 Task: Create a modern business a4 cover design in red,white and black theme
Action: Mouse moved to (432, 316)
Screenshot: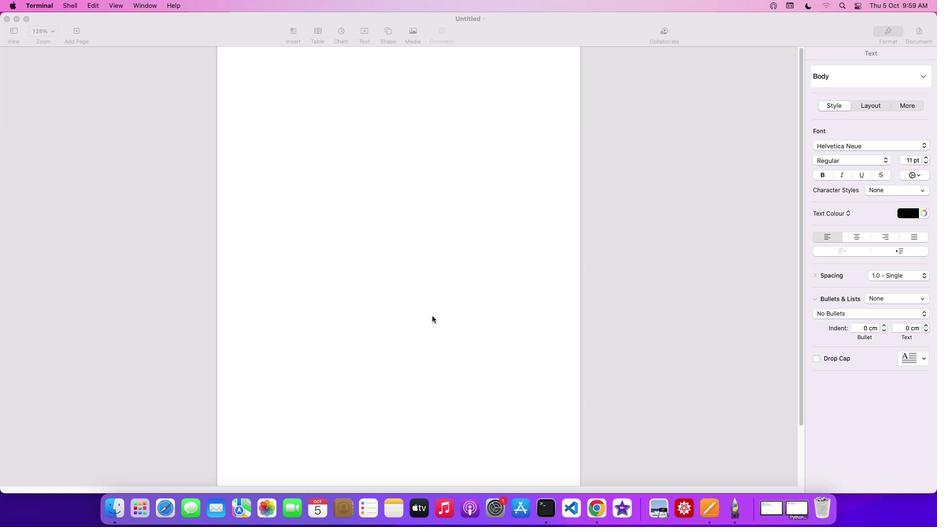 
Action: Mouse pressed left at (432, 316)
Screenshot: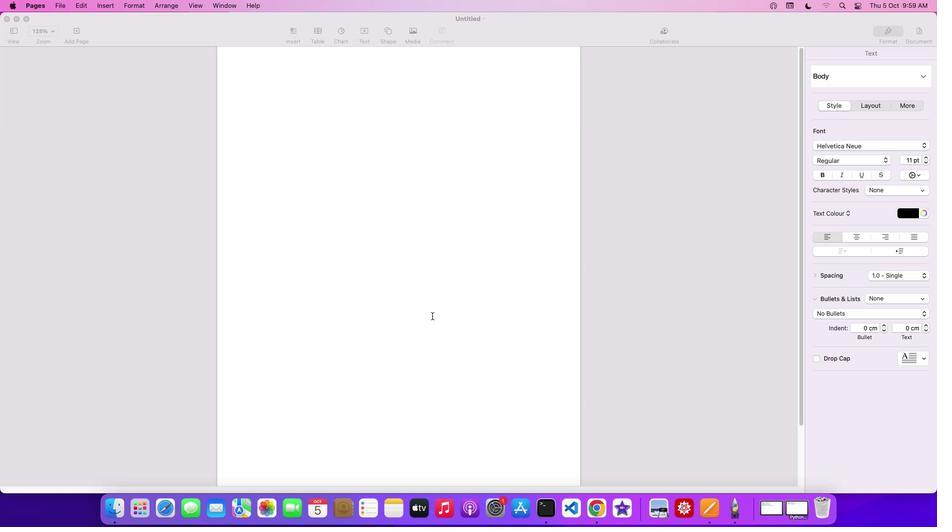
Action: Mouse moved to (389, 30)
Screenshot: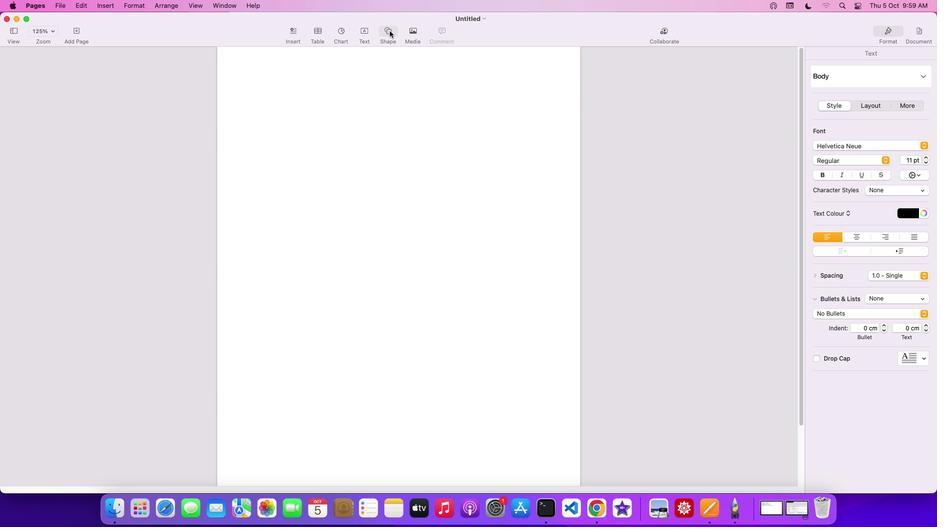 
Action: Mouse pressed left at (389, 30)
Screenshot: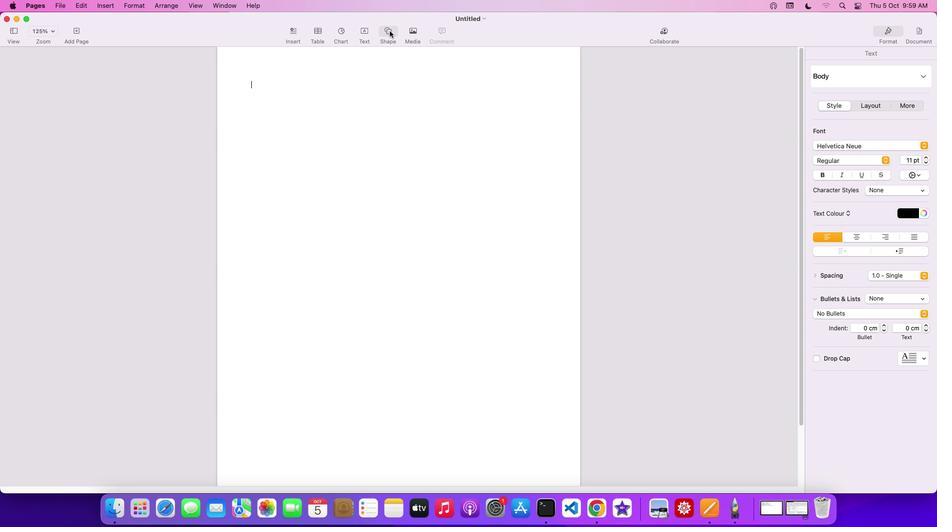 
Action: Mouse moved to (428, 113)
Screenshot: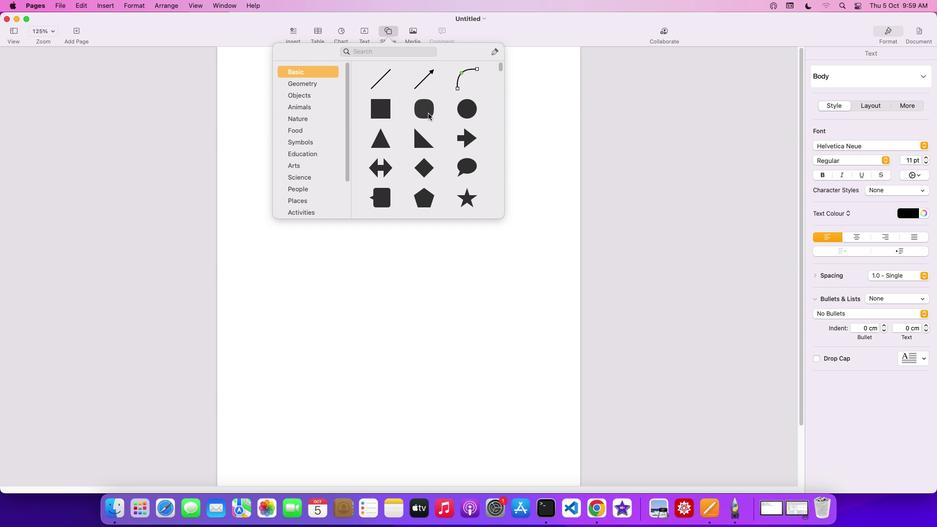 
Action: Mouse pressed left at (428, 113)
Screenshot: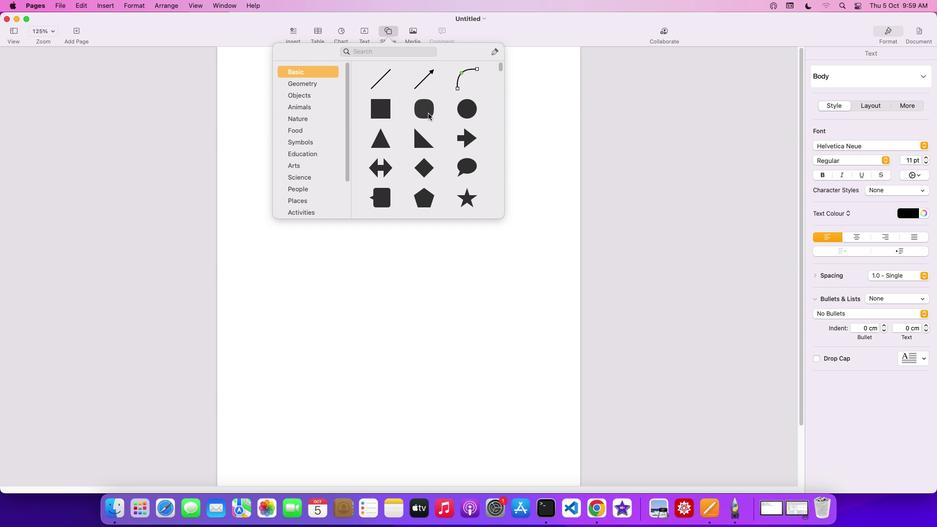 
Action: Mouse moved to (409, 138)
Screenshot: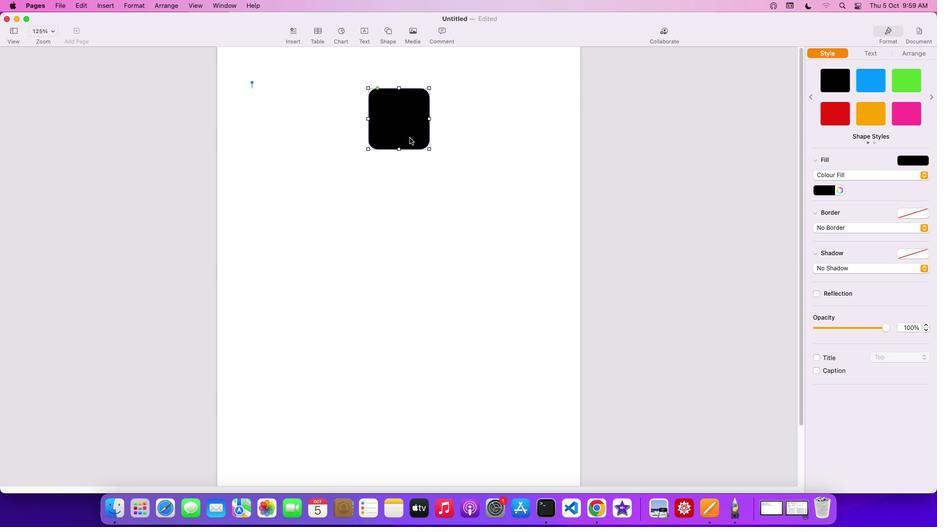 
Action: Mouse pressed left at (409, 138)
Screenshot: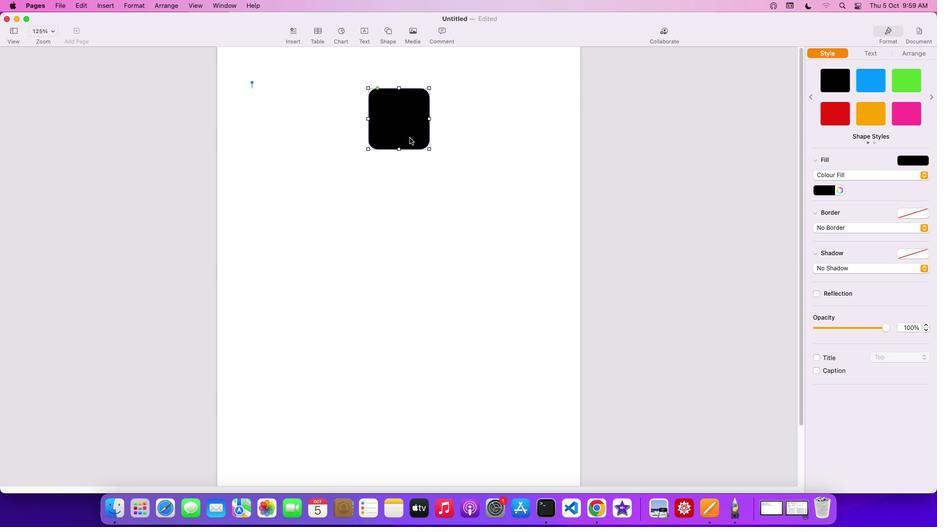 
Action: Mouse moved to (282, 48)
Screenshot: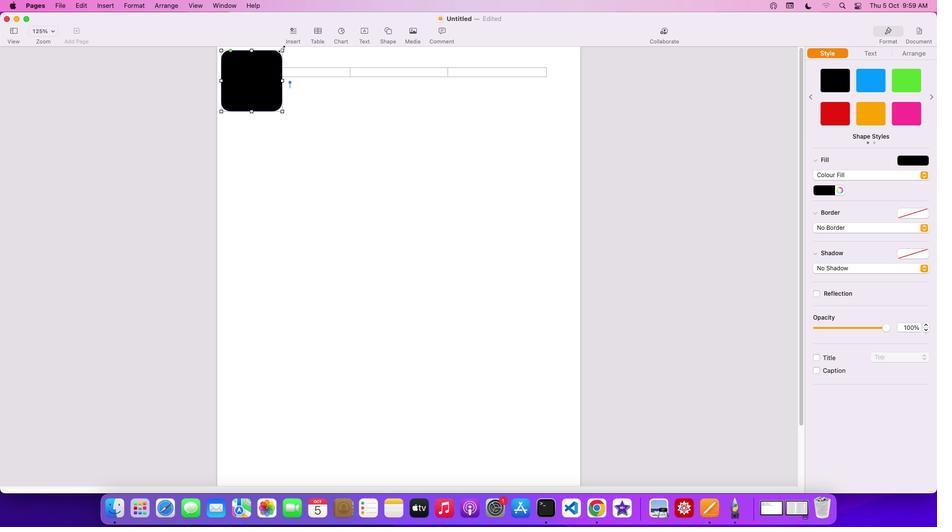 
Action: Mouse pressed left at (282, 48)
Screenshot: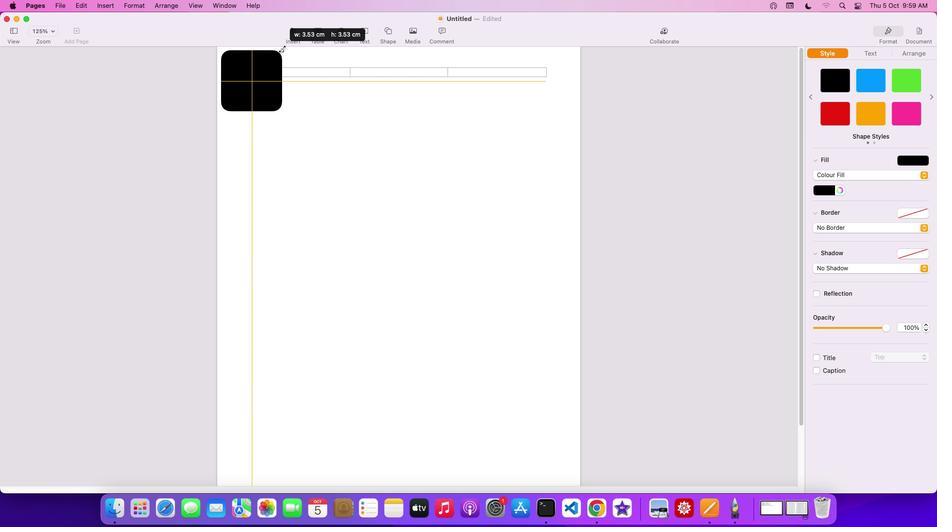 
Action: Mouse moved to (557, 158)
Screenshot: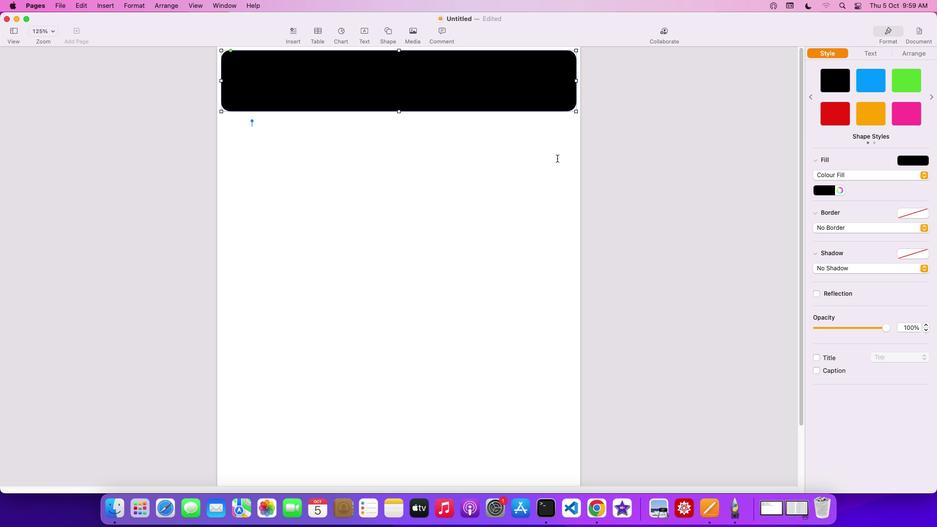 
Action: Mouse scrolled (557, 158) with delta (0, 0)
Screenshot: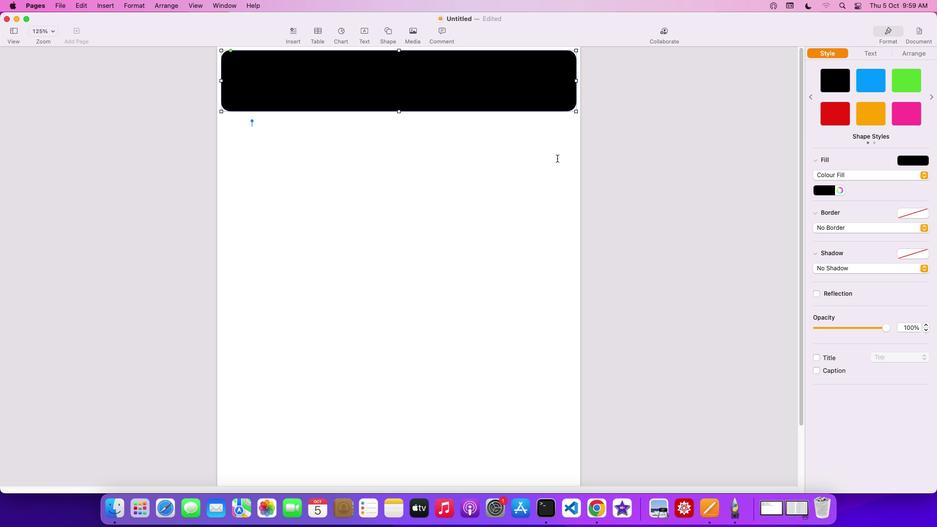 
Action: Mouse scrolled (557, 158) with delta (0, 0)
Screenshot: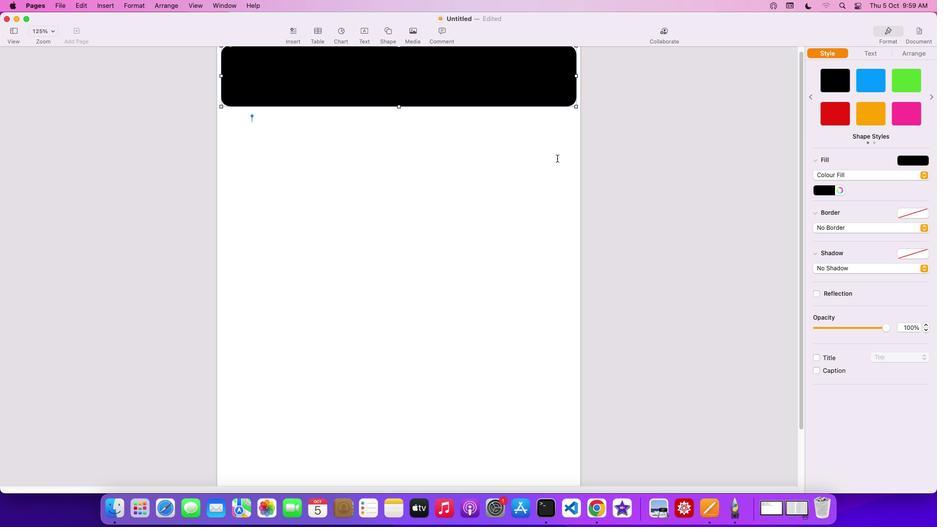 
Action: Mouse scrolled (557, 158) with delta (0, 0)
Screenshot: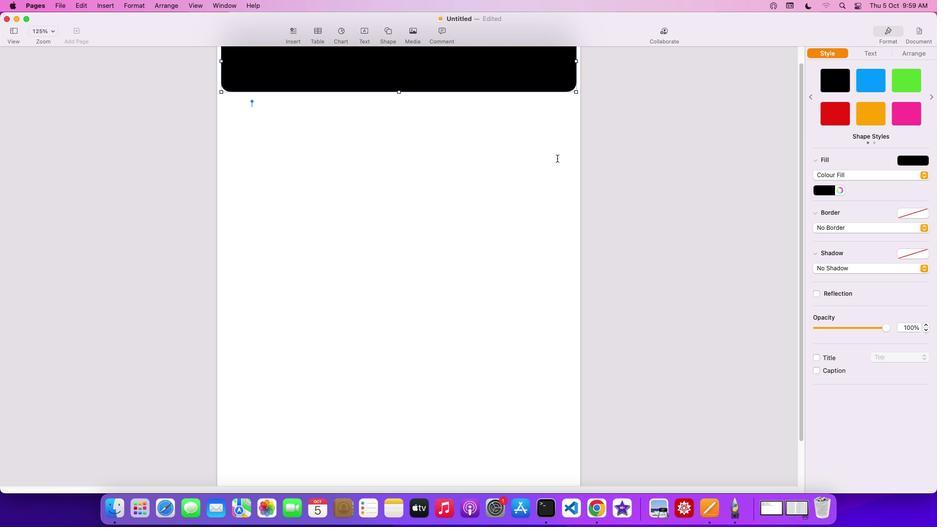 
Action: Mouse scrolled (557, 158) with delta (0, -1)
Screenshot: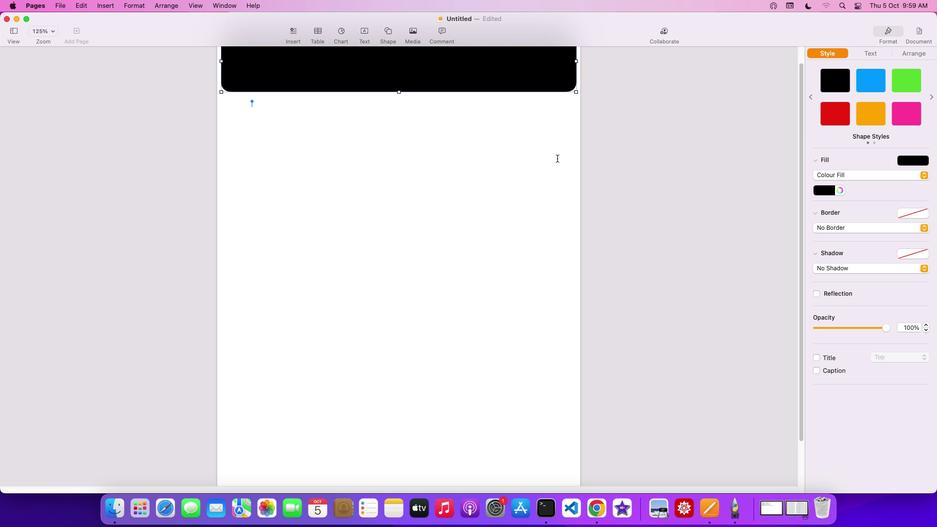 
Action: Mouse moved to (575, 72)
Screenshot: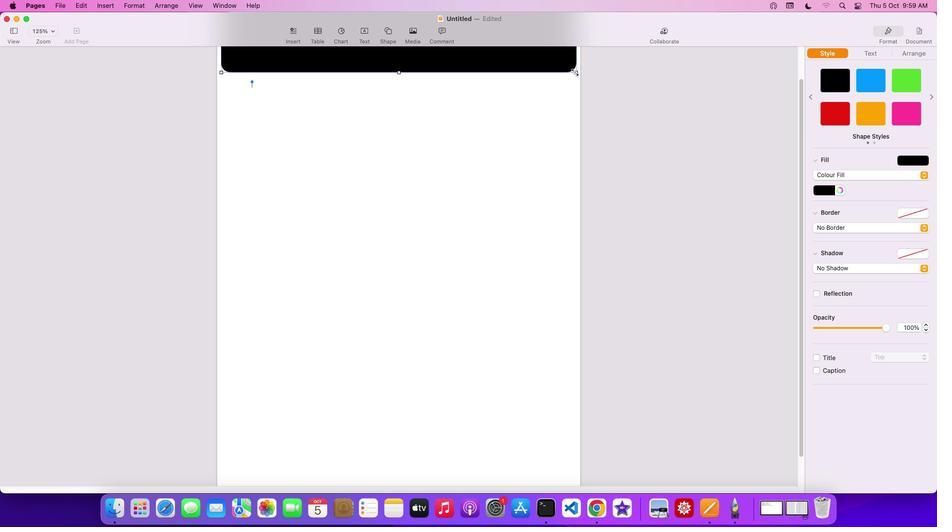 
Action: Mouse pressed left at (575, 72)
Screenshot: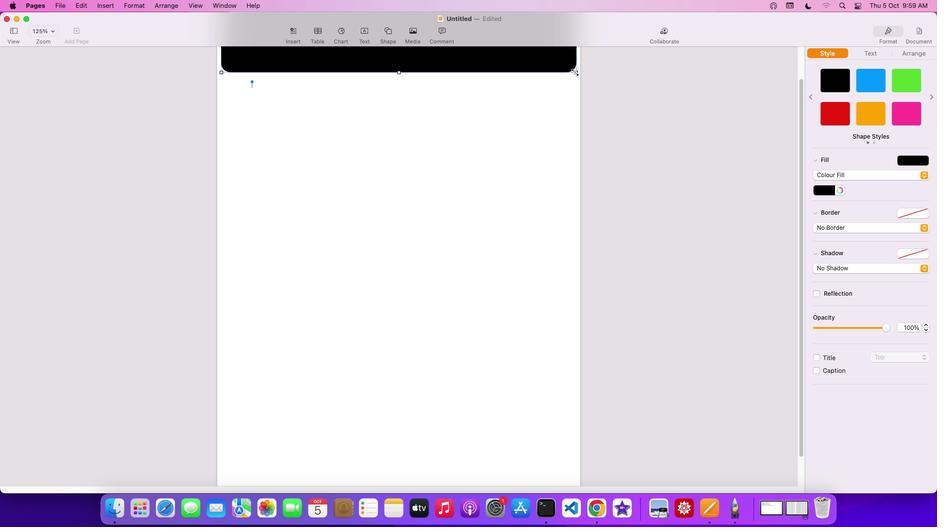 
Action: Mouse moved to (516, 285)
Screenshot: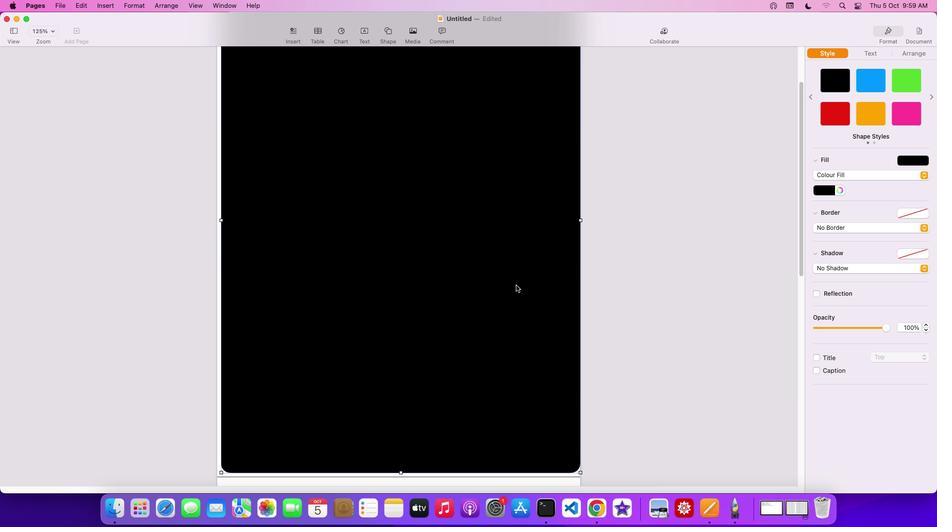 
Action: Mouse scrolled (516, 285) with delta (0, 0)
Screenshot: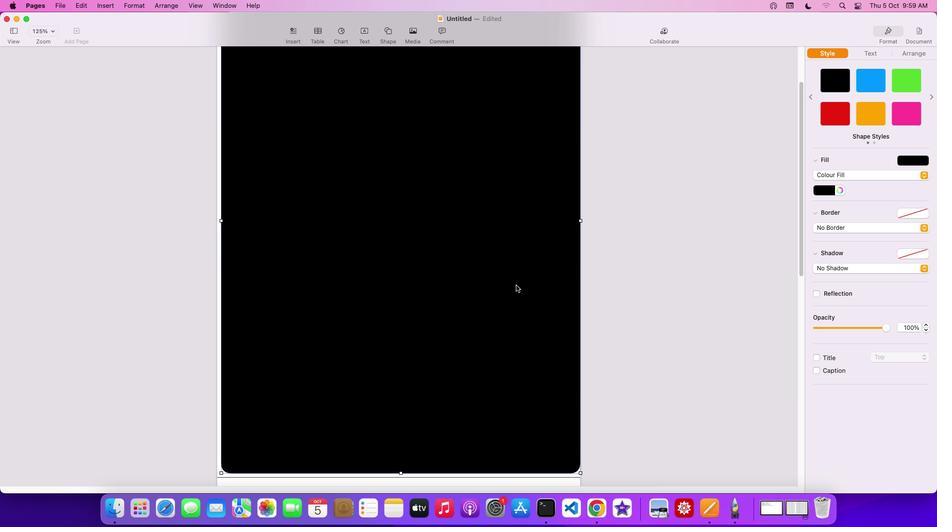 
Action: Mouse scrolled (516, 285) with delta (0, 0)
Screenshot: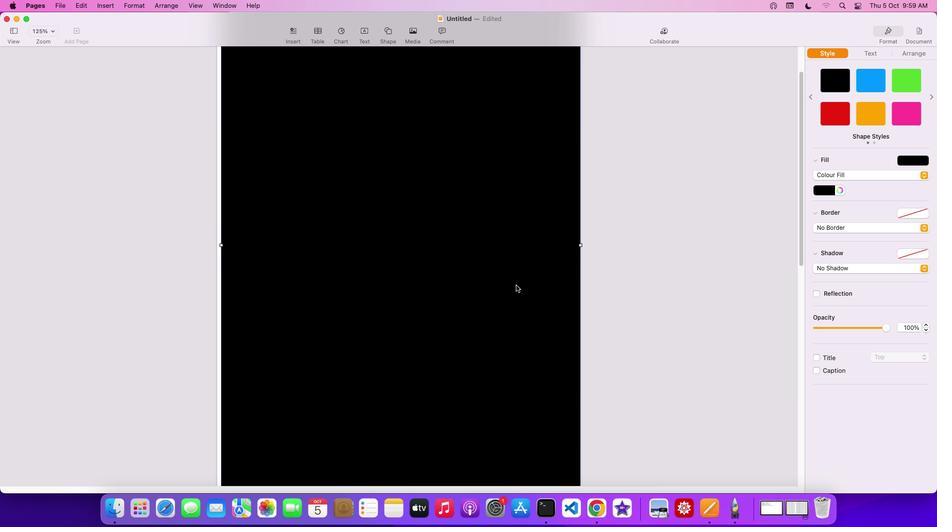 
Action: Mouse scrolled (516, 285) with delta (0, 1)
Screenshot: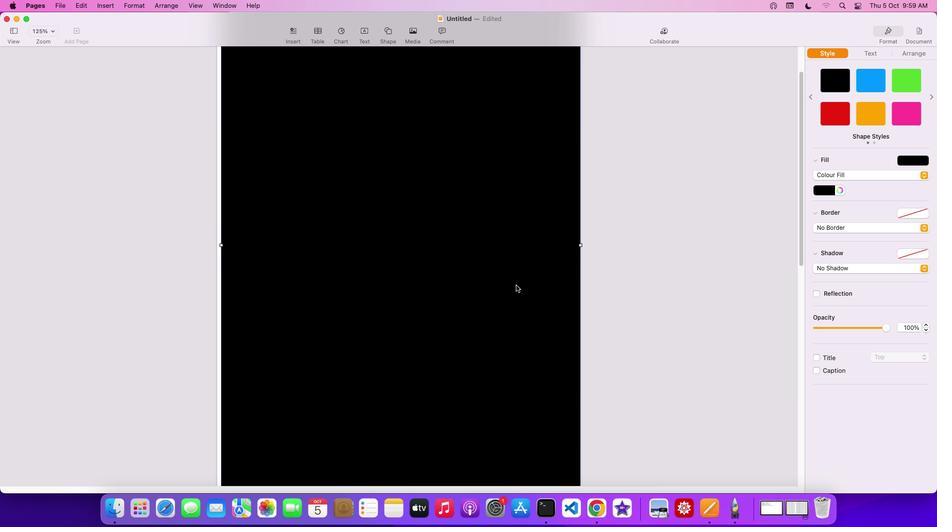 
Action: Mouse scrolled (516, 285) with delta (0, 2)
Screenshot: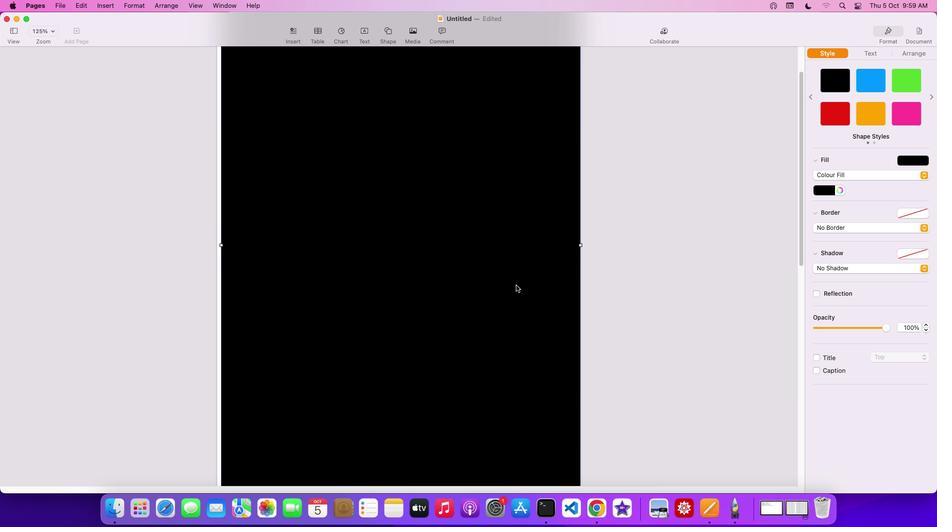 
Action: Mouse scrolled (516, 285) with delta (0, 2)
Screenshot: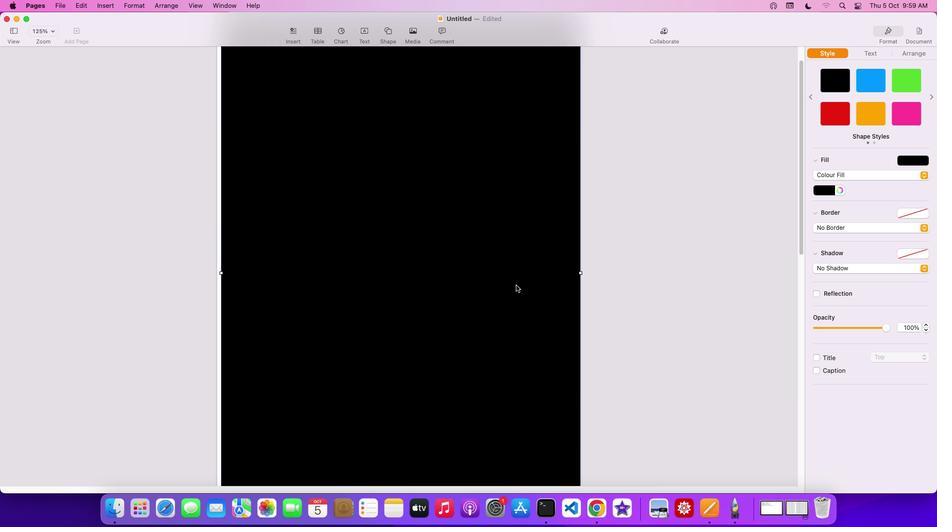 
Action: Mouse scrolled (516, 285) with delta (0, 3)
Screenshot: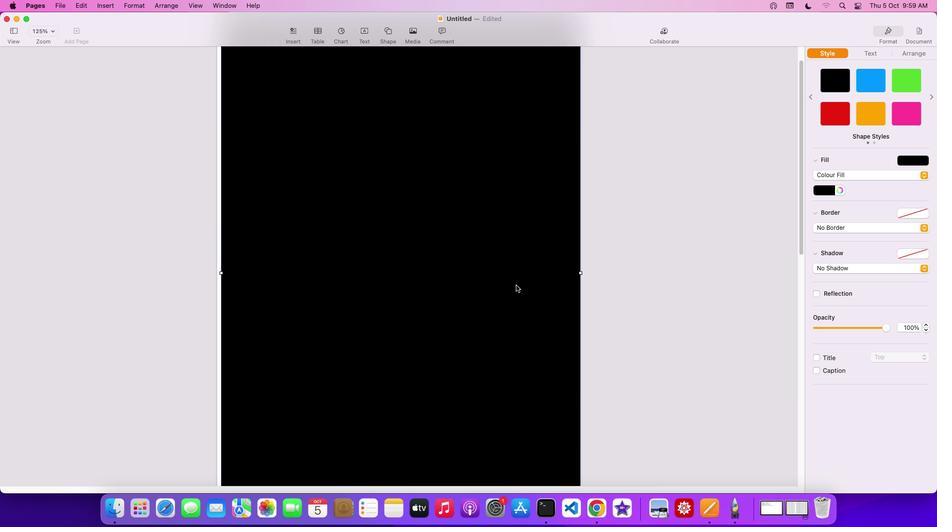
Action: Mouse scrolled (516, 285) with delta (0, 3)
Screenshot: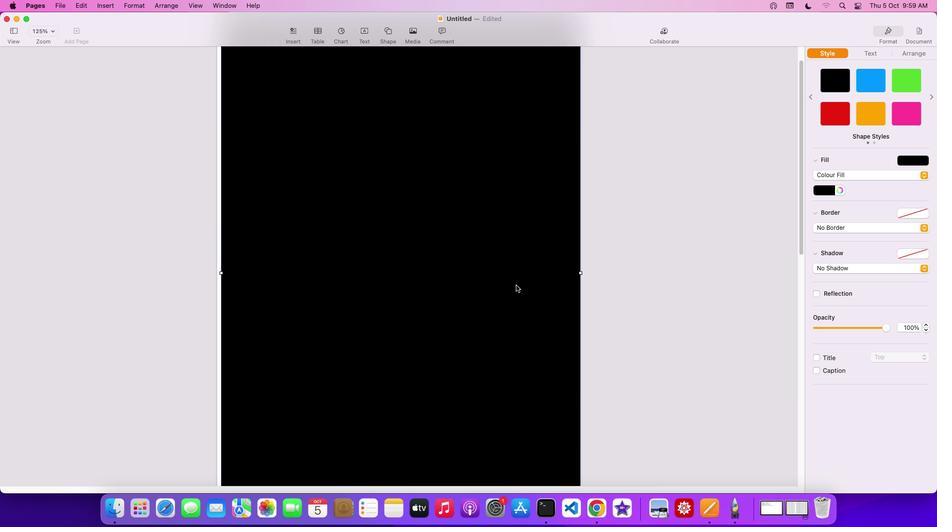
Action: Mouse moved to (516, 285)
Screenshot: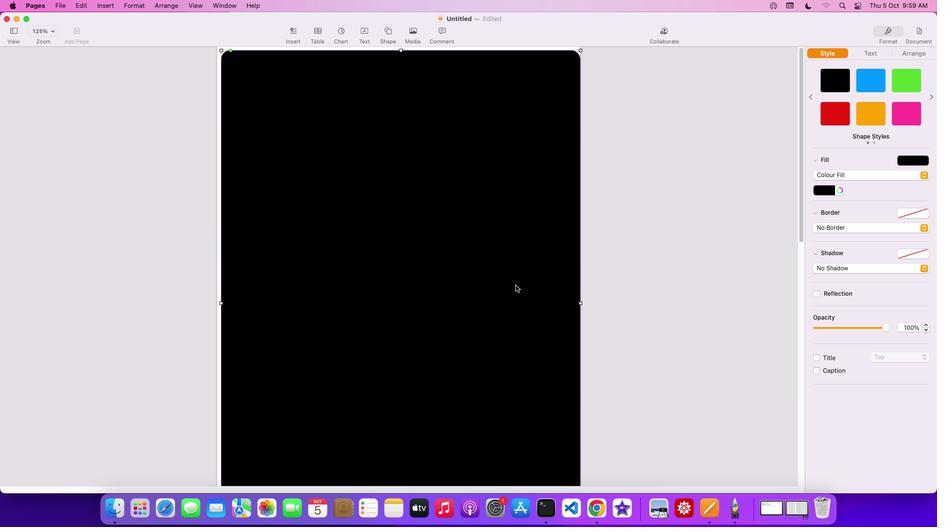 
Action: Mouse scrolled (516, 285) with delta (0, 0)
Screenshot: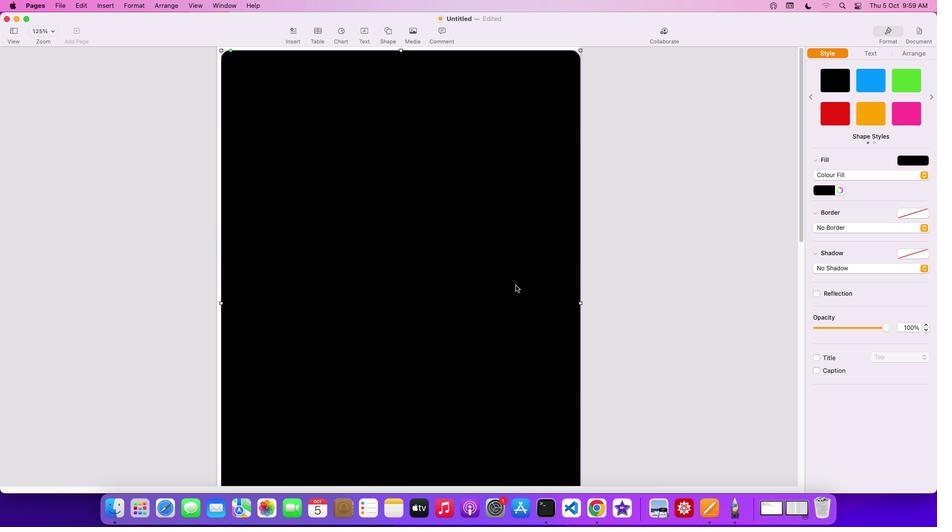 
Action: Mouse scrolled (516, 285) with delta (0, 0)
Screenshot: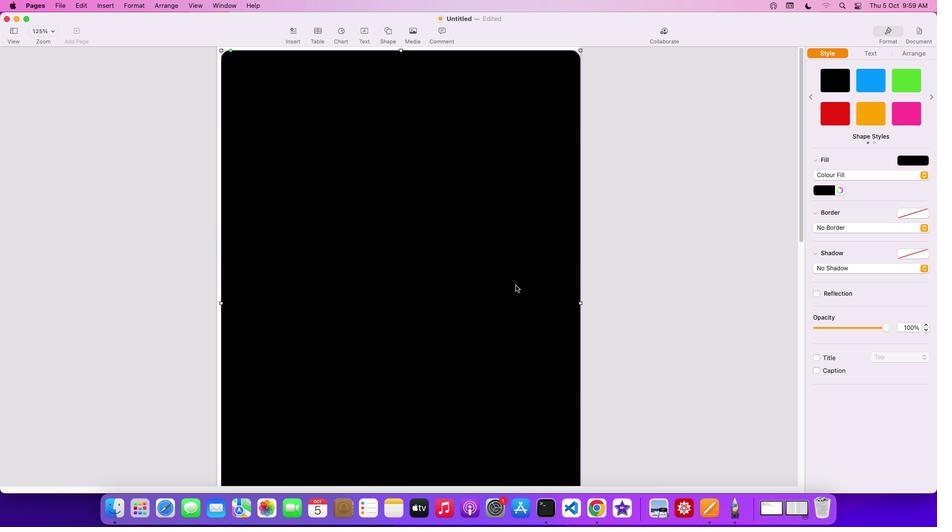 
Action: Mouse scrolled (516, 285) with delta (0, 1)
Screenshot: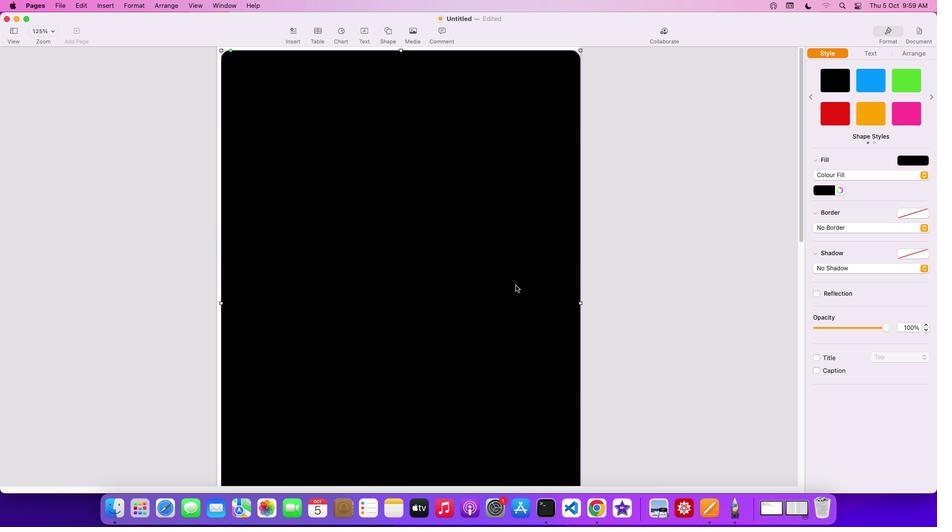 
Action: Mouse scrolled (516, 285) with delta (0, 2)
Screenshot: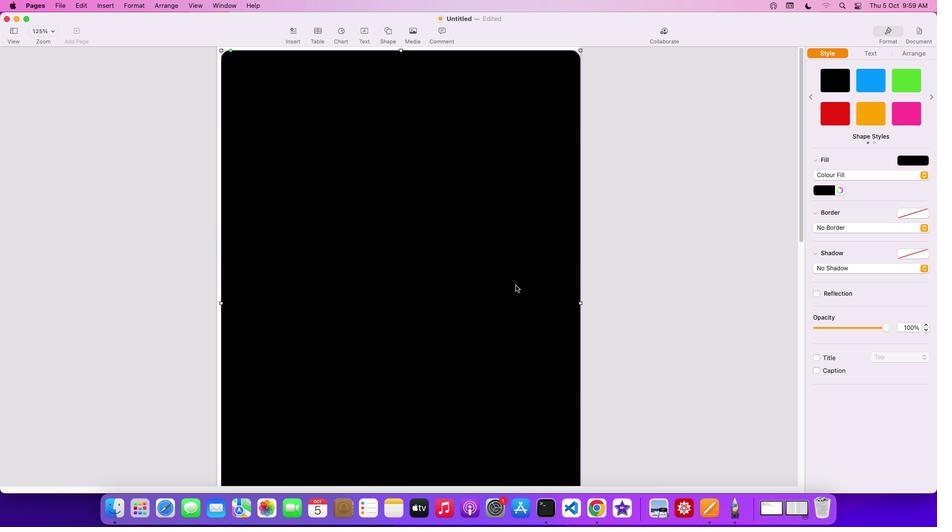 
Action: Mouse scrolled (516, 285) with delta (0, 3)
Screenshot: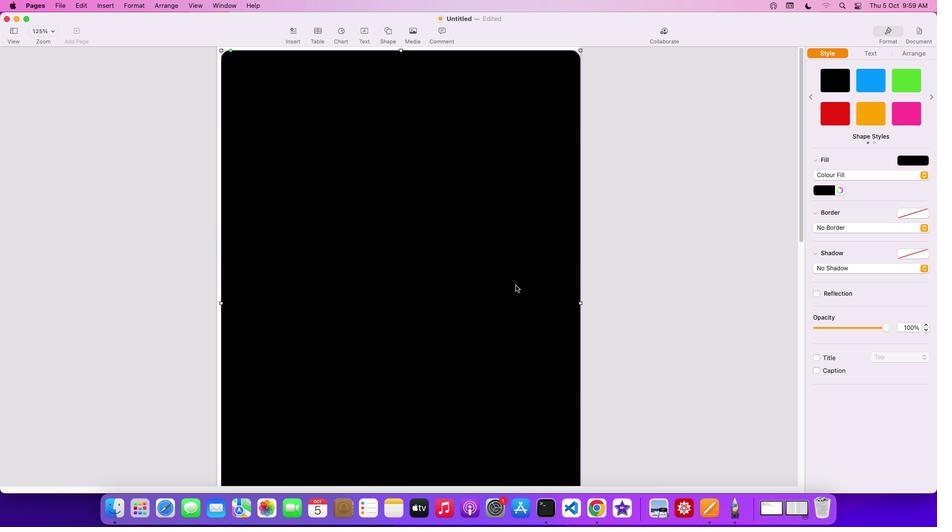 
Action: Mouse scrolled (516, 285) with delta (0, 3)
Screenshot: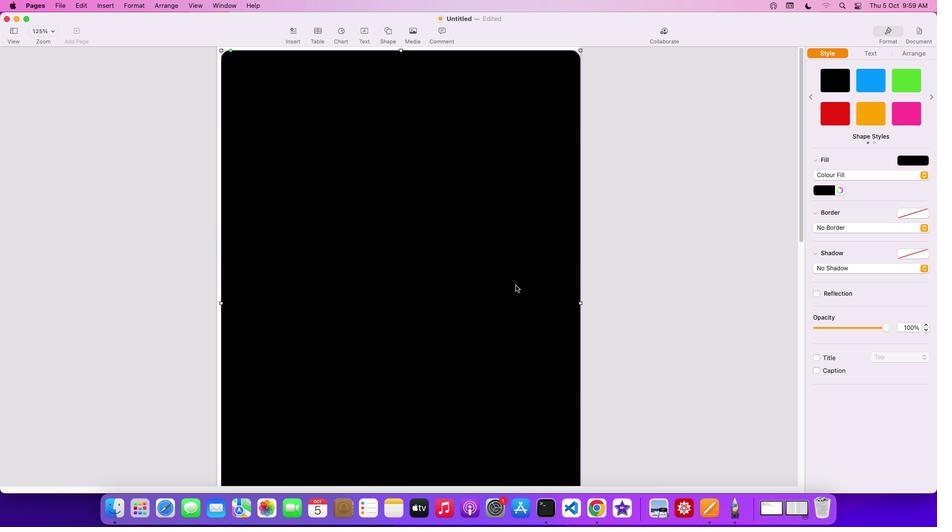 
Action: Mouse moved to (830, 190)
Screenshot: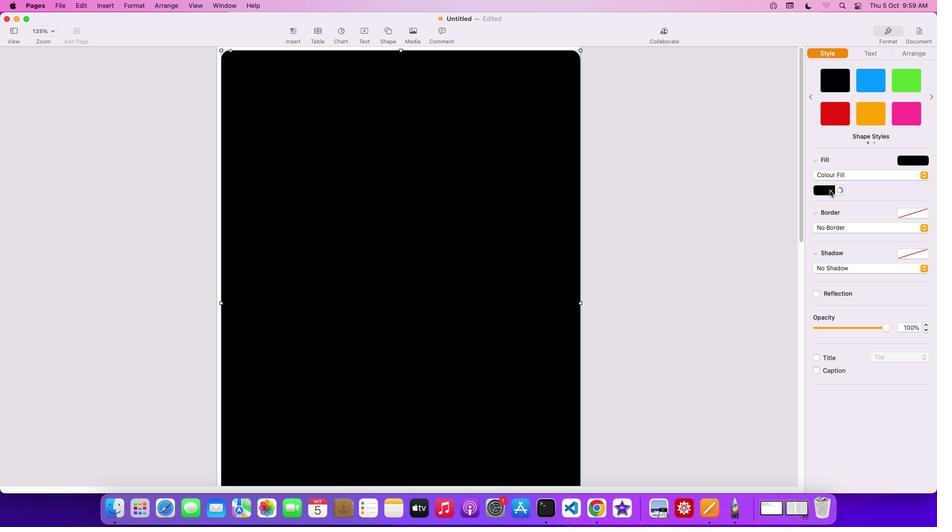 
Action: Mouse pressed left at (830, 190)
Screenshot: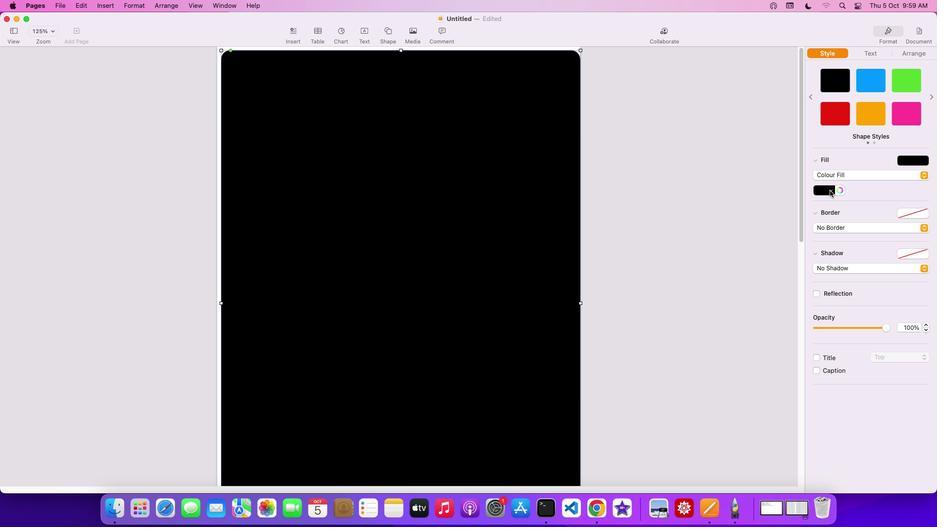 
Action: Mouse moved to (801, 254)
Screenshot: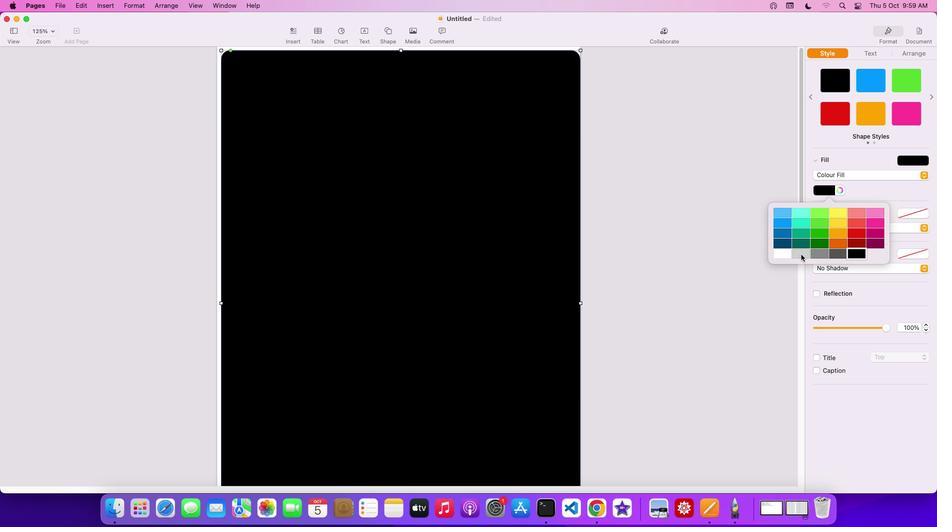
Action: Mouse pressed left at (801, 254)
Screenshot: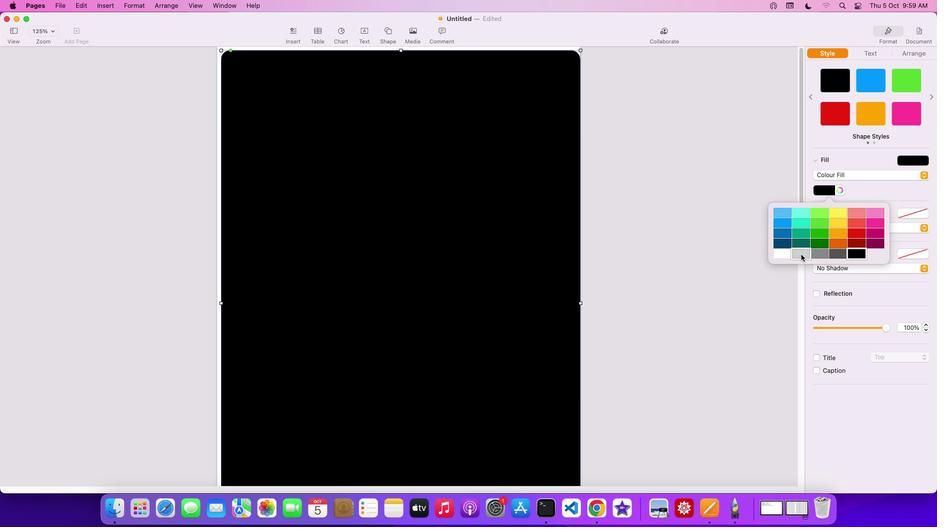 
Action: Mouse moved to (309, 205)
Screenshot: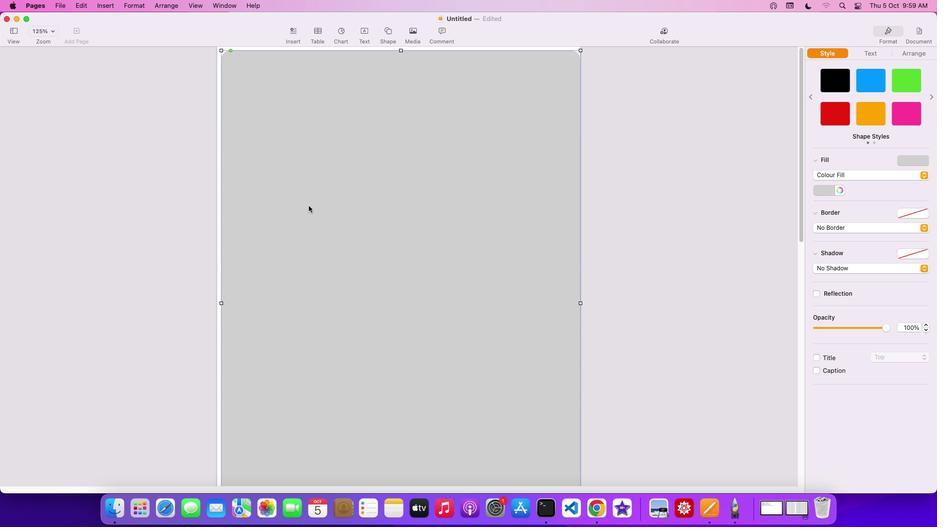 
Action: Mouse pressed left at (309, 205)
Screenshot: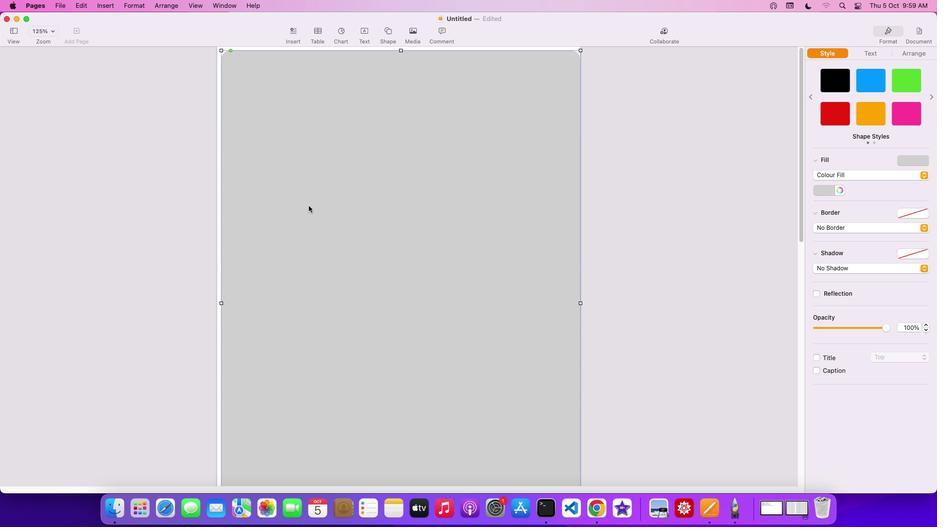 
Action: Mouse moved to (391, 35)
Screenshot: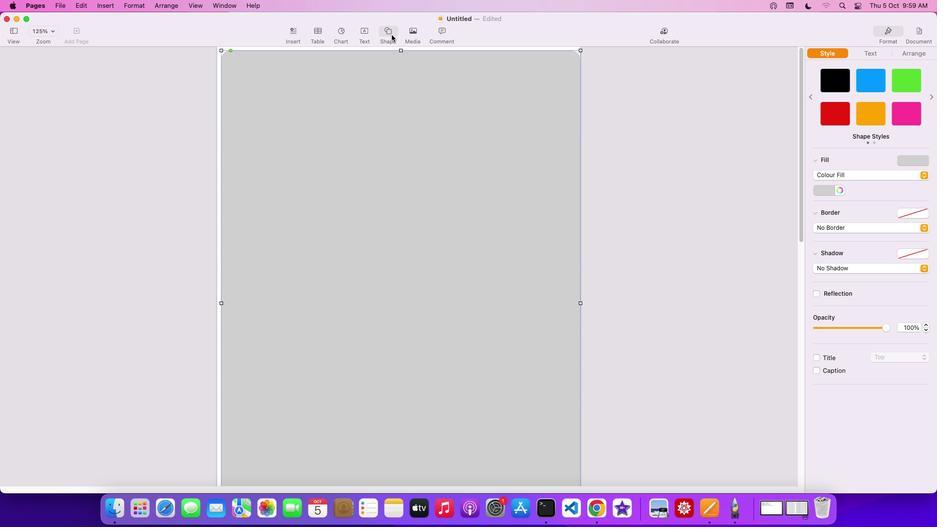 
Action: Mouse pressed left at (391, 35)
Screenshot: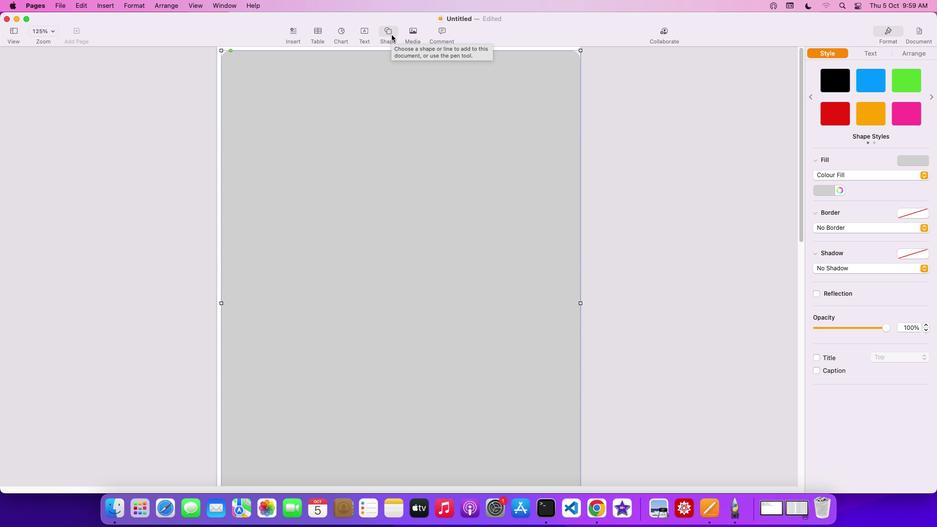 
Action: Mouse moved to (383, 113)
Screenshot: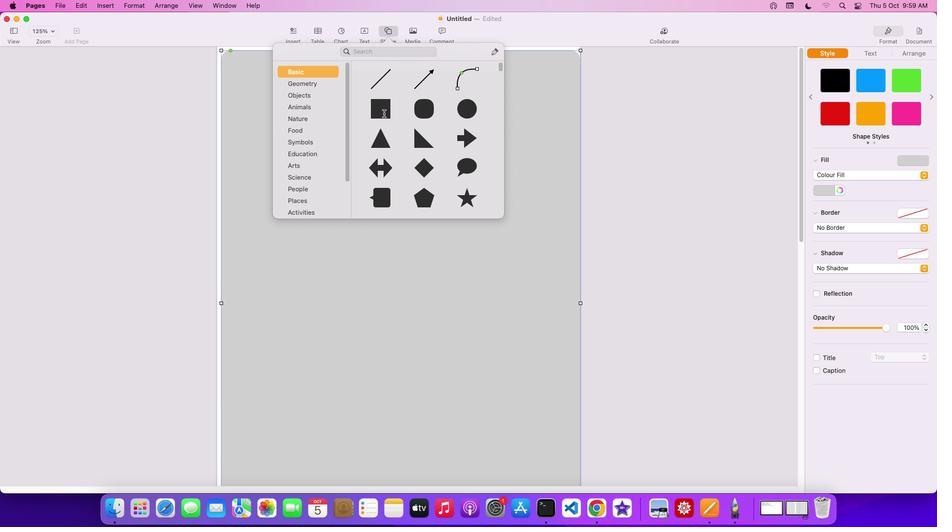 
Action: Mouse pressed left at (383, 113)
Screenshot: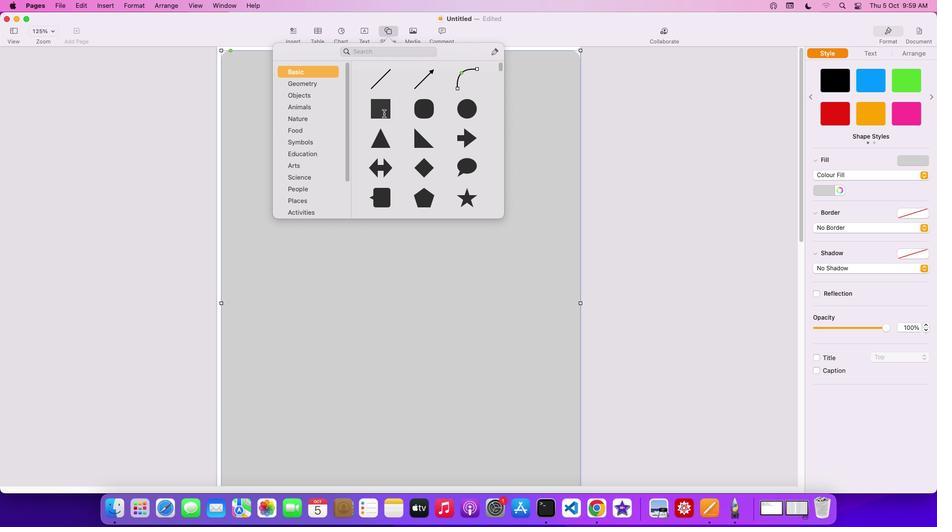 
Action: Mouse moved to (429, 235)
Screenshot: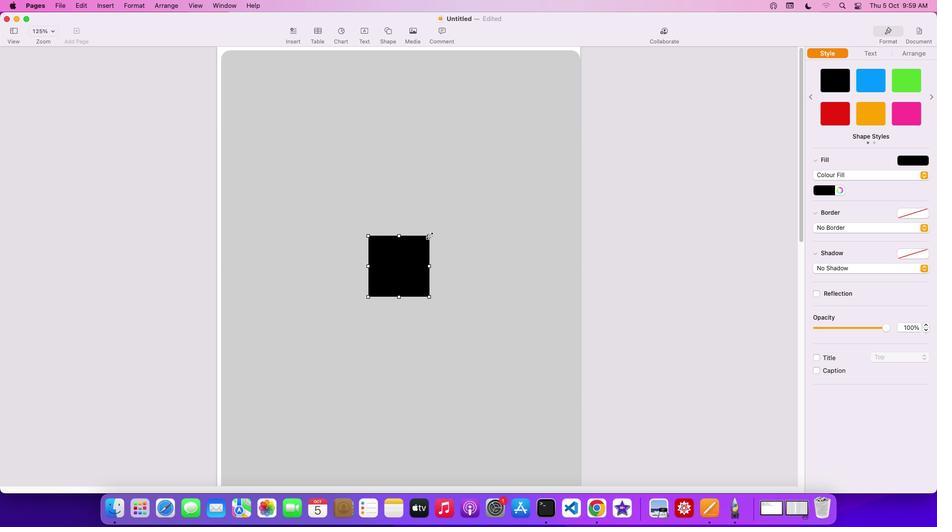 
Action: Mouse pressed left at (429, 235)
Screenshot: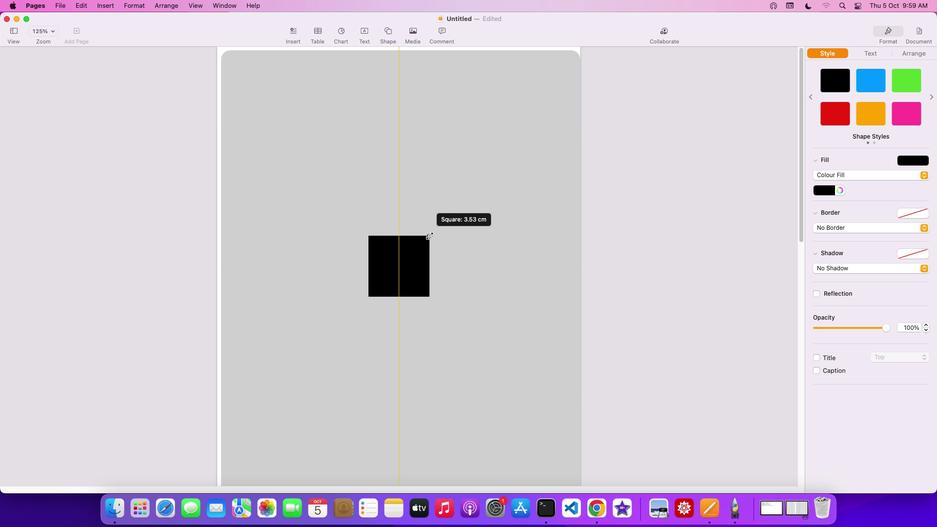 
Action: Mouse moved to (368, 220)
Screenshot: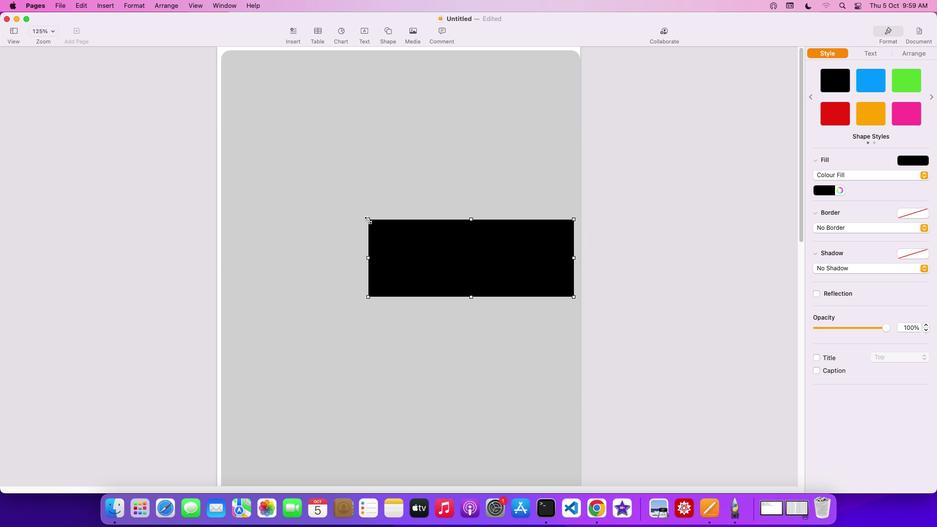 
Action: Mouse pressed left at (368, 220)
Screenshot: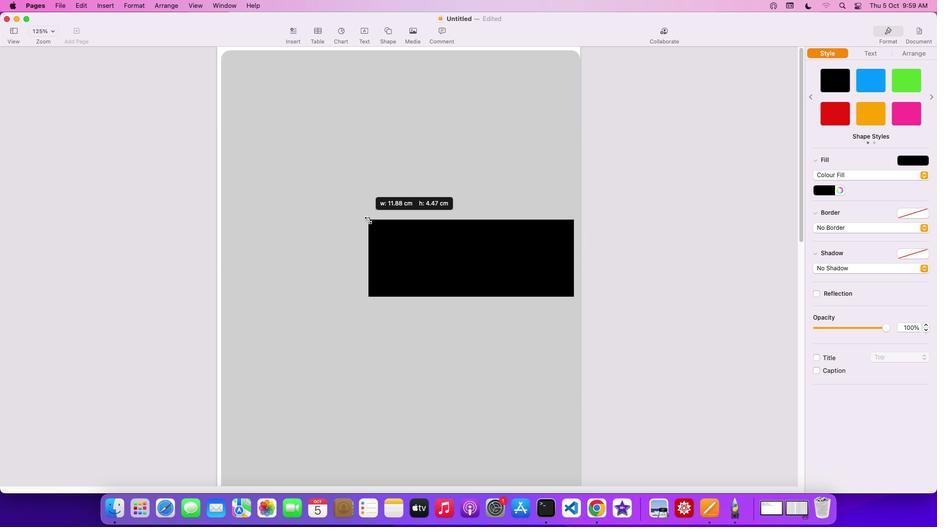 
Action: Mouse moved to (416, 260)
Screenshot: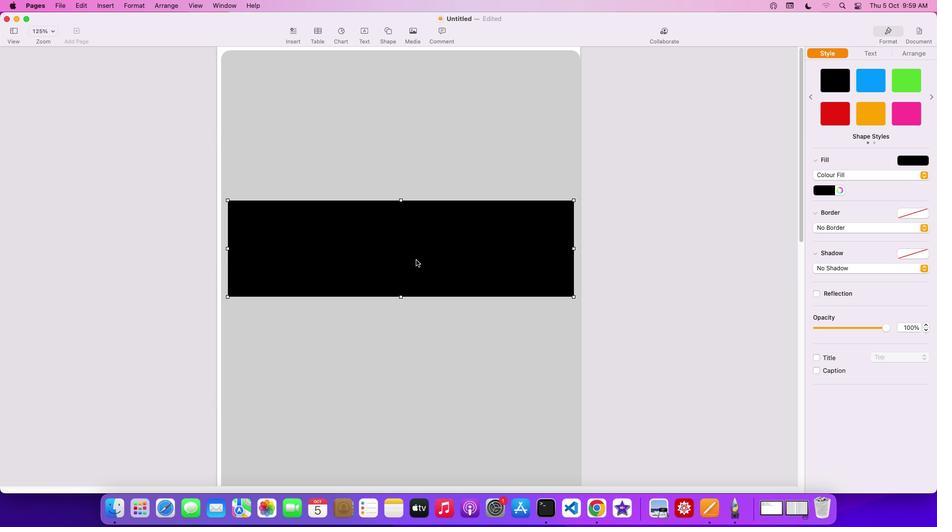 
Action: Mouse pressed left at (416, 260)
Screenshot: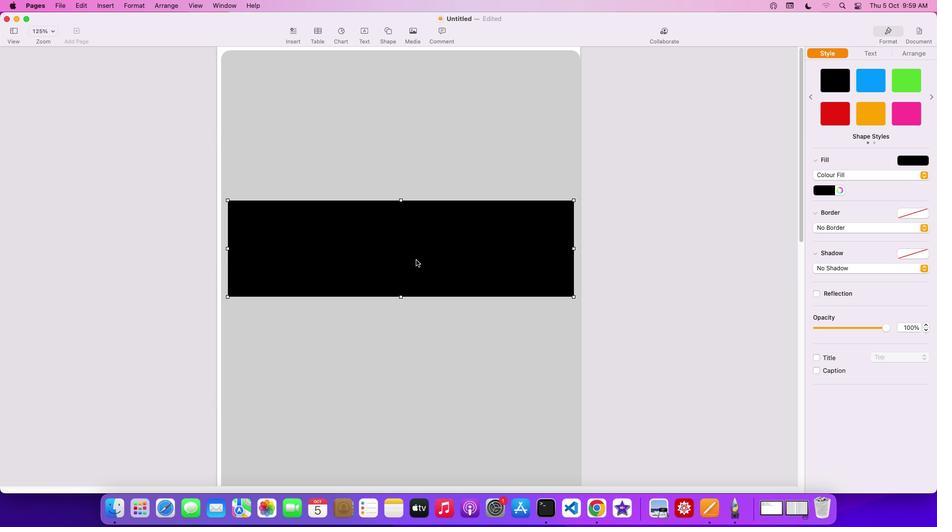 
Action: Mouse moved to (570, 168)
Screenshot: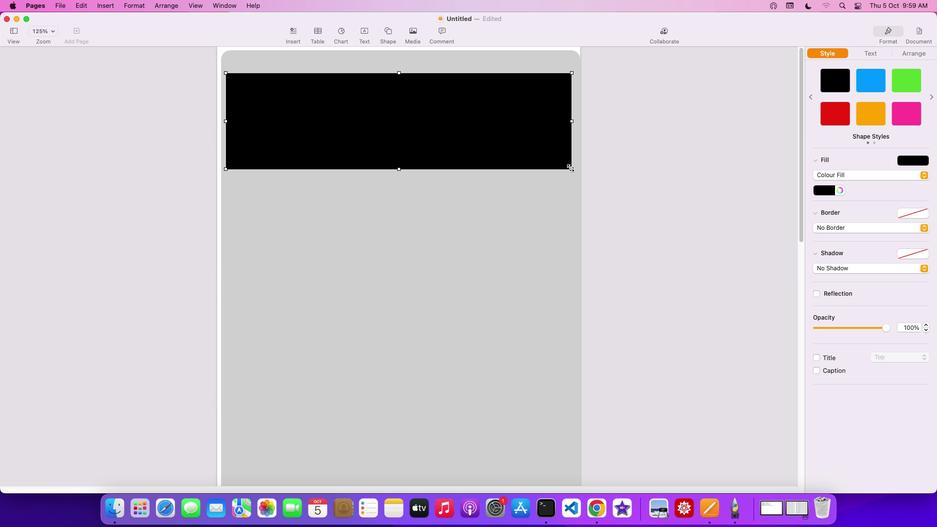 
Action: Mouse pressed left at (570, 168)
Screenshot: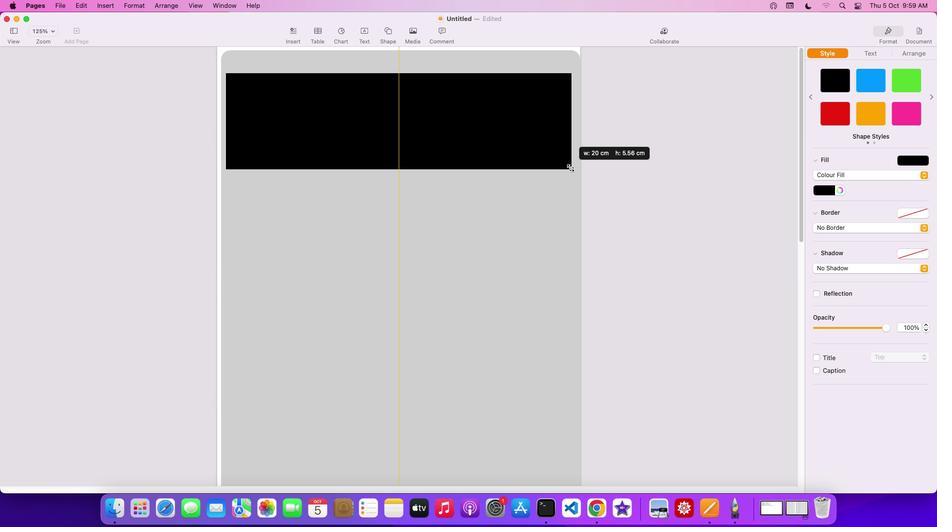
Action: Mouse moved to (521, 421)
Screenshot: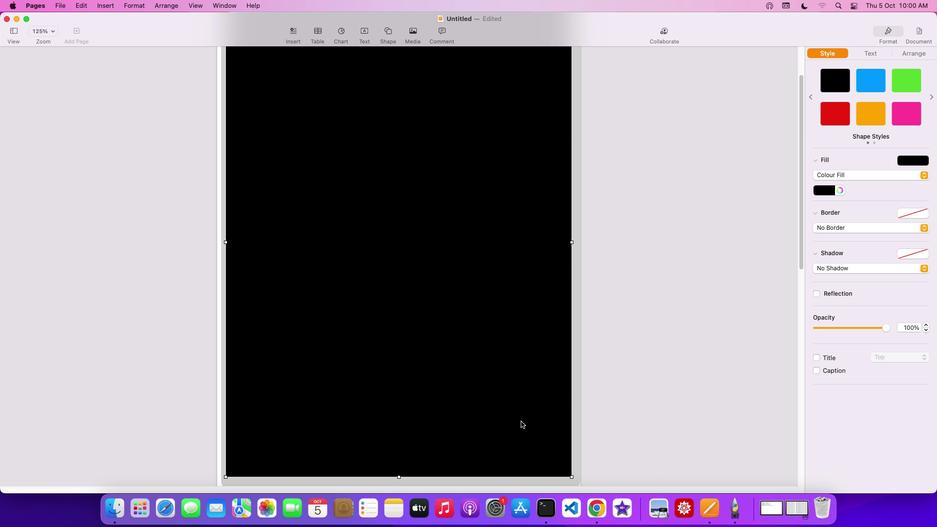 
Action: Mouse scrolled (521, 421) with delta (0, 0)
Screenshot: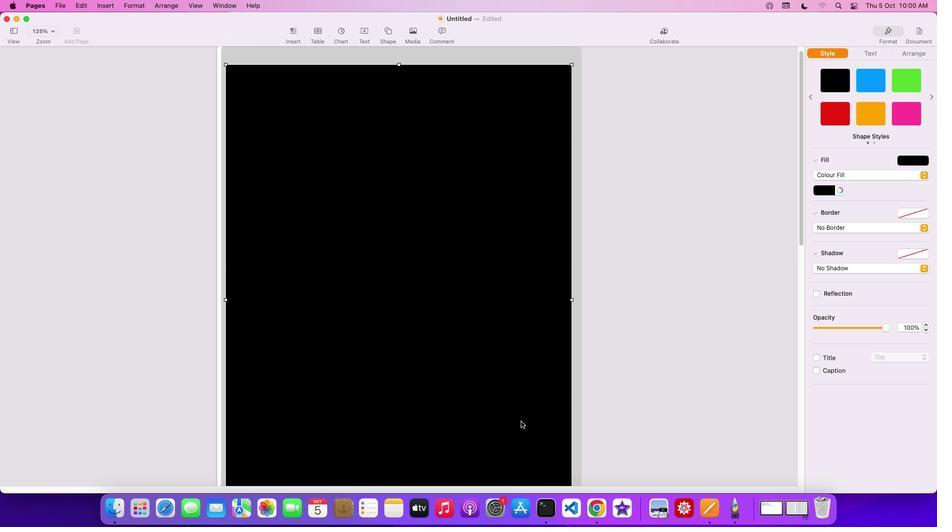 
Action: Mouse scrolled (521, 421) with delta (0, 0)
Screenshot: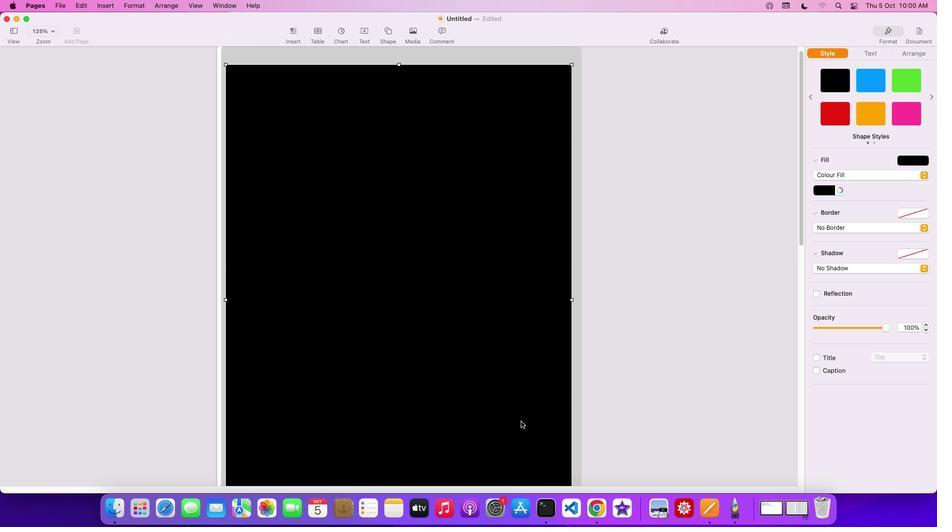 
Action: Mouse scrolled (521, 421) with delta (0, 1)
Screenshot: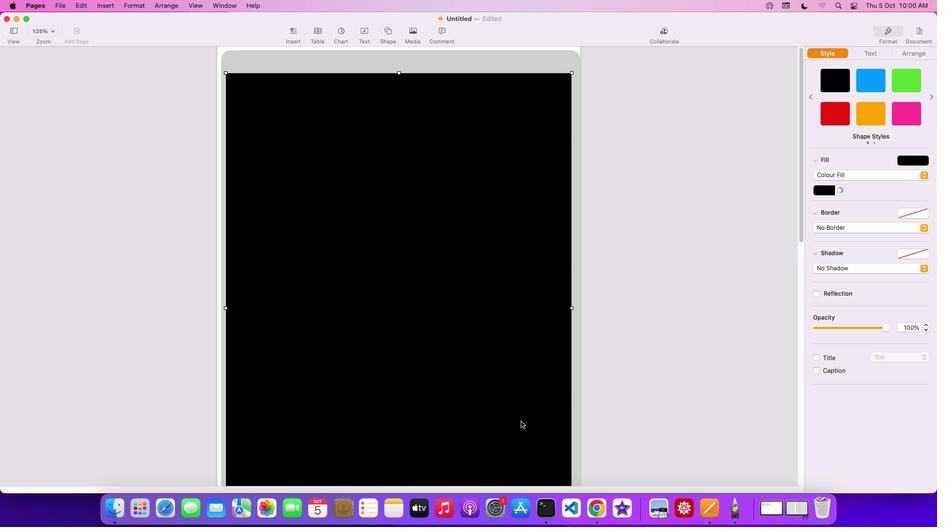 
Action: Mouse scrolled (521, 421) with delta (0, 2)
Screenshot: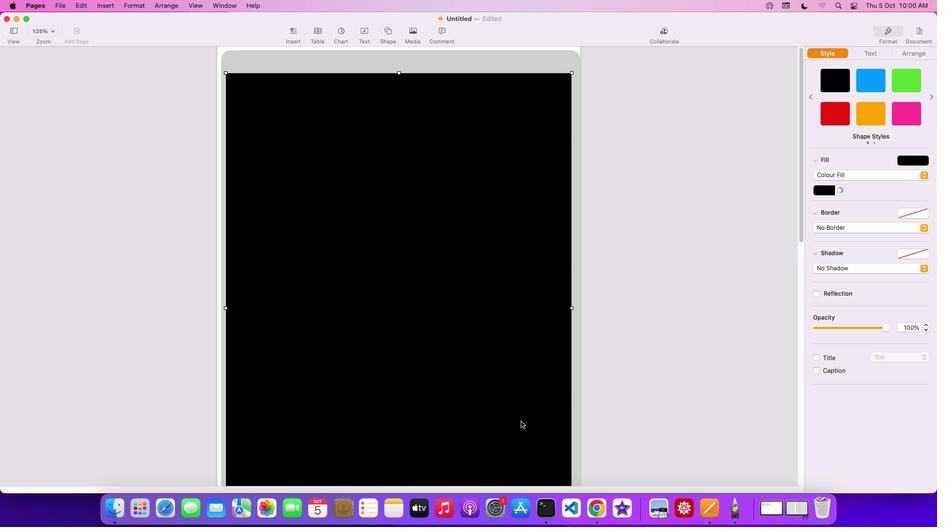 
Action: Mouse scrolled (521, 421) with delta (0, 2)
Screenshot: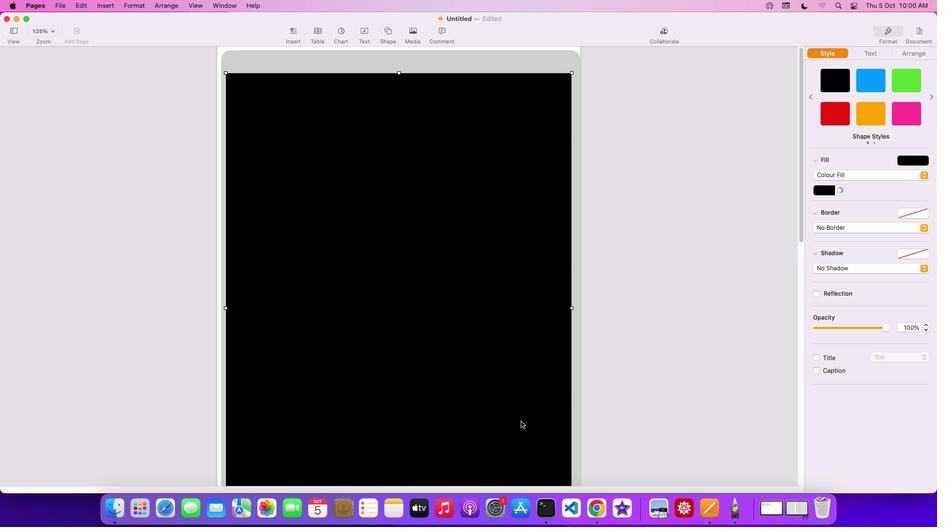 
Action: Mouse scrolled (521, 421) with delta (0, 0)
Screenshot: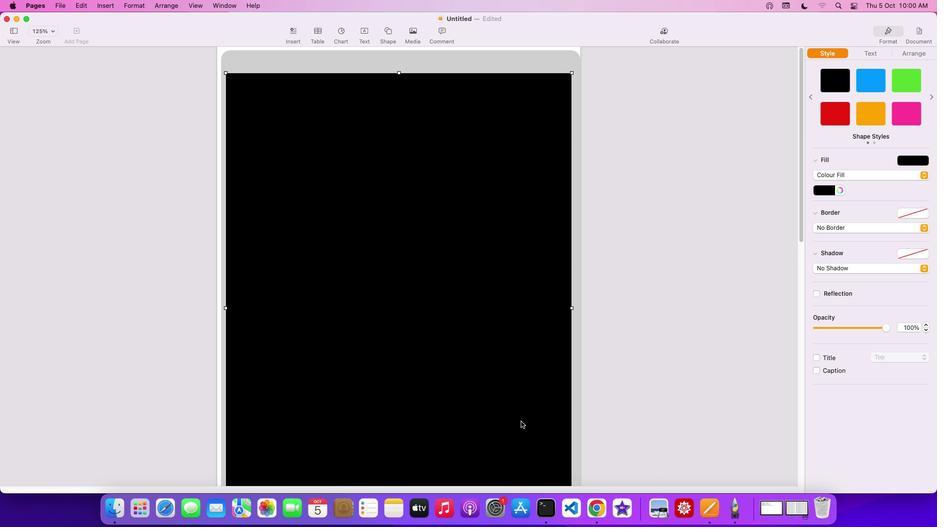 
Action: Mouse scrolled (521, 421) with delta (0, 0)
Screenshot: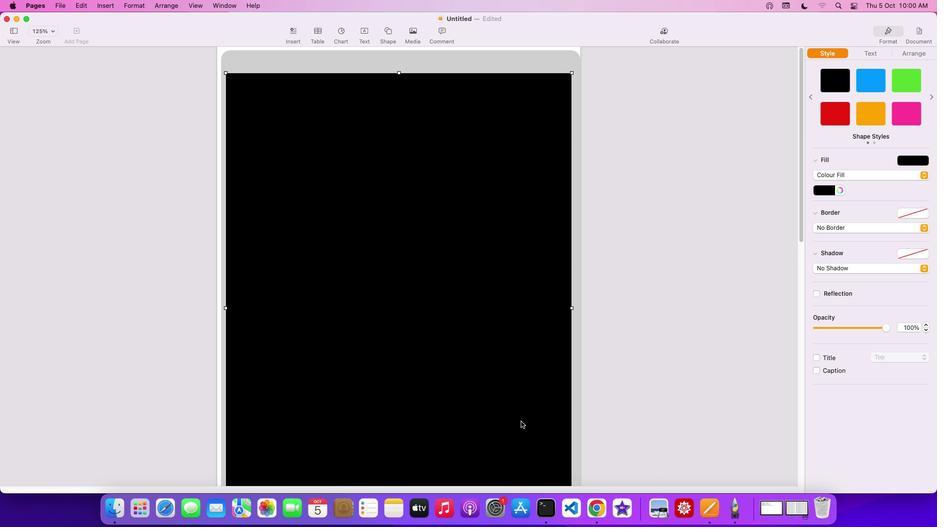 
Action: Mouse scrolled (521, 421) with delta (0, 1)
Screenshot: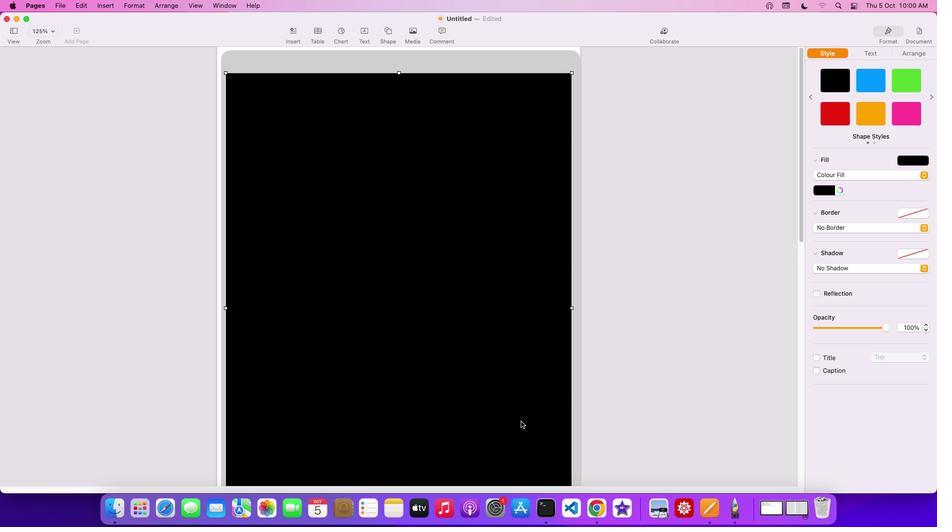 
Action: Mouse scrolled (521, 421) with delta (0, 2)
Screenshot: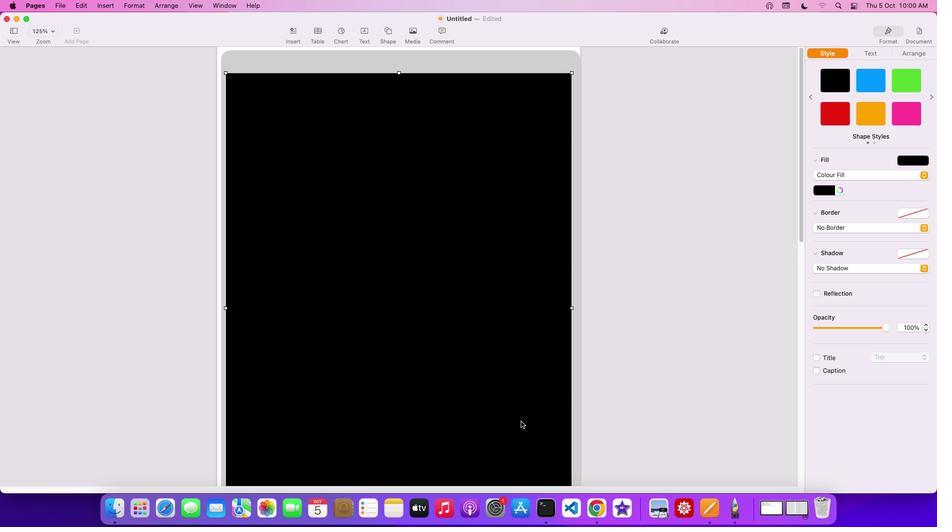 
Action: Mouse scrolled (521, 421) with delta (0, 2)
Screenshot: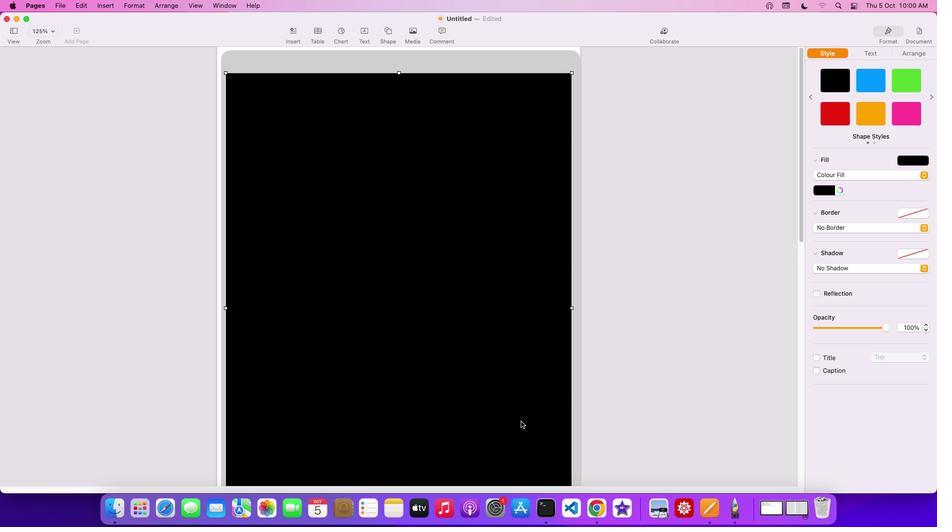 
Action: Mouse scrolled (521, 421) with delta (0, 3)
Screenshot: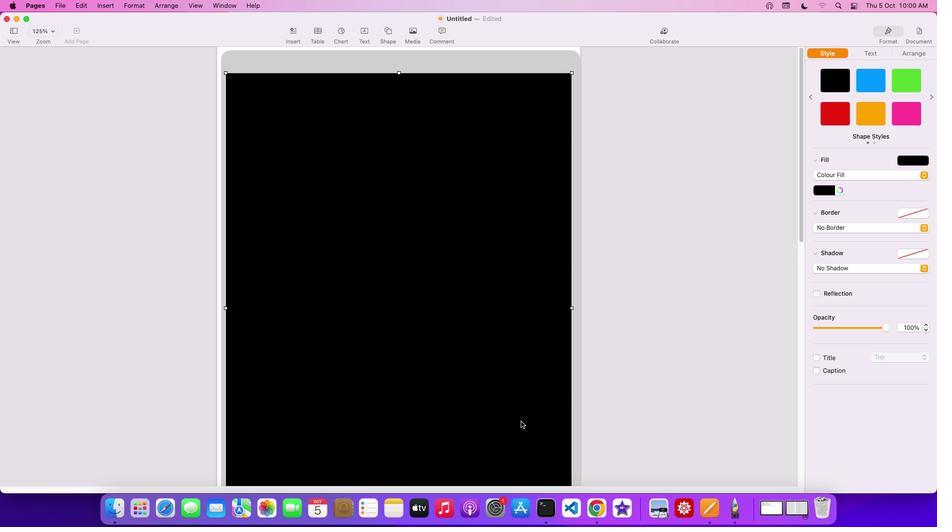 
Action: Mouse moved to (465, 371)
Screenshot: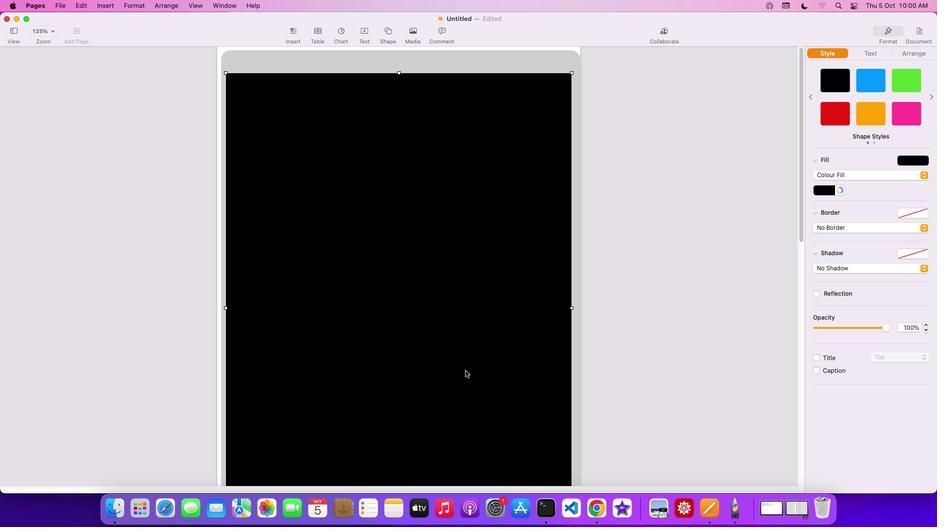 
Action: Mouse pressed left at (465, 371)
Screenshot: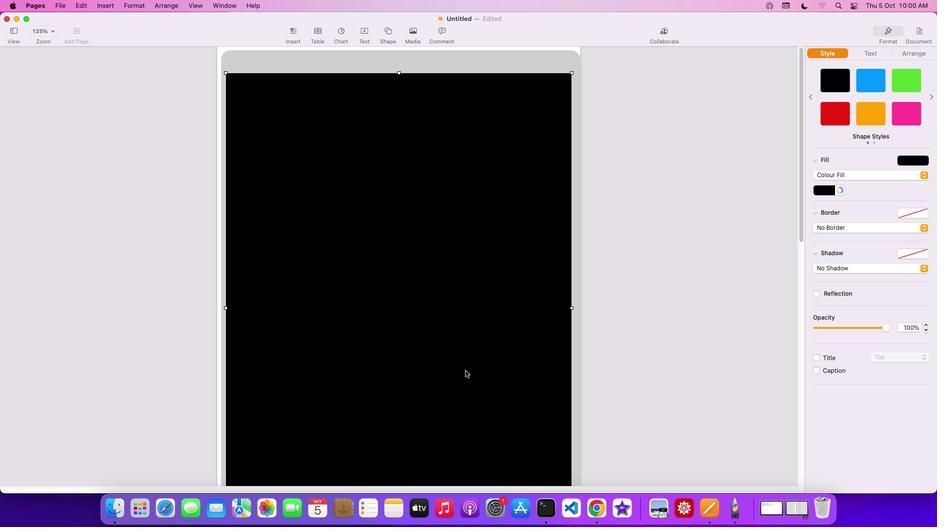
Action: Mouse moved to (921, 174)
Screenshot: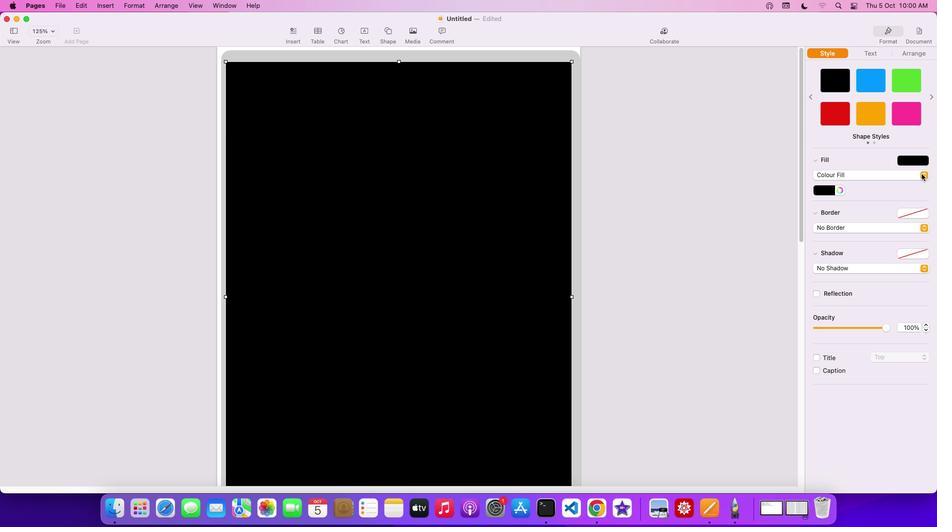 
Action: Mouse pressed left at (921, 174)
Screenshot: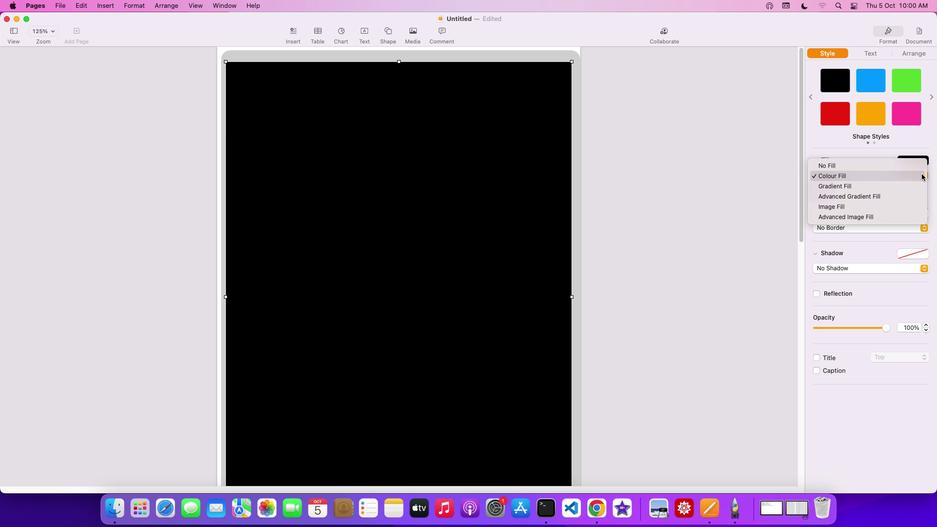 
Action: Mouse moved to (835, 174)
Screenshot: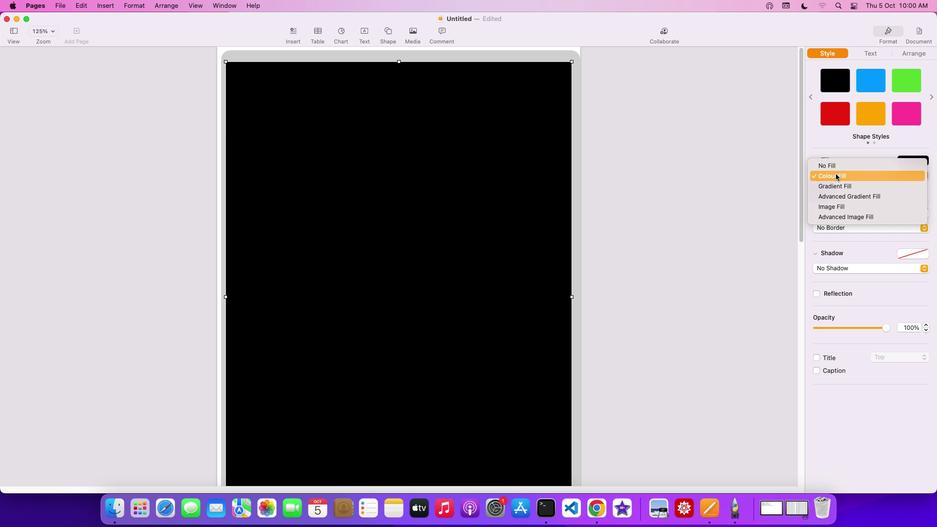 
Action: Mouse pressed left at (835, 174)
Screenshot: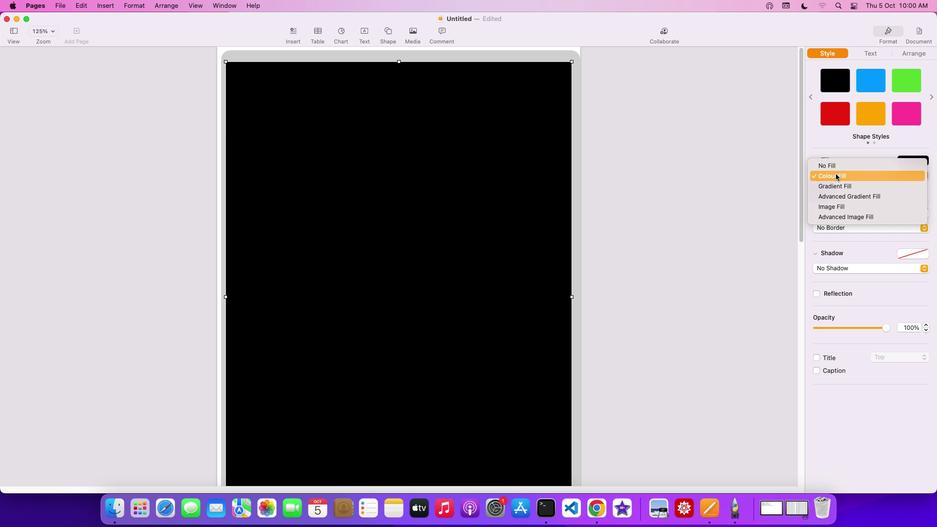 
Action: Mouse moved to (831, 188)
Screenshot: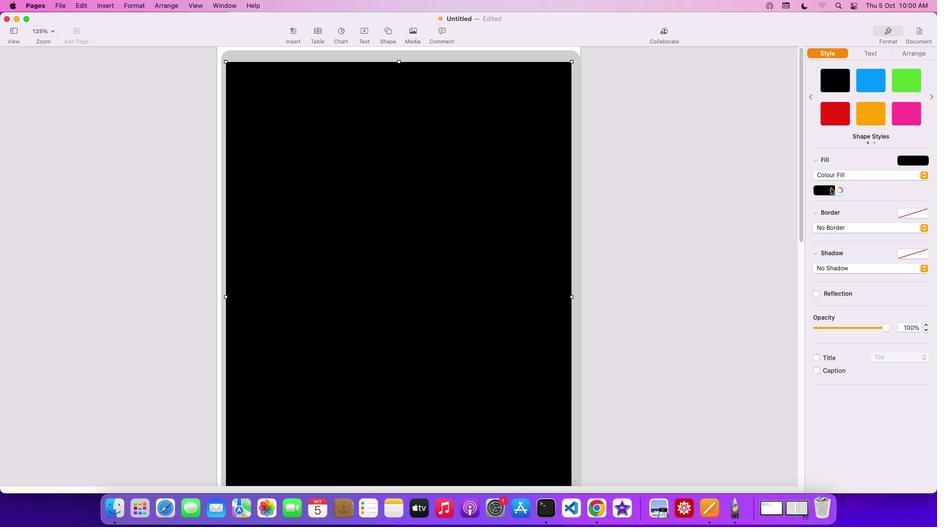 
Action: Mouse pressed left at (831, 188)
Screenshot: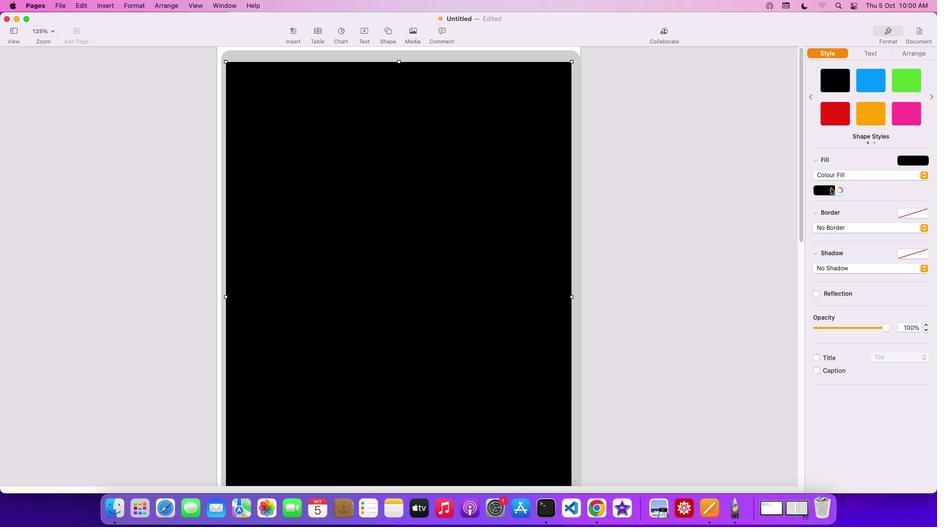 
Action: Mouse moved to (779, 256)
Screenshot: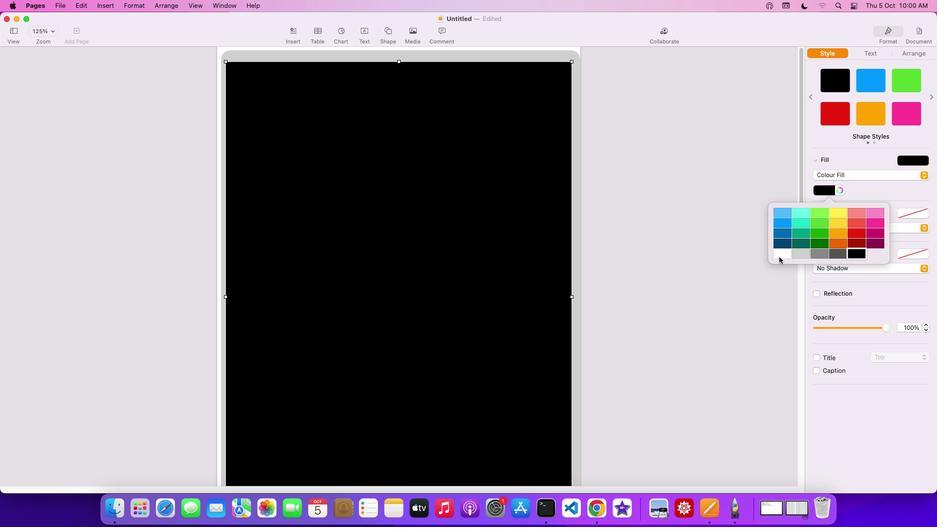 
Action: Mouse pressed left at (779, 256)
Screenshot: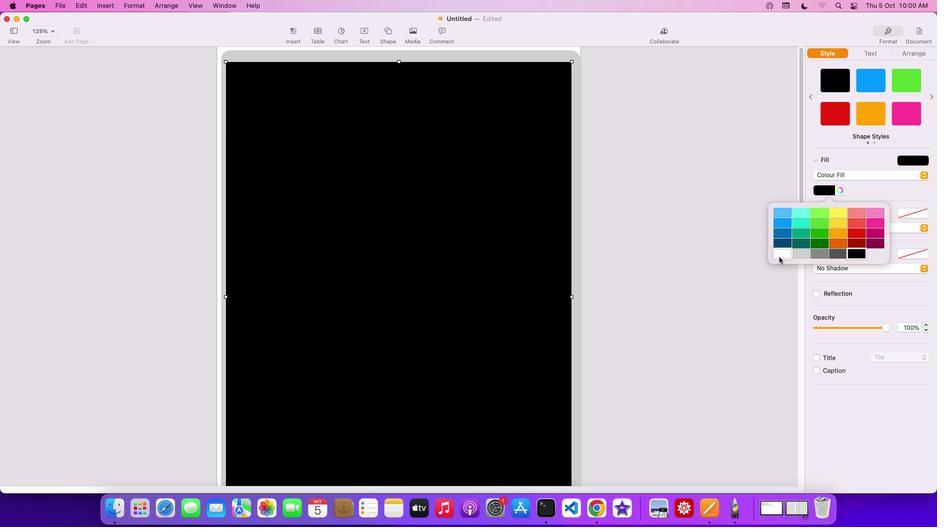 
Action: Mouse moved to (390, 34)
Screenshot: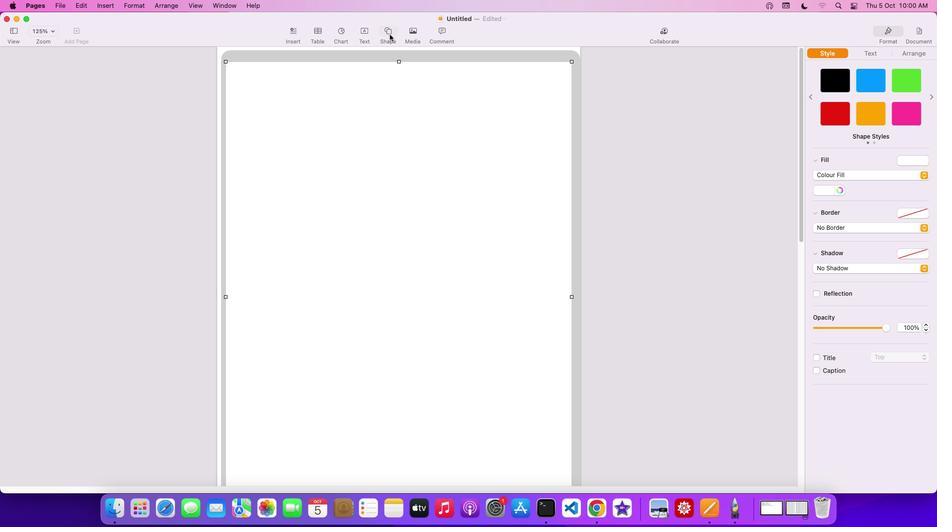
Action: Mouse pressed left at (390, 34)
Screenshot: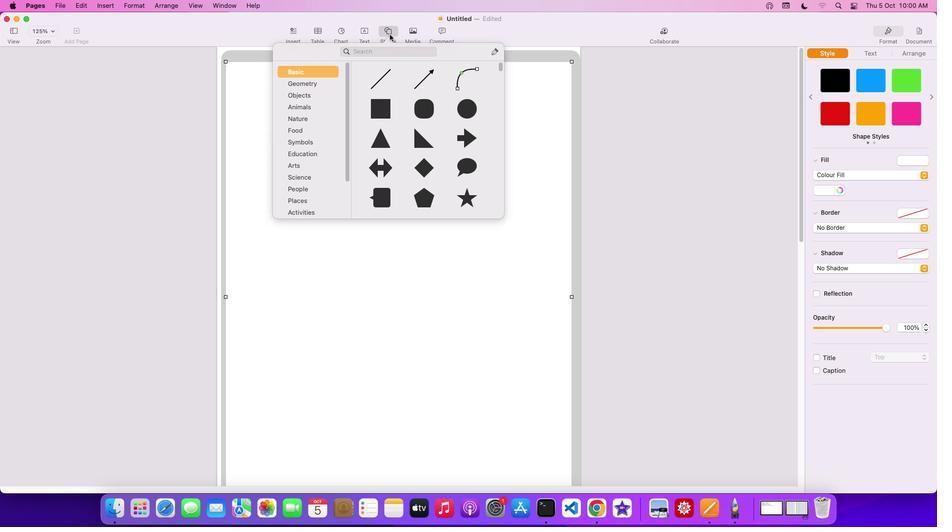 
Action: Mouse moved to (437, 147)
Screenshot: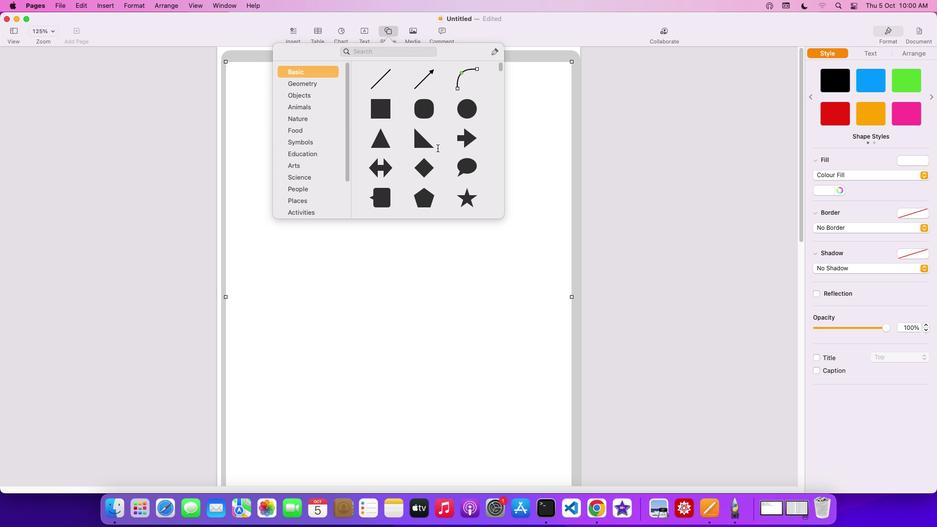
Action: Mouse scrolled (437, 147) with delta (0, 0)
Screenshot: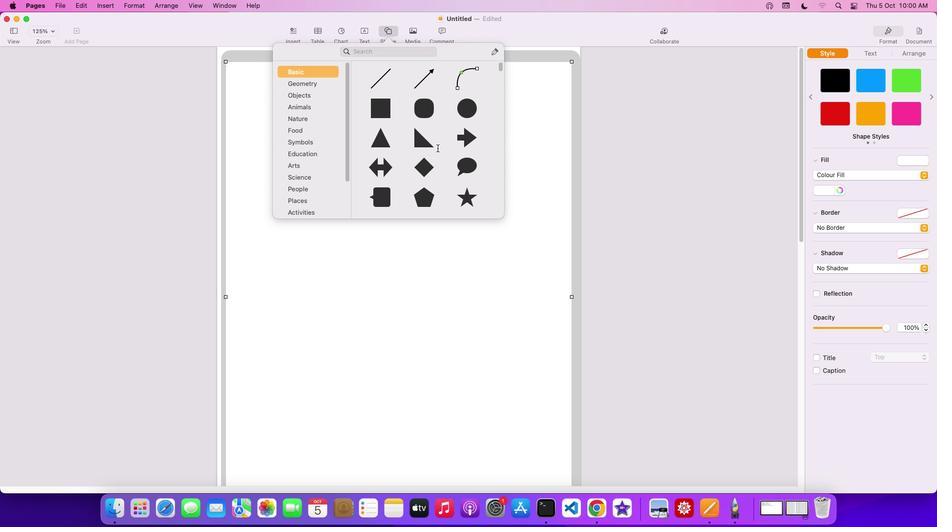 
Action: Mouse scrolled (437, 147) with delta (0, 0)
Screenshot: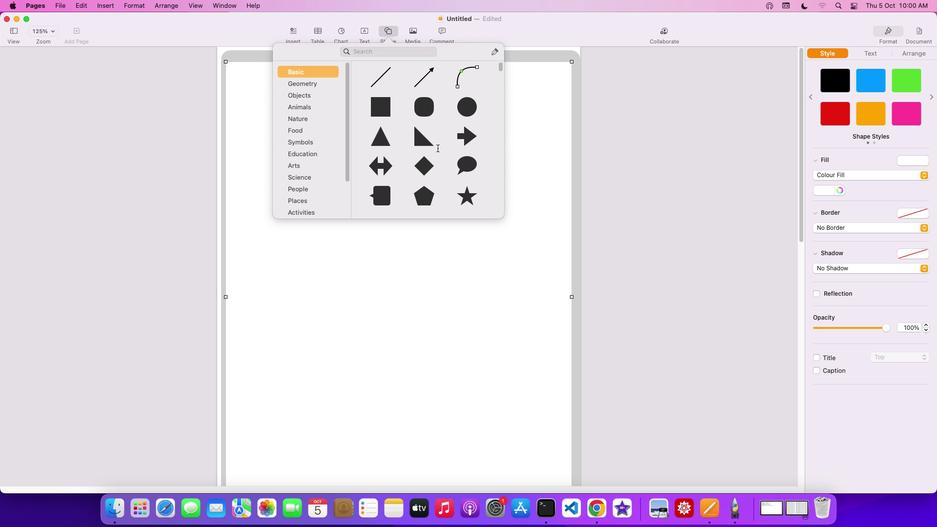 
Action: Mouse scrolled (437, 147) with delta (0, 0)
Screenshot: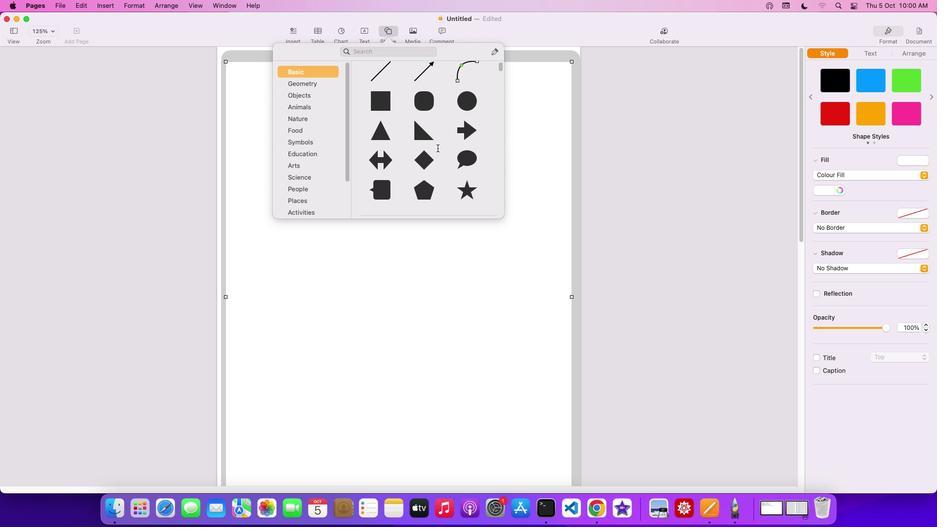 
Action: Mouse scrolled (437, 147) with delta (0, 0)
Screenshot: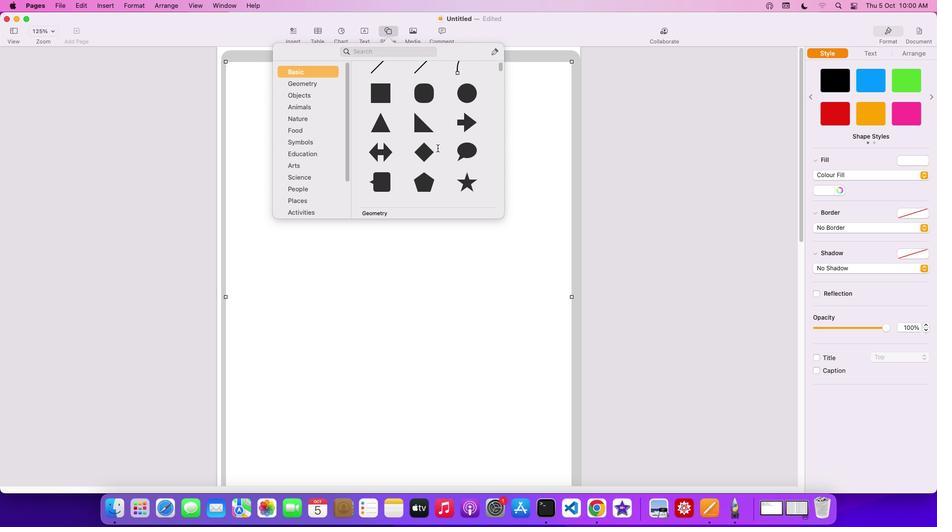 
Action: Mouse scrolled (437, 147) with delta (0, 0)
Screenshot: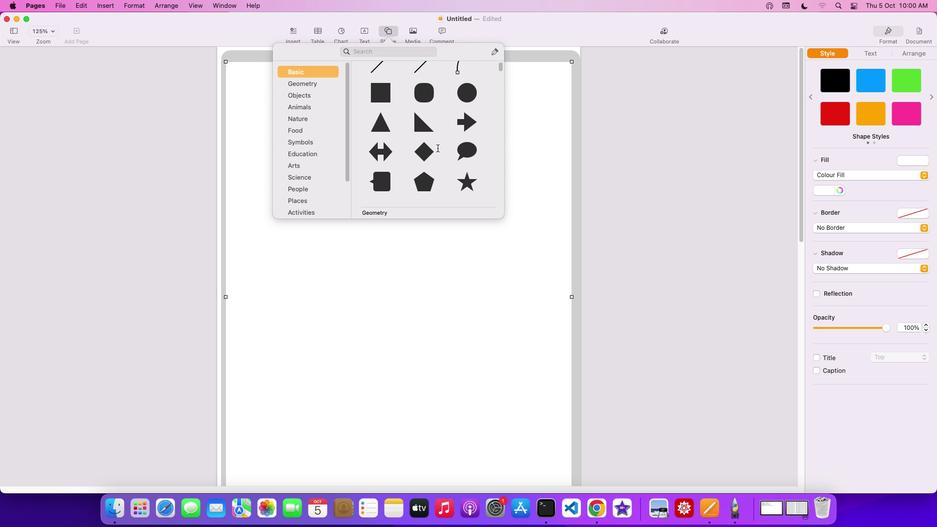 
Action: Mouse scrolled (437, 147) with delta (0, 0)
Screenshot: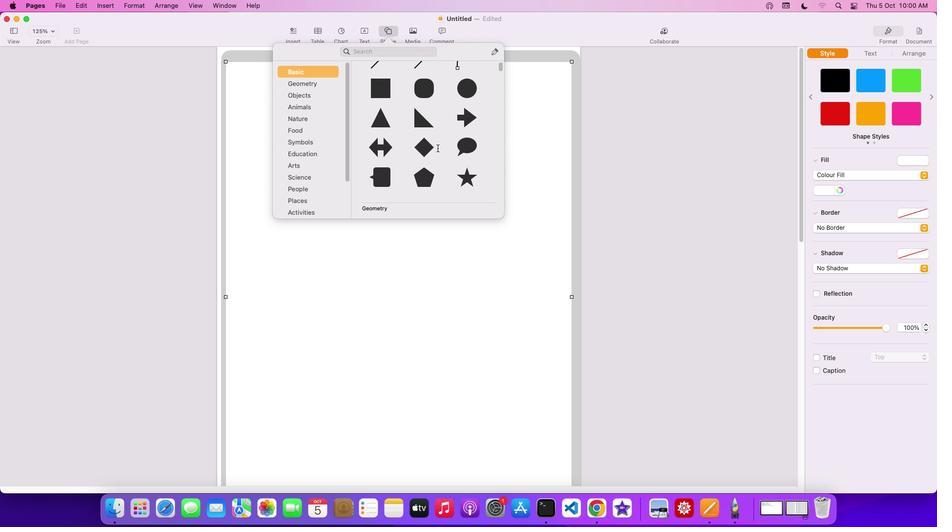 
Action: Mouse scrolled (437, 147) with delta (0, 0)
Screenshot: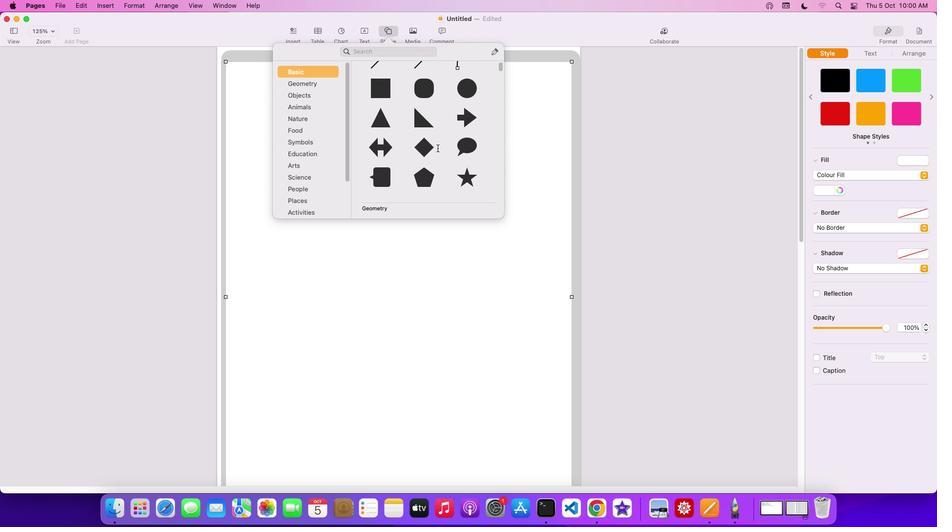 
Action: Mouse scrolled (437, 147) with delta (0, 0)
Screenshot: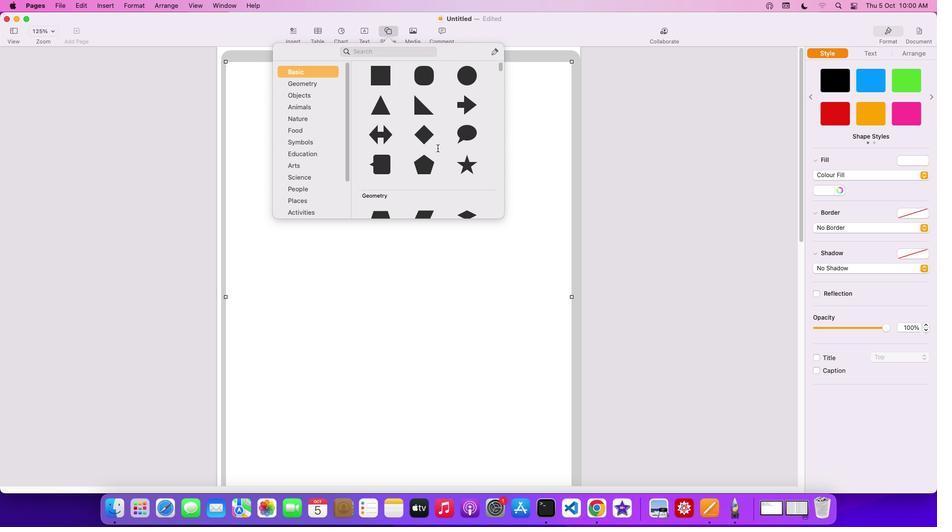 
Action: Mouse scrolled (437, 147) with delta (0, 0)
Screenshot: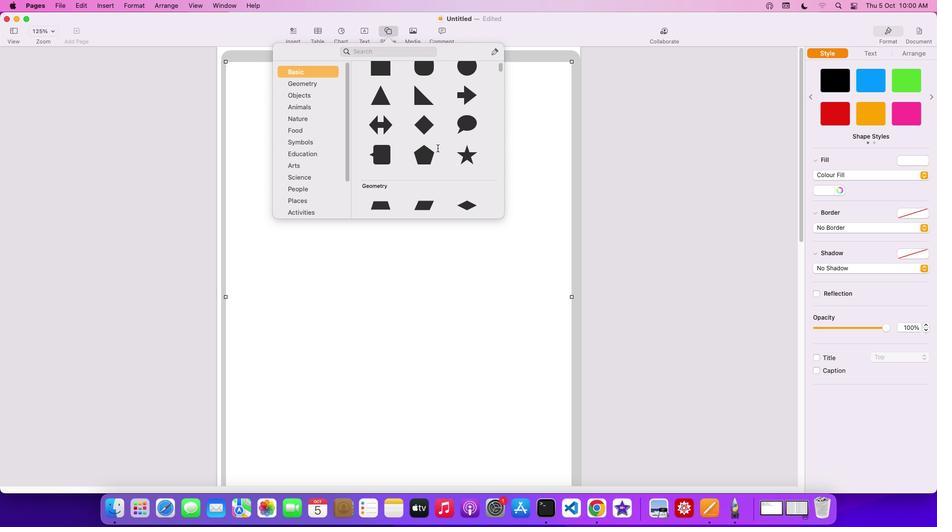 
Action: Mouse scrolled (437, 147) with delta (0, 0)
Screenshot: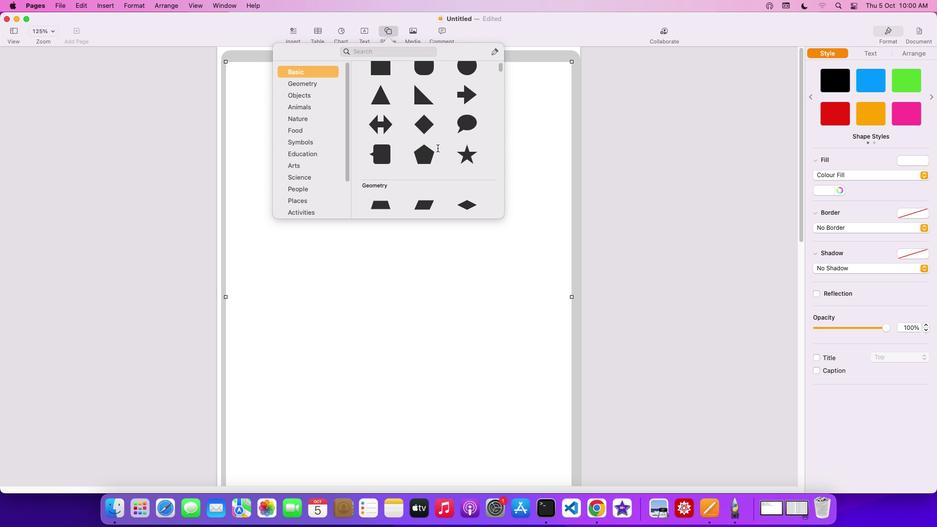 
Action: Mouse scrolled (437, 147) with delta (0, 0)
Screenshot: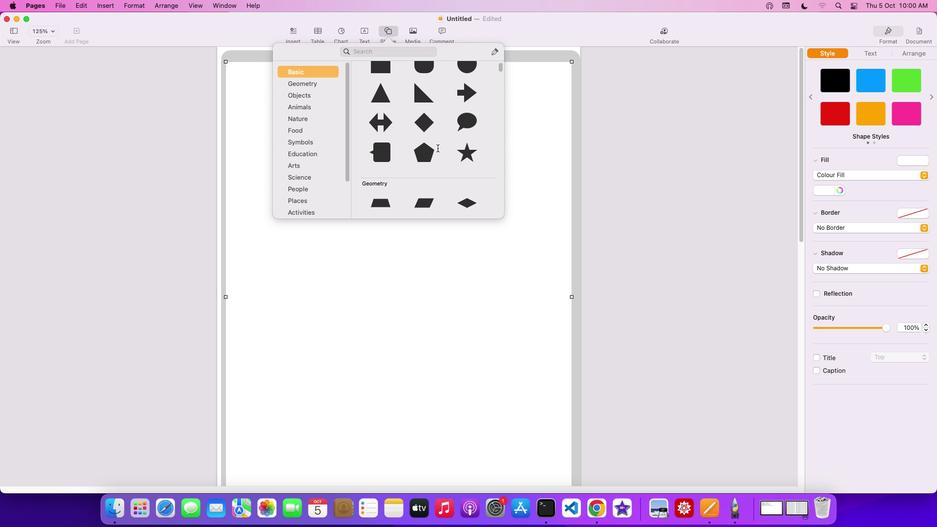 
Action: Mouse scrolled (437, 147) with delta (0, 0)
Screenshot: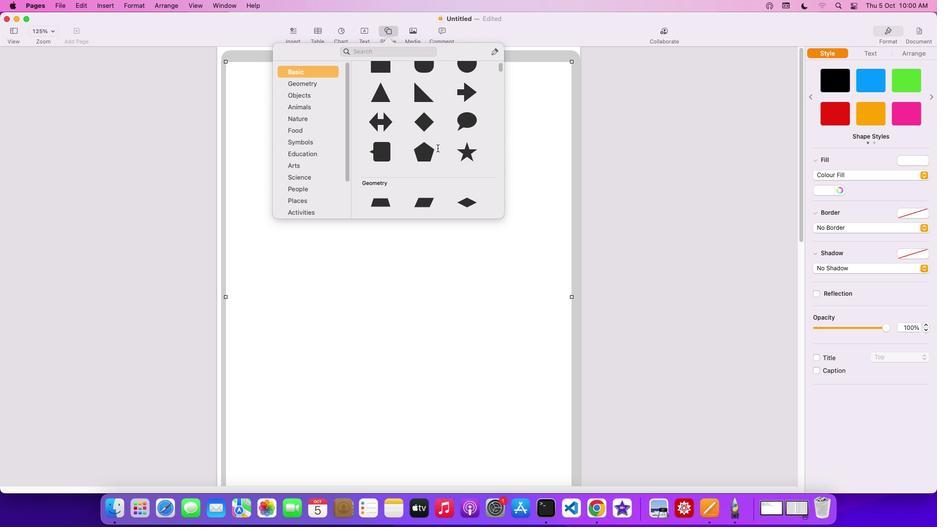 
Action: Mouse scrolled (437, 147) with delta (0, 0)
Screenshot: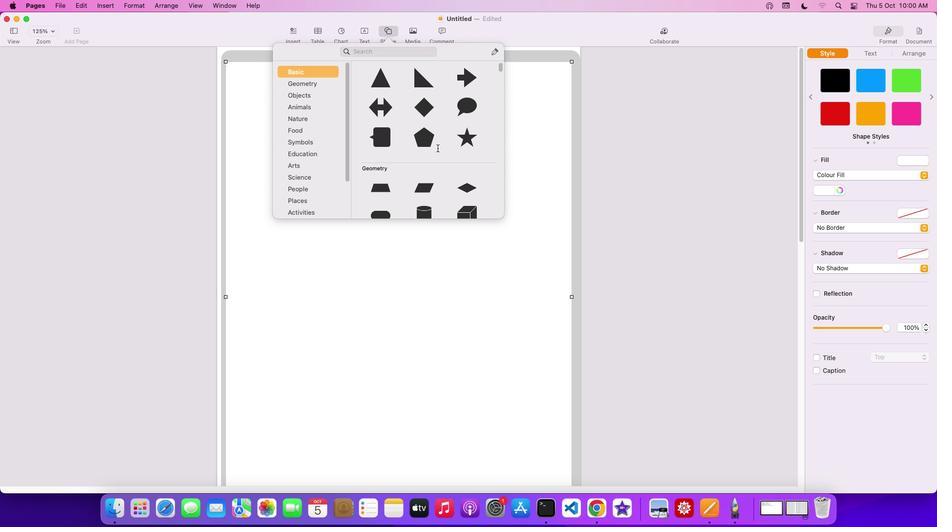 
Action: Mouse scrolled (437, 147) with delta (0, 0)
Screenshot: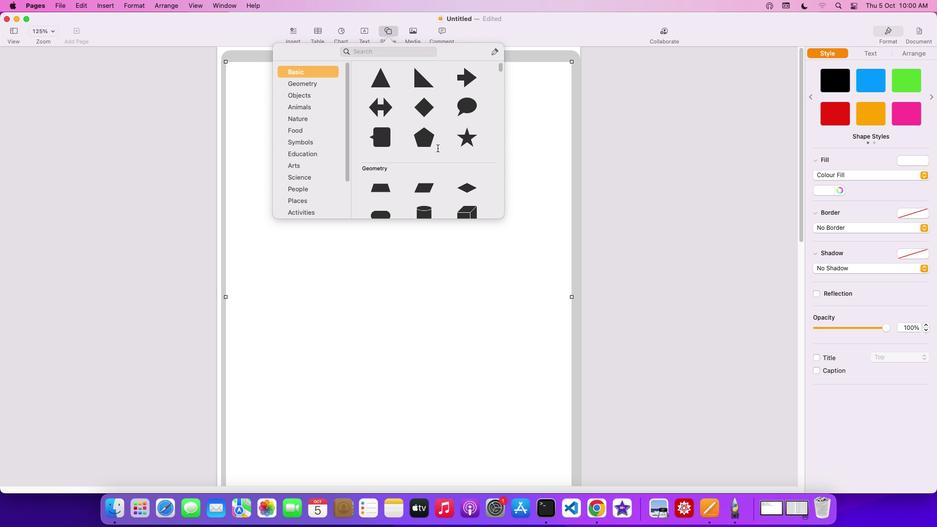 
Action: Mouse scrolled (437, 147) with delta (0, 0)
Screenshot: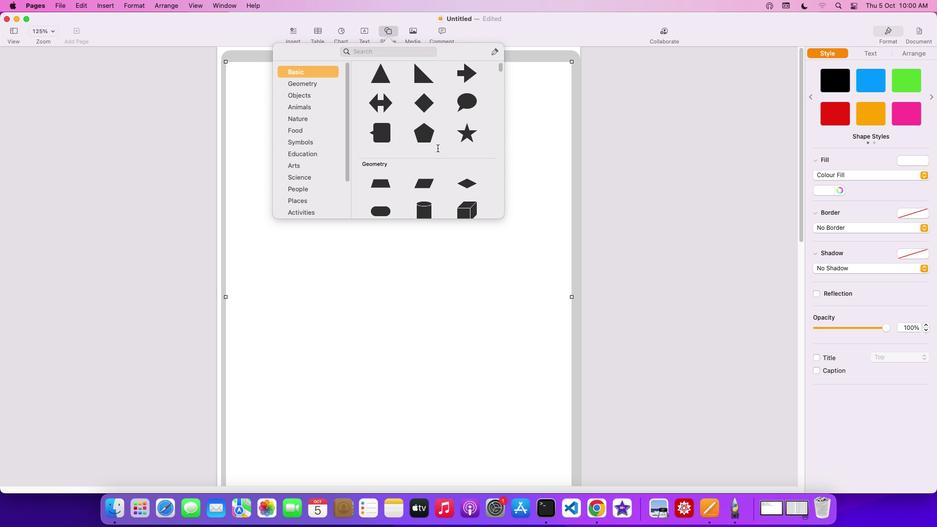 
Action: Mouse scrolled (437, 147) with delta (0, 0)
Screenshot: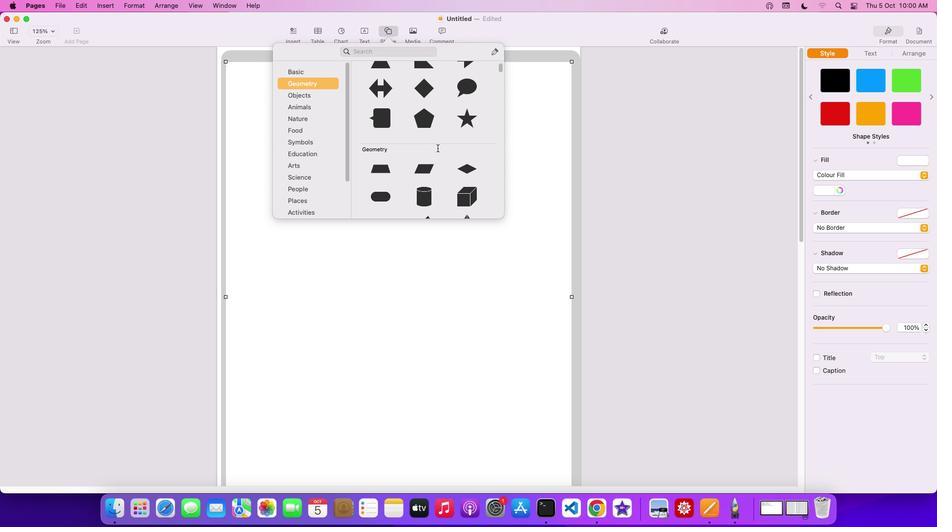 
Action: Mouse scrolled (437, 147) with delta (0, 0)
Screenshot: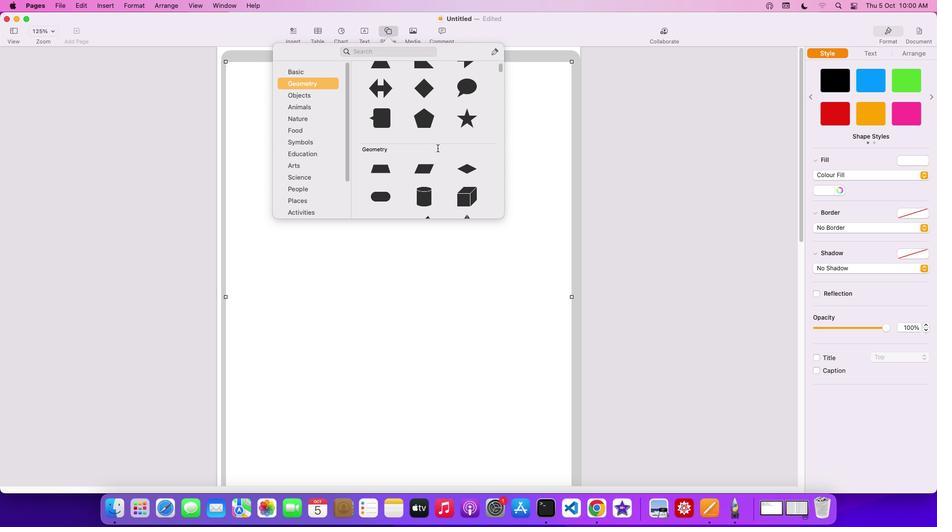 
Action: Mouse scrolled (437, 147) with delta (0, -1)
Screenshot: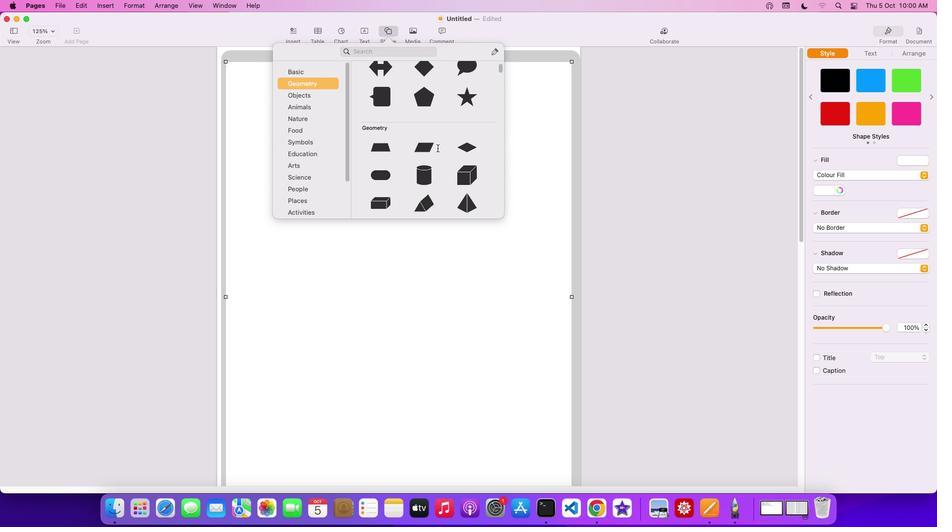 
Action: Mouse scrolled (437, 147) with delta (0, 0)
Screenshot: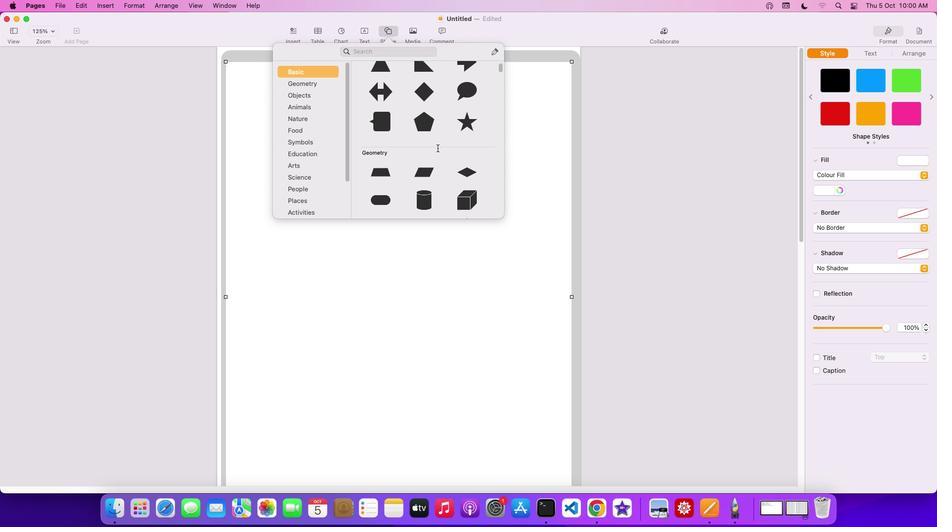 
Action: Mouse scrolled (437, 147) with delta (0, 0)
Screenshot: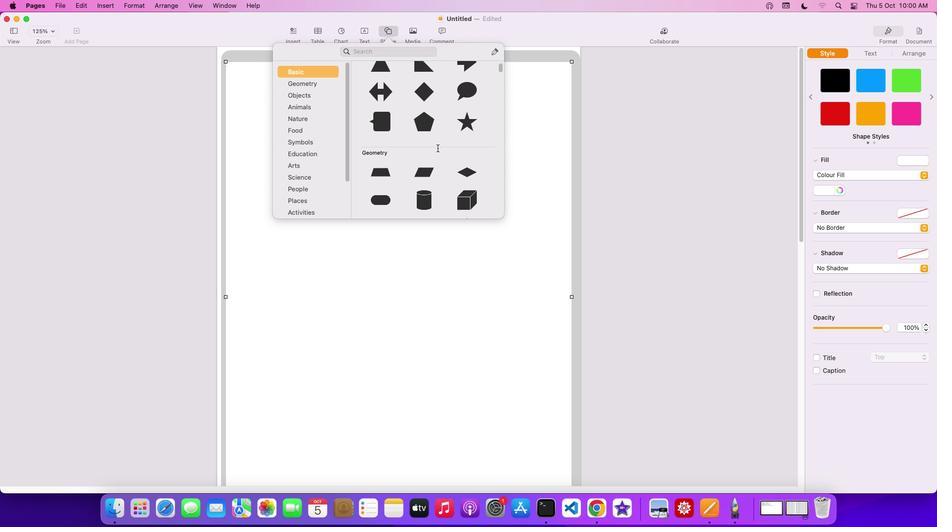 
Action: Mouse scrolled (437, 147) with delta (0, 1)
Screenshot: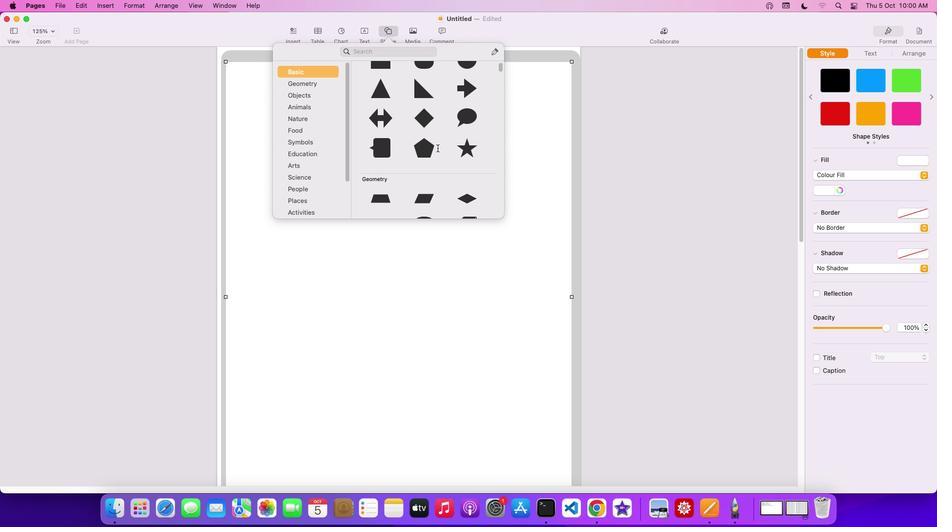
Action: Mouse scrolled (437, 147) with delta (0, 2)
Screenshot: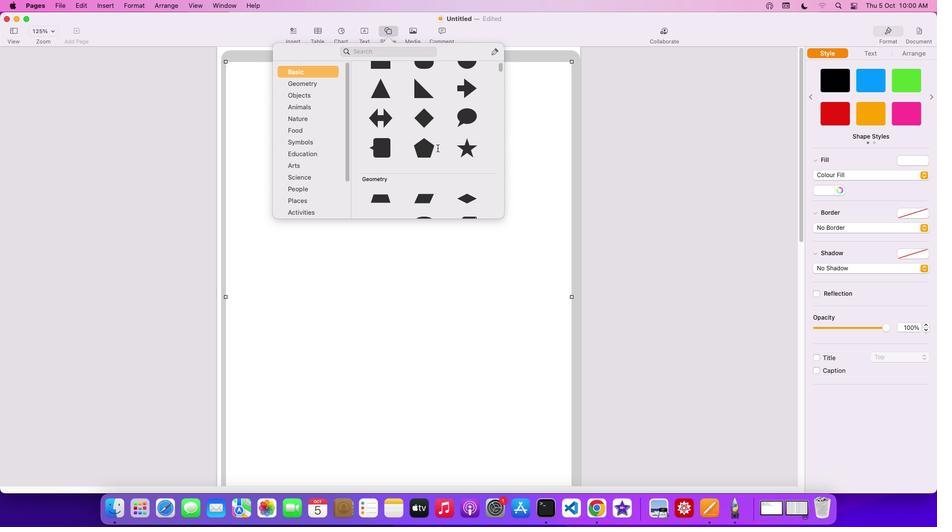 
Action: Mouse scrolled (437, 147) with delta (0, 0)
Screenshot: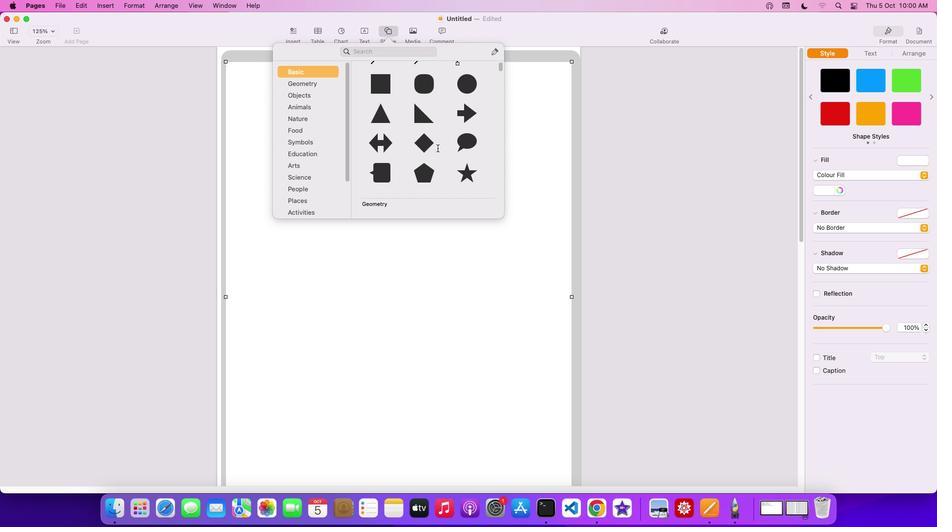
Action: Mouse scrolled (437, 147) with delta (0, 0)
Screenshot: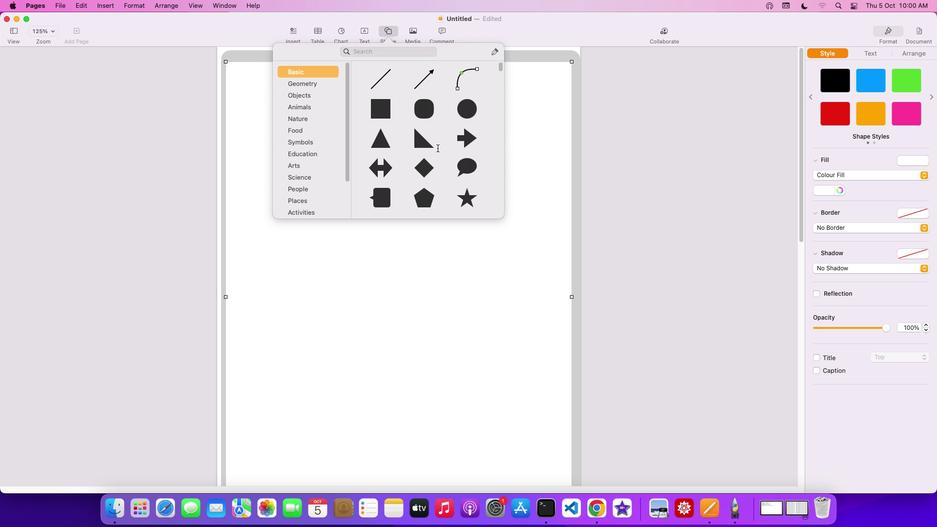 
Action: Mouse scrolled (437, 147) with delta (0, 1)
Screenshot: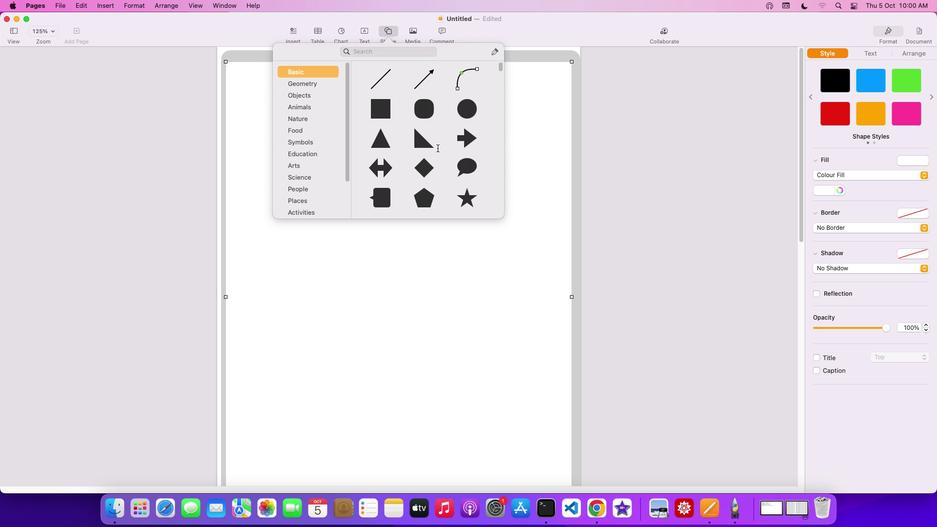 
Action: Mouse scrolled (437, 147) with delta (0, 2)
Screenshot: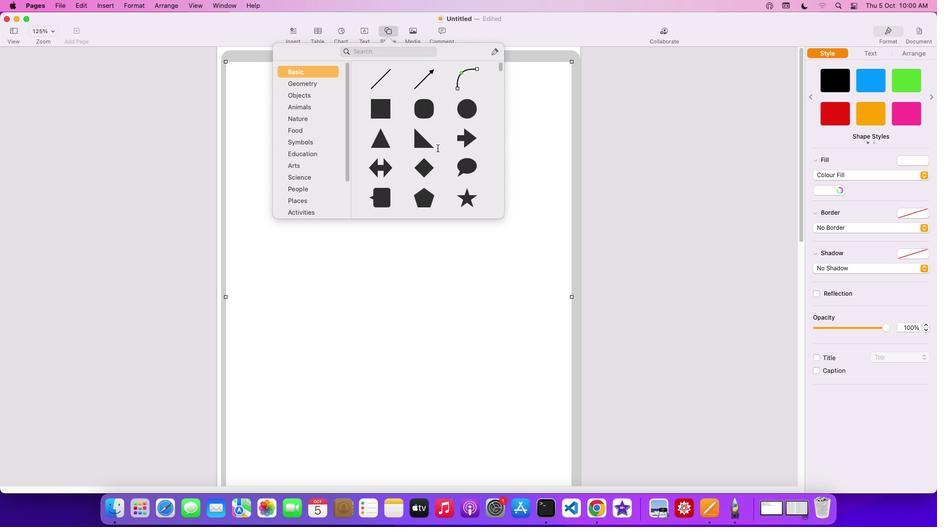
Action: Mouse moved to (438, 164)
Screenshot: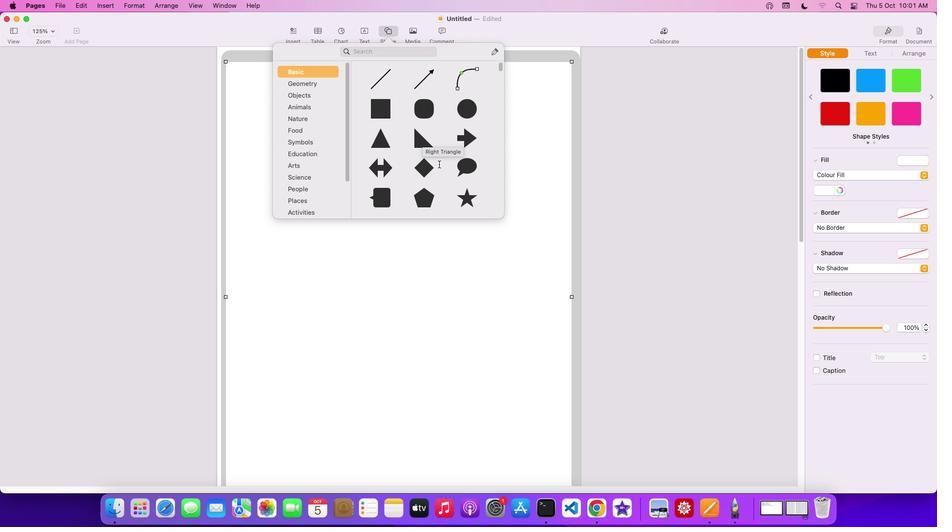 
Action: Mouse scrolled (438, 164) with delta (0, 0)
Screenshot: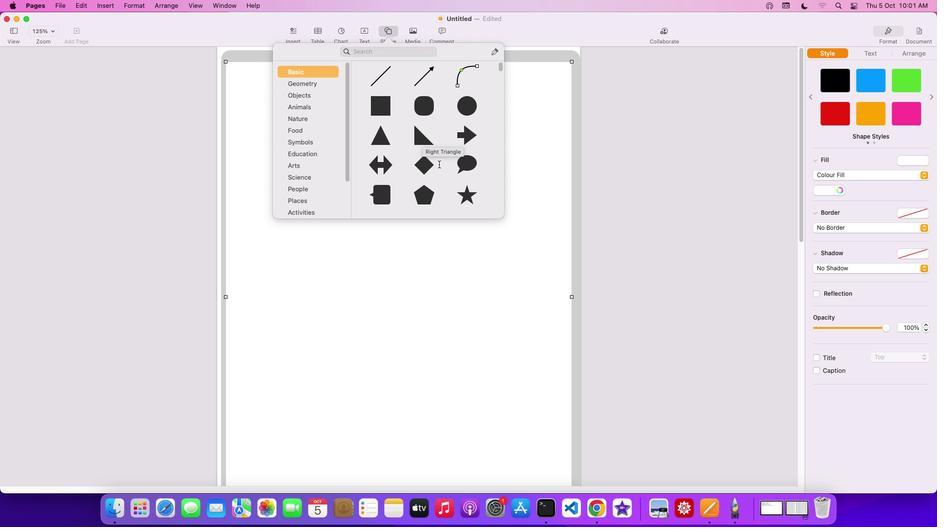 
Action: Mouse scrolled (438, 164) with delta (0, 0)
Screenshot: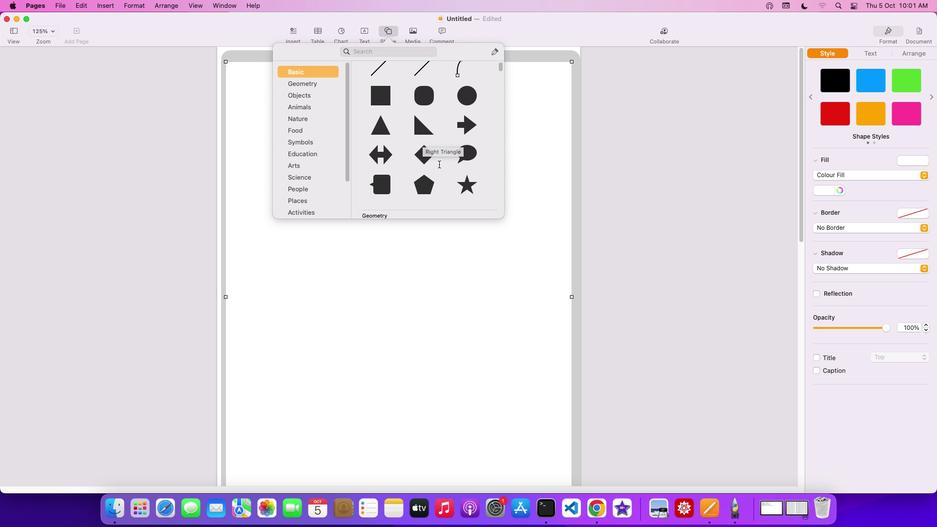 
Action: Mouse scrolled (438, 164) with delta (0, 0)
Screenshot: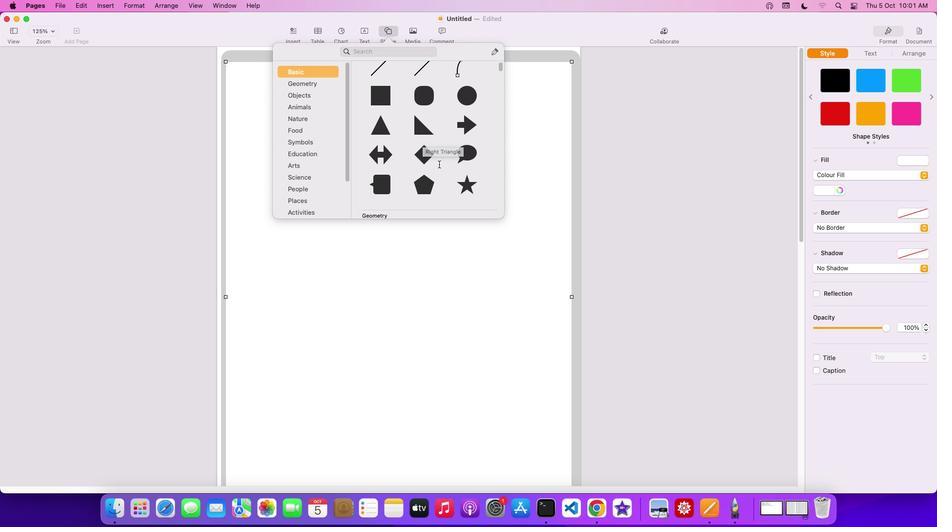 
Action: Mouse scrolled (438, 164) with delta (0, 0)
Screenshot: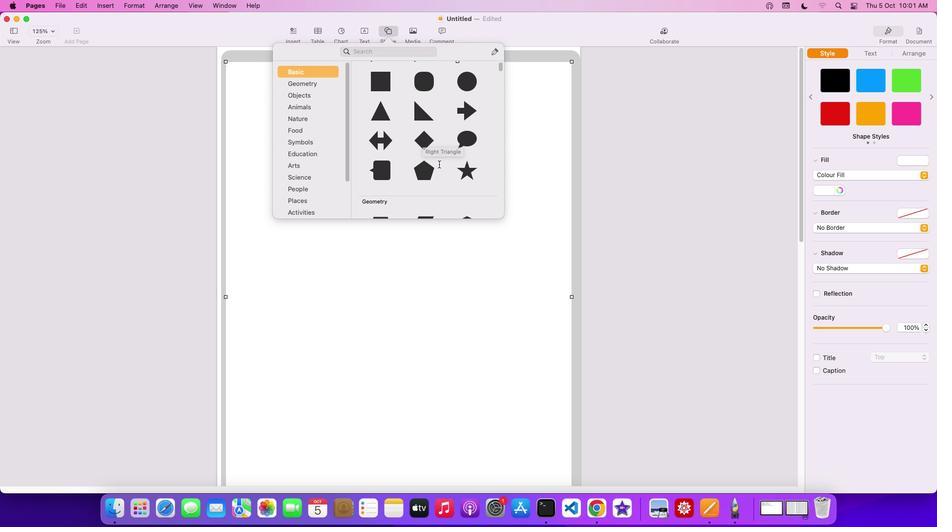 
Action: Mouse scrolled (438, 164) with delta (0, 0)
Screenshot: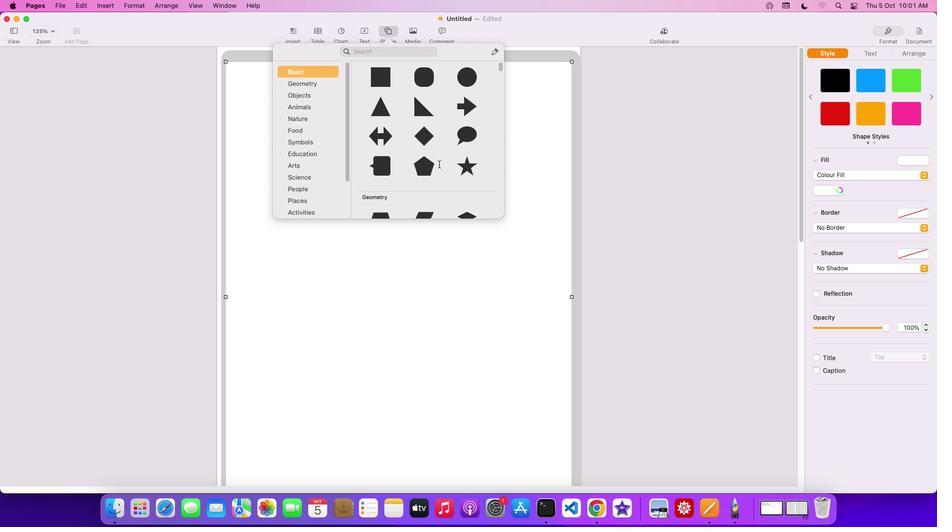 
Action: Mouse scrolled (438, 164) with delta (0, 0)
Screenshot: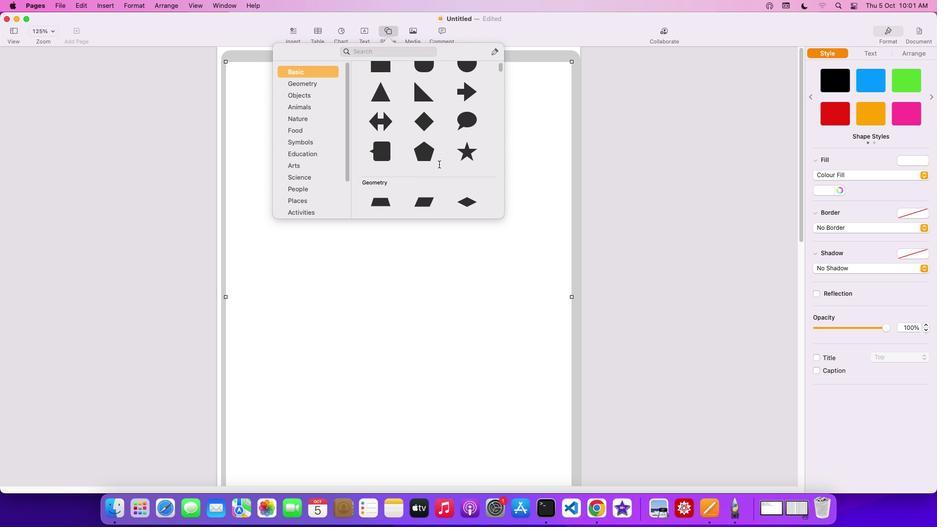 
Action: Mouse scrolled (438, 164) with delta (0, 0)
Screenshot: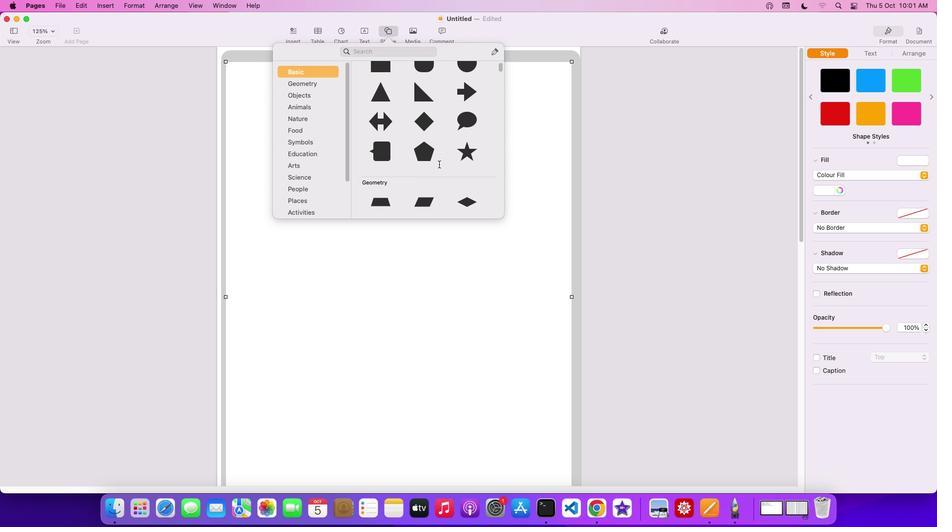 
Action: Mouse scrolled (438, 164) with delta (0, -1)
Screenshot: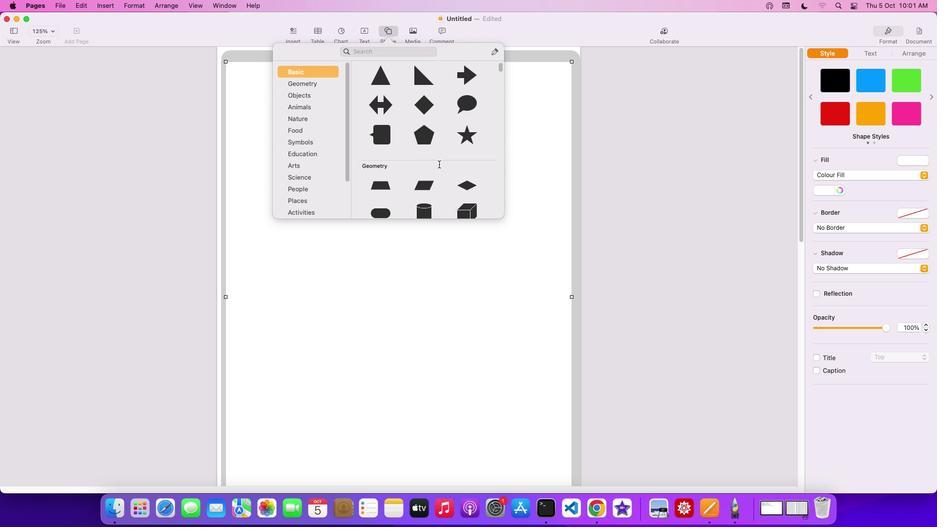
Action: Mouse scrolled (438, 164) with delta (0, 0)
Screenshot: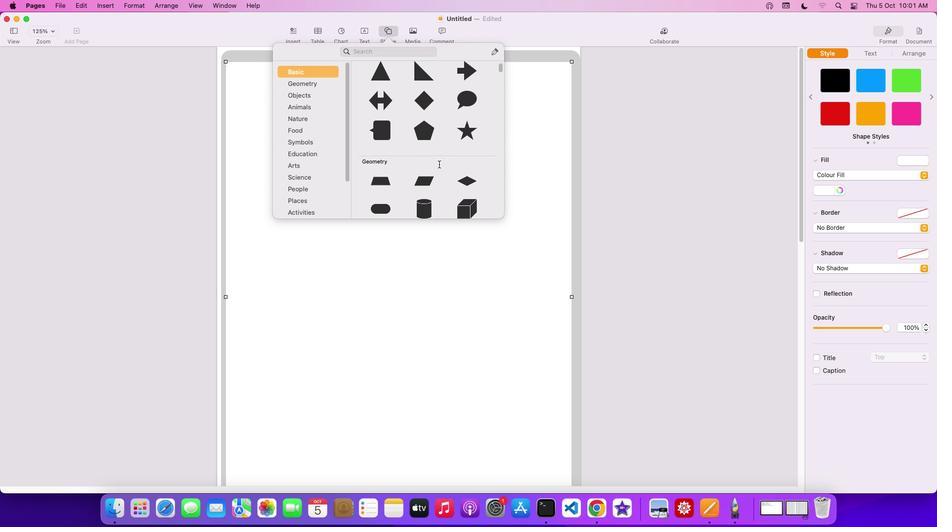 
Action: Mouse scrolled (438, 164) with delta (0, 0)
Screenshot: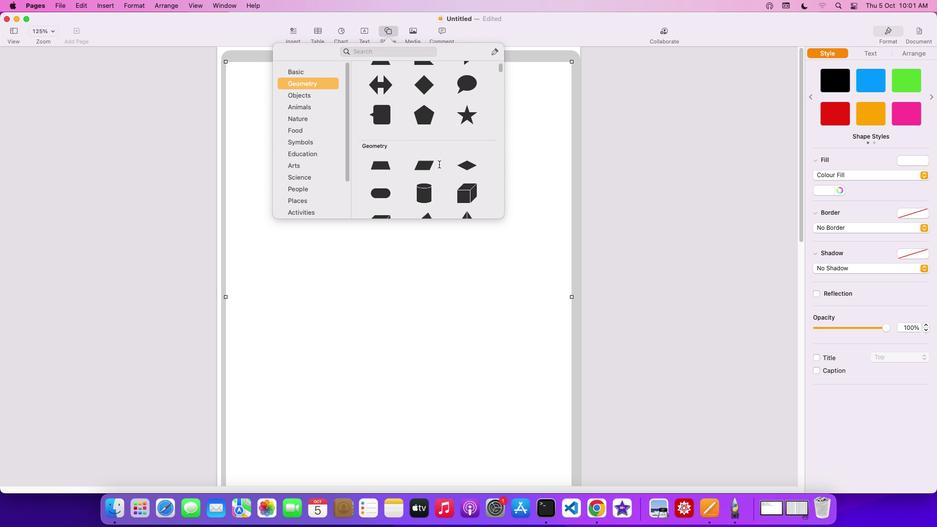 
Action: Mouse scrolled (438, 164) with delta (0, -1)
Screenshot: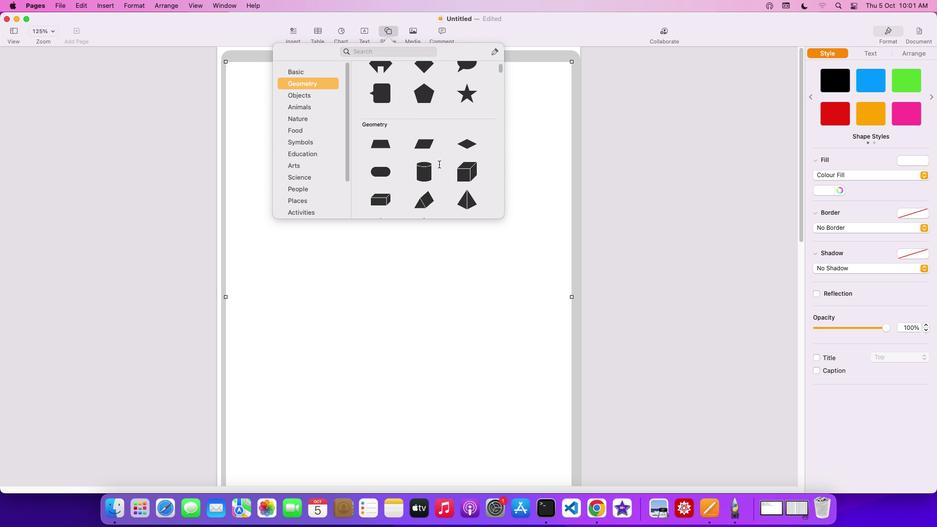 
Action: Mouse scrolled (438, 164) with delta (0, -1)
Screenshot: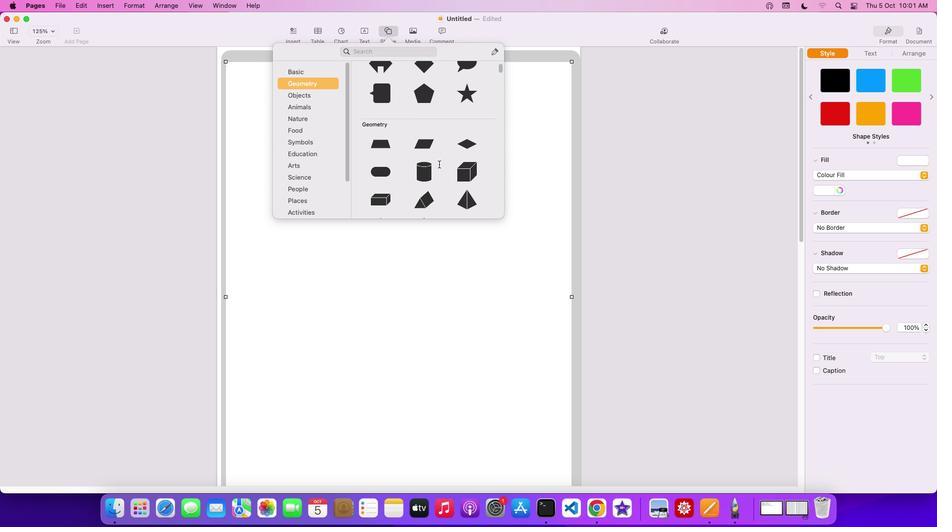 
Action: Mouse scrolled (438, 164) with delta (0, 0)
Screenshot: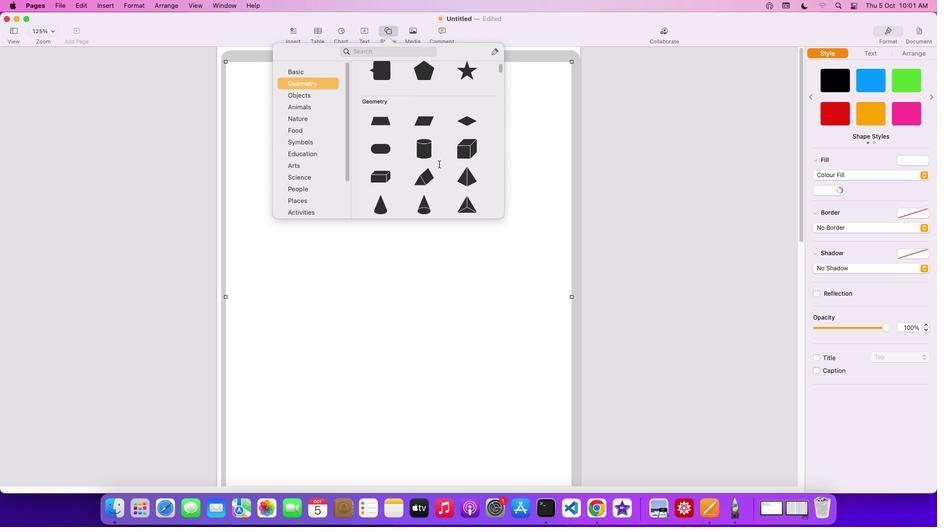 
Action: Mouse scrolled (438, 164) with delta (0, 0)
Screenshot: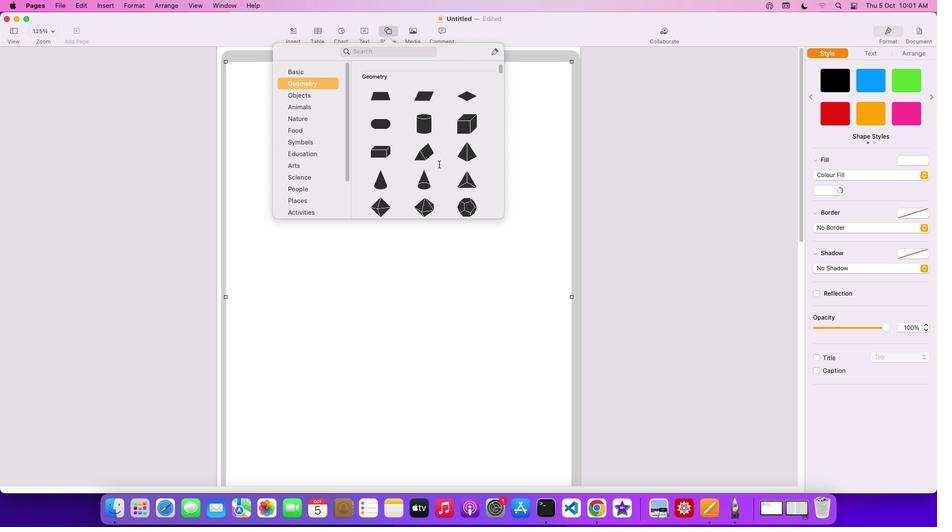
Action: Mouse scrolled (438, 164) with delta (0, -1)
Screenshot: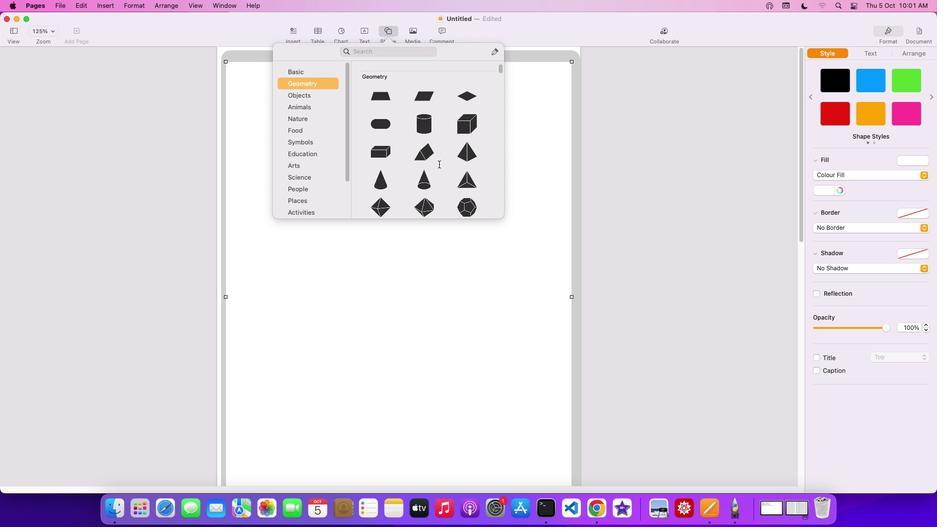 
Action: Mouse scrolled (438, 164) with delta (0, -2)
Screenshot: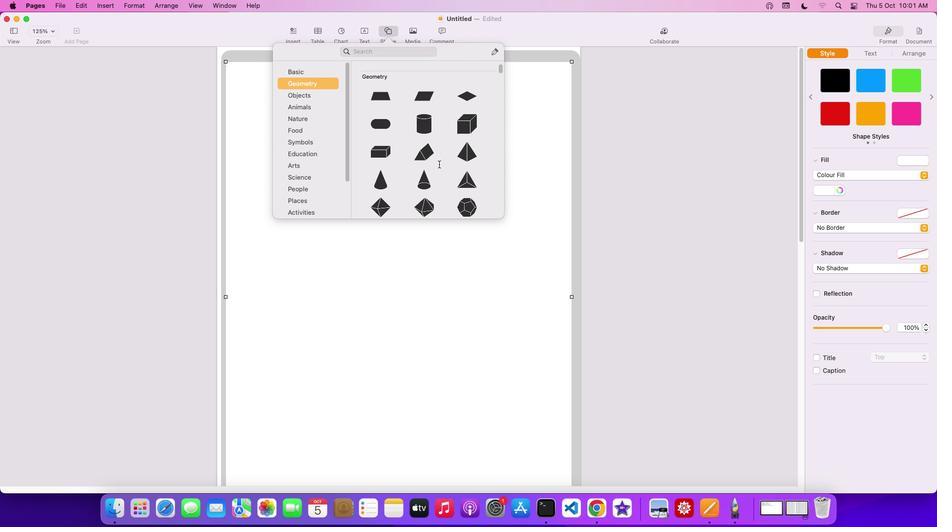 
Action: Mouse scrolled (438, 164) with delta (0, 0)
Screenshot: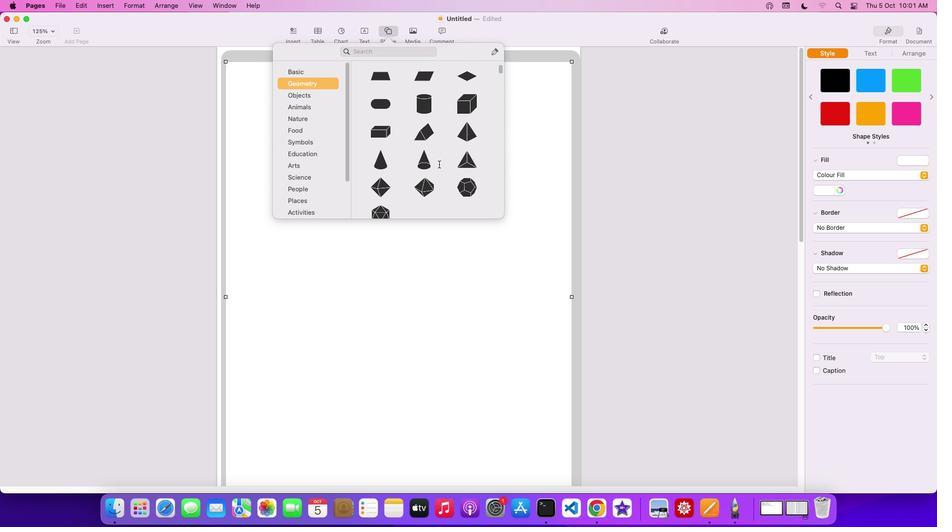
Action: Mouse scrolled (438, 164) with delta (0, 0)
Screenshot: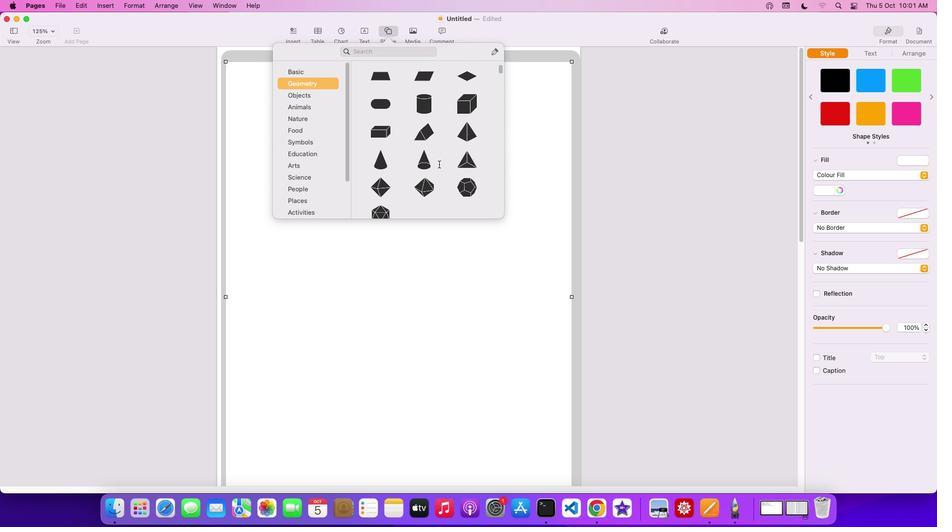 
Action: Mouse scrolled (438, 164) with delta (0, 0)
Screenshot: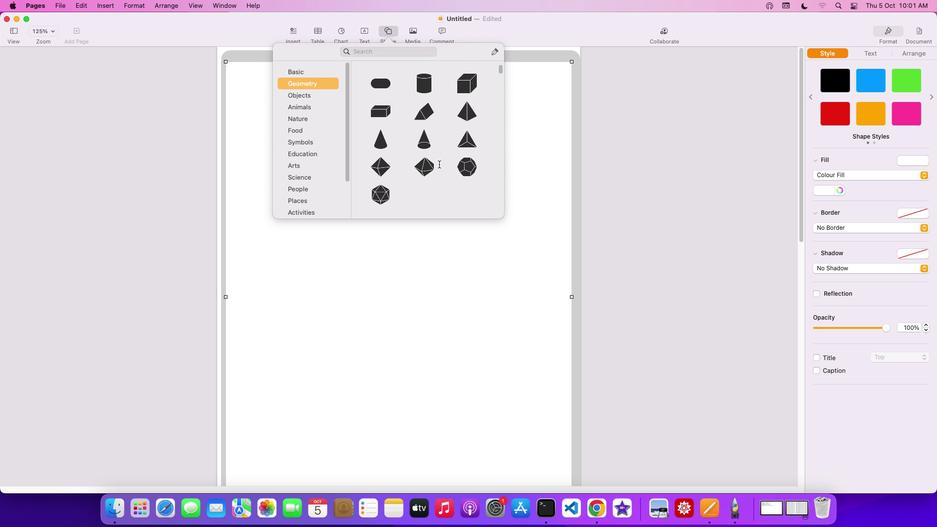 
Action: Mouse scrolled (438, 164) with delta (0, -1)
Screenshot: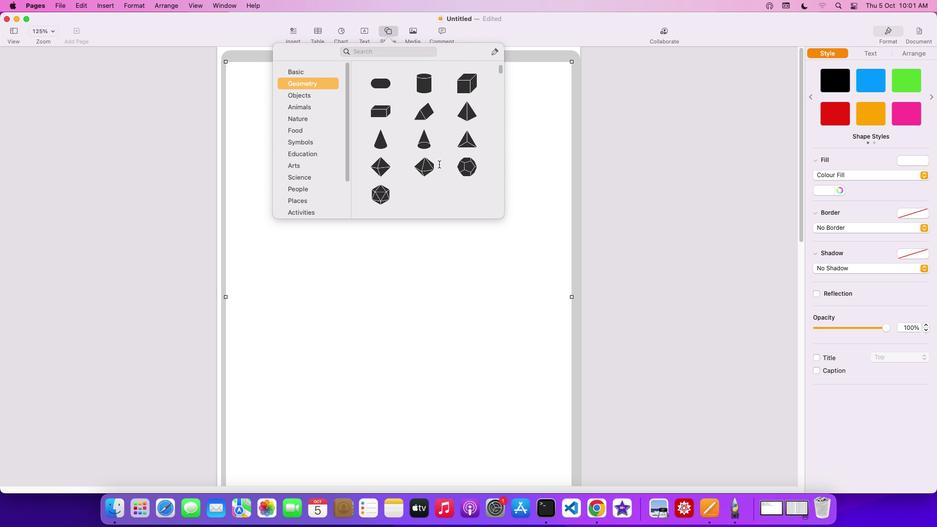 
Action: Mouse scrolled (438, 164) with delta (0, 0)
Screenshot: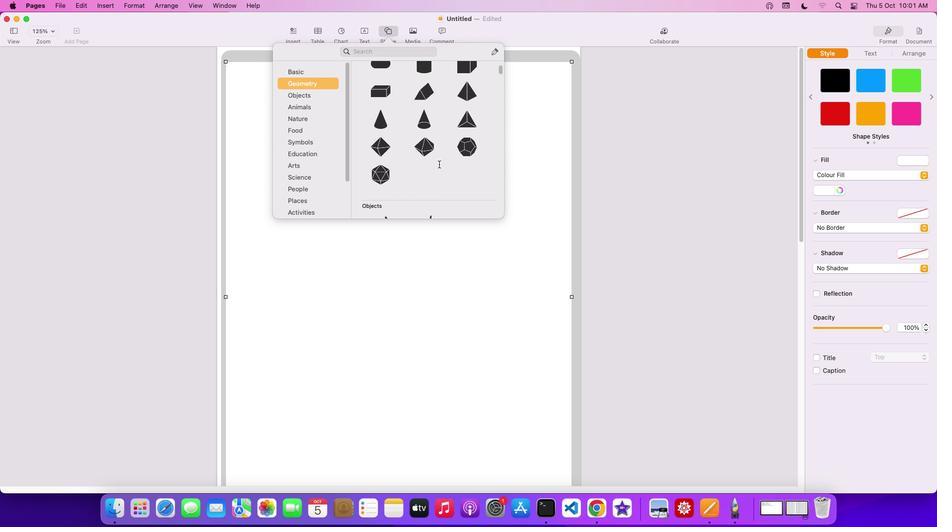 
Action: Mouse scrolled (438, 164) with delta (0, 0)
Screenshot: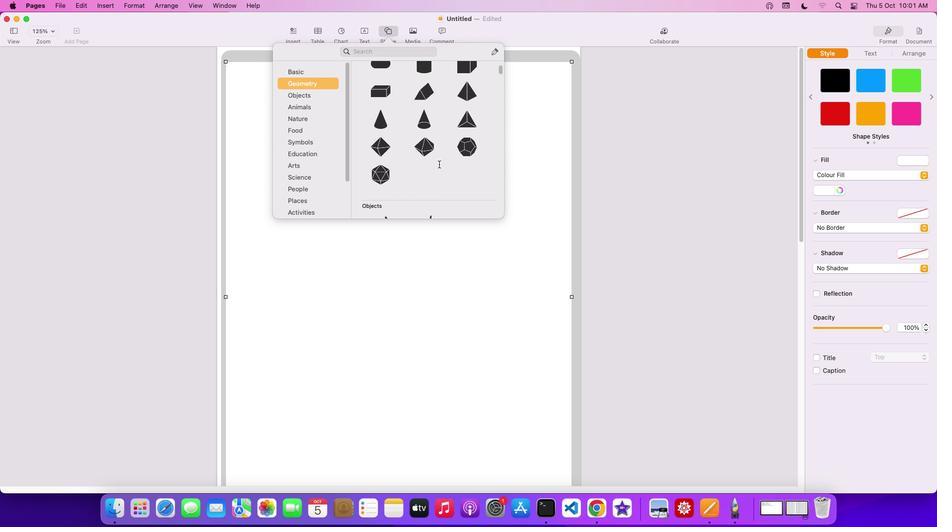 
Action: Mouse scrolled (438, 164) with delta (0, -1)
Screenshot: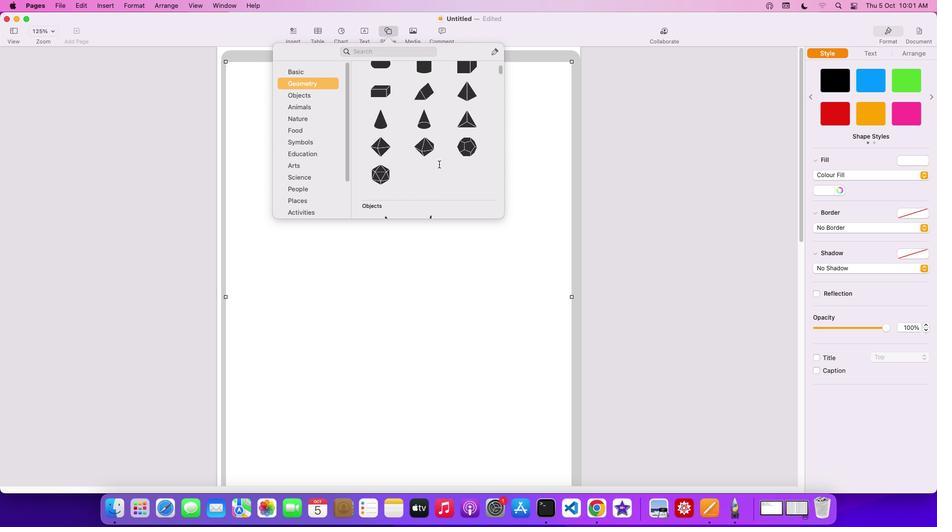 
Action: Mouse scrolled (438, 164) with delta (0, -1)
Screenshot: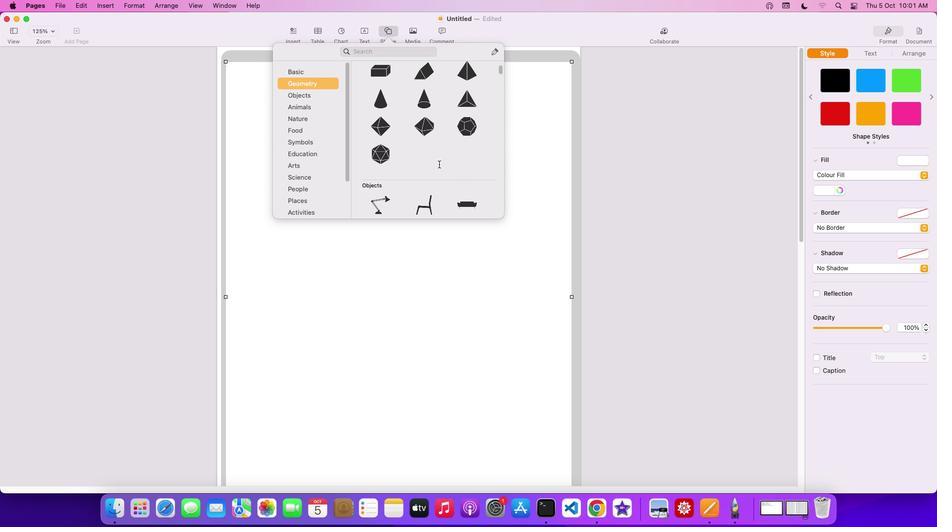 
Action: Mouse scrolled (438, 164) with delta (0, 0)
Screenshot: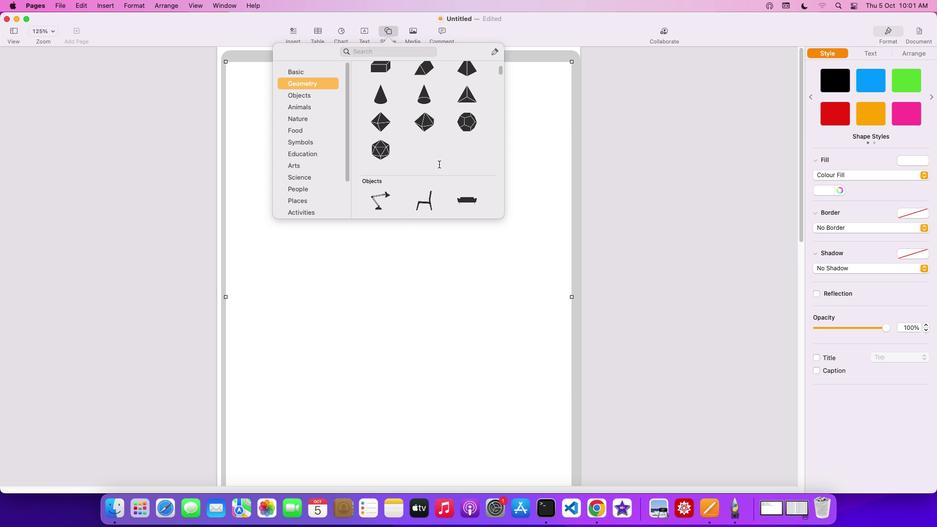 
Action: Mouse scrolled (438, 164) with delta (0, 0)
Screenshot: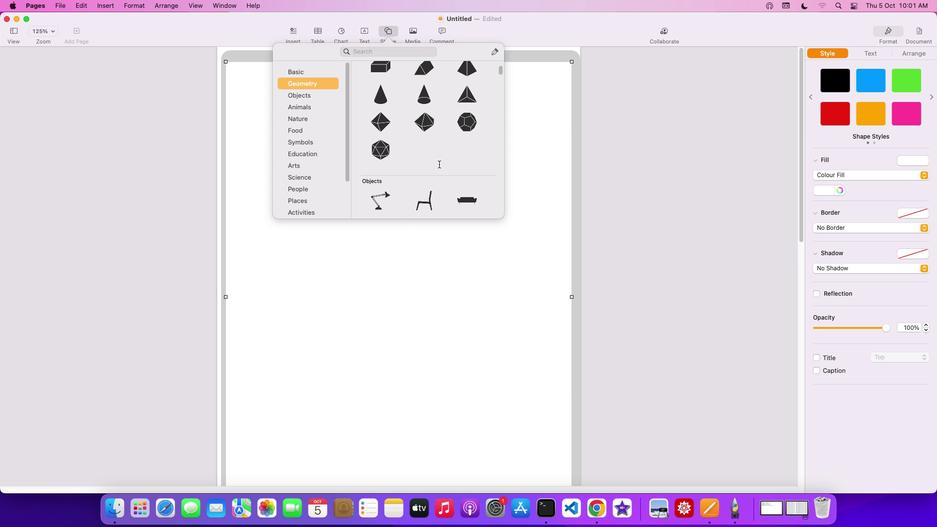 
Action: Mouse scrolled (438, 164) with delta (0, 0)
Screenshot: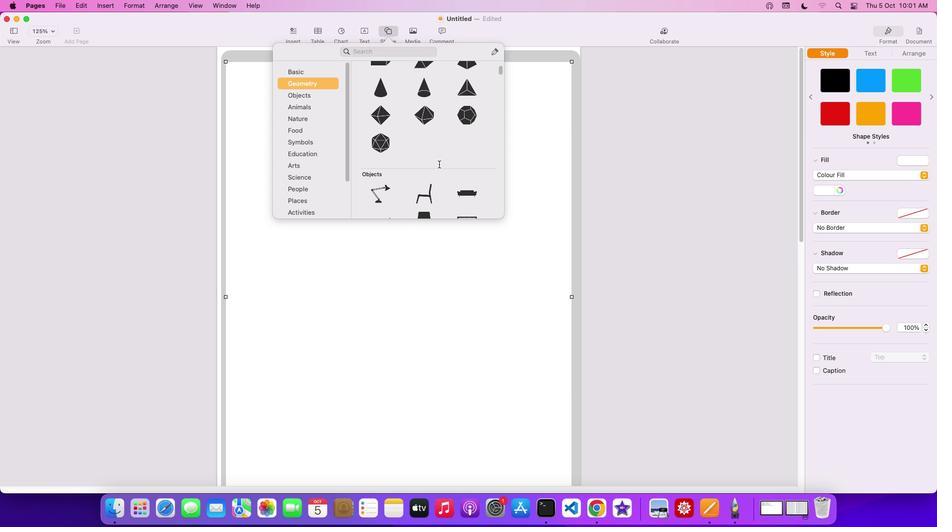
Action: Mouse scrolled (438, 164) with delta (0, 0)
Screenshot: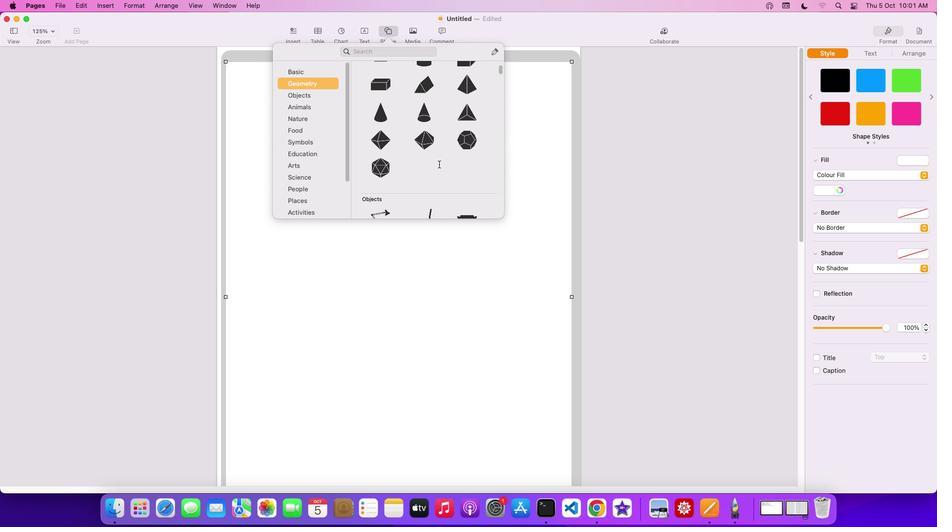 
Action: Mouse scrolled (438, 164) with delta (0, 0)
Screenshot: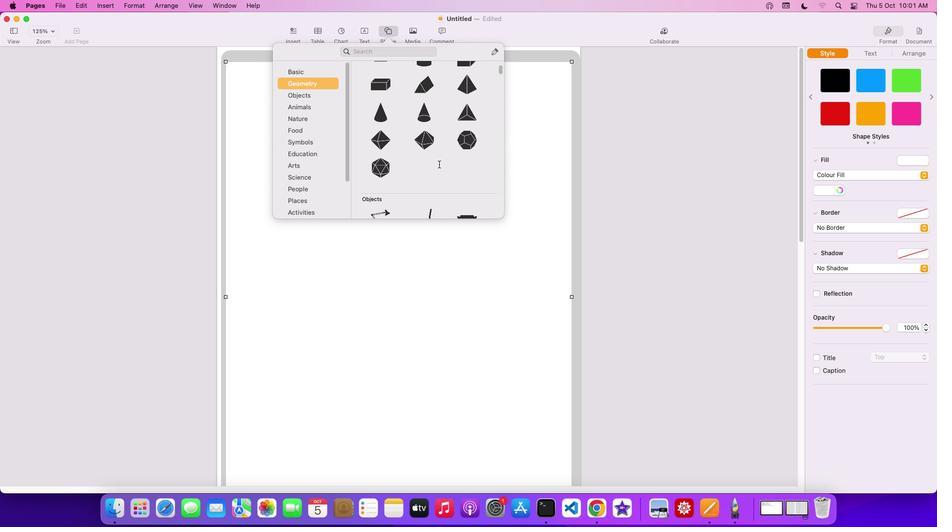 
Action: Mouse scrolled (438, 164) with delta (0, 1)
Screenshot: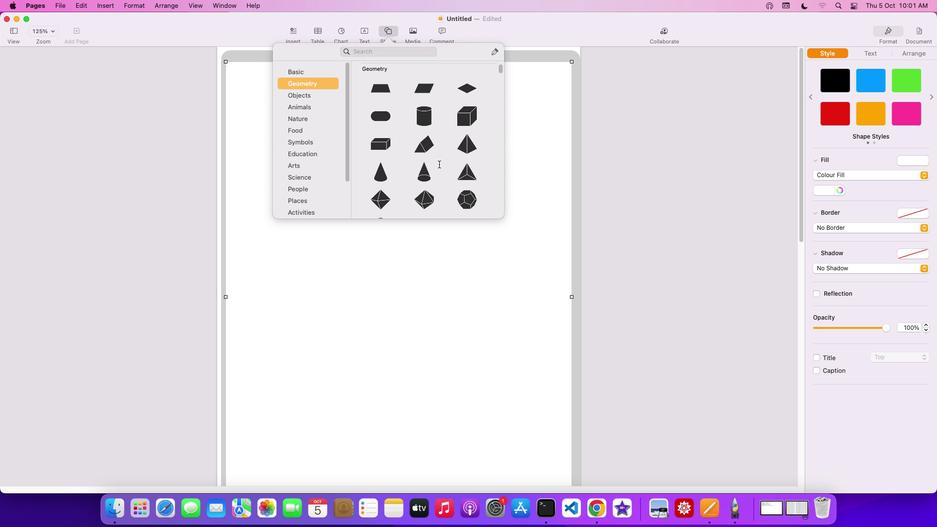 
Action: Mouse scrolled (438, 164) with delta (0, 2)
Screenshot: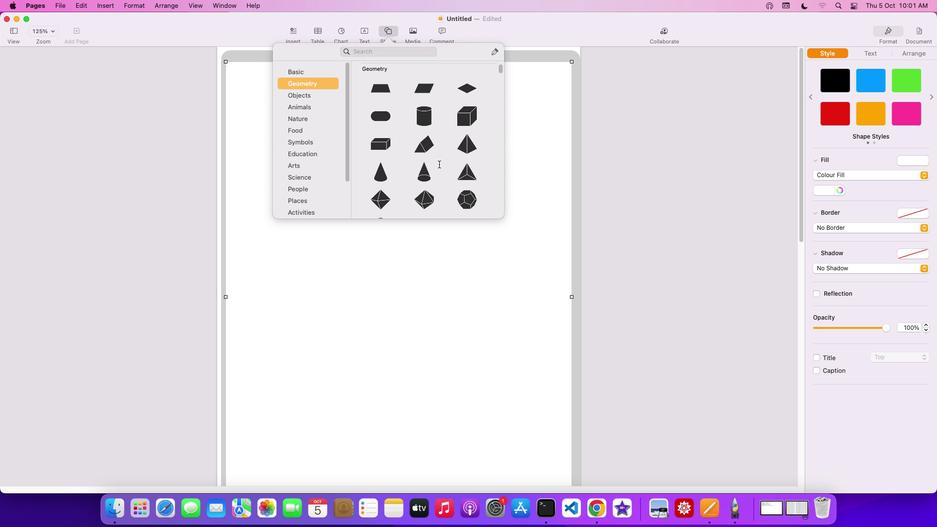 
Action: Mouse scrolled (438, 164) with delta (0, 2)
Screenshot: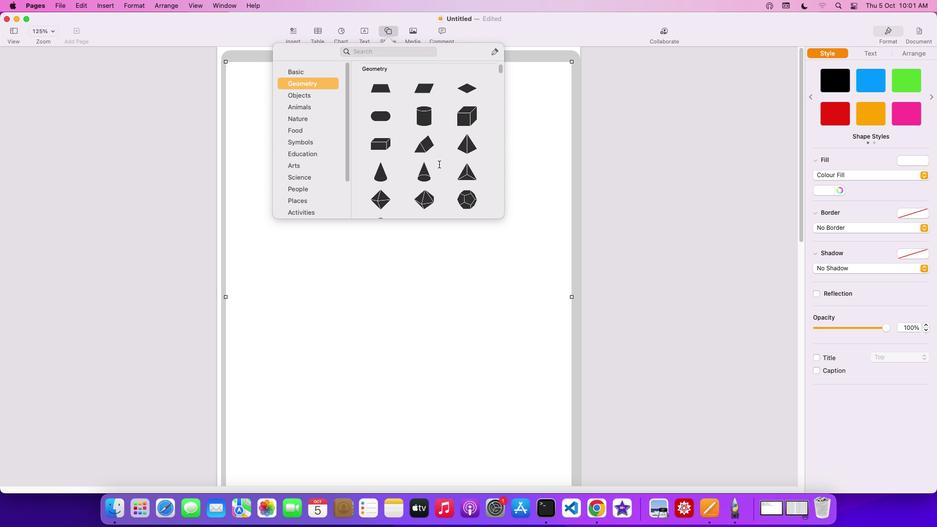 
Action: Mouse scrolled (438, 164) with delta (0, 0)
Screenshot: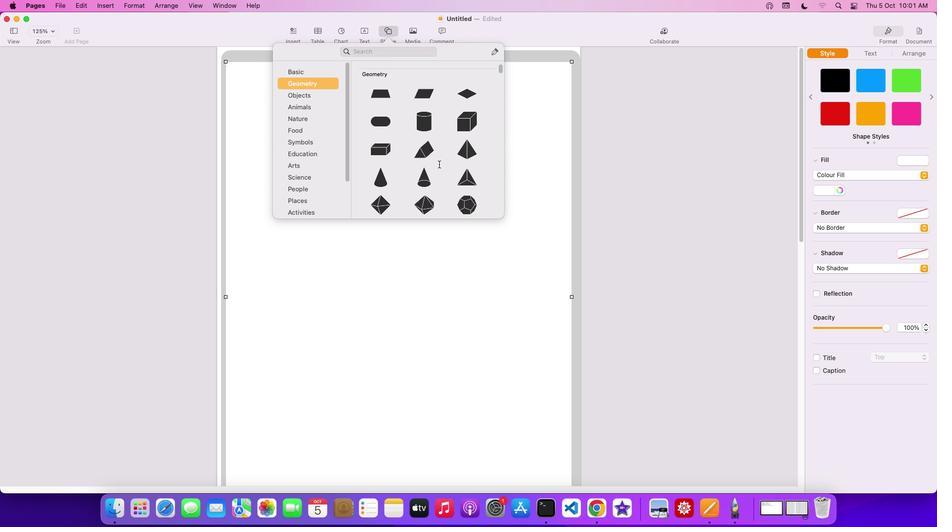 
Action: Mouse scrolled (438, 164) with delta (0, 0)
Screenshot: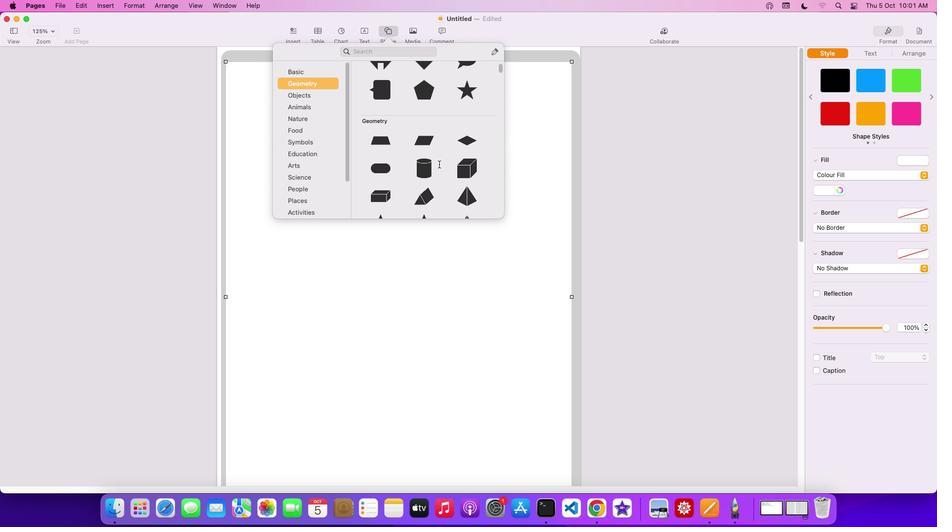 
Action: Mouse scrolled (438, 164) with delta (0, 1)
Screenshot: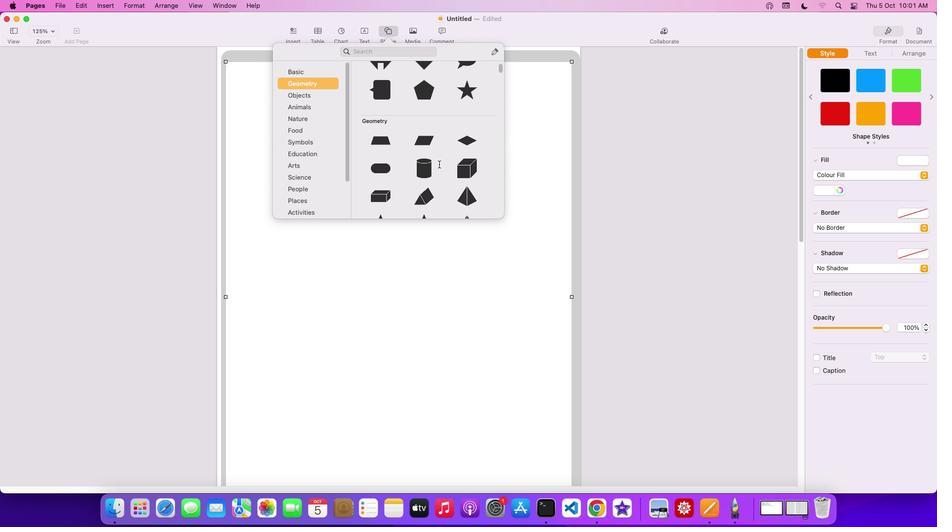 
Action: Mouse scrolled (438, 164) with delta (0, 2)
Screenshot: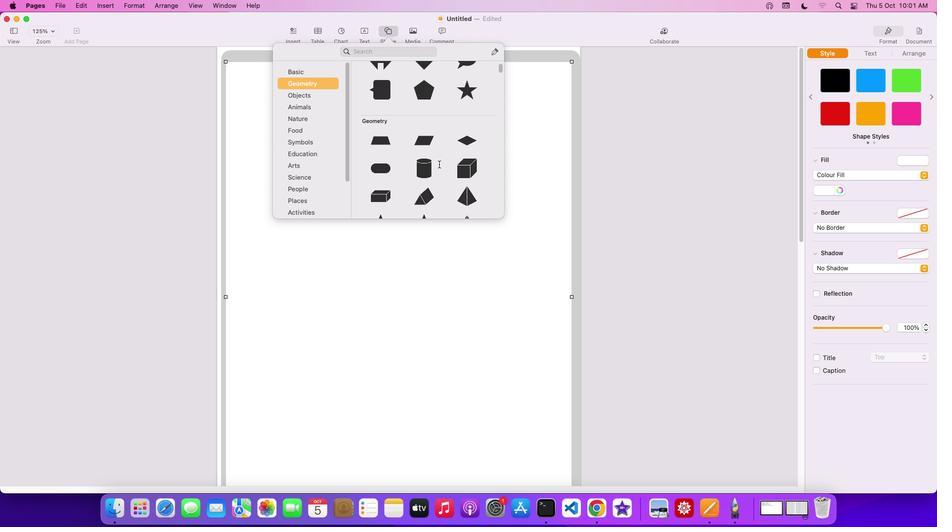 
Action: Mouse scrolled (438, 164) with delta (0, 0)
Screenshot: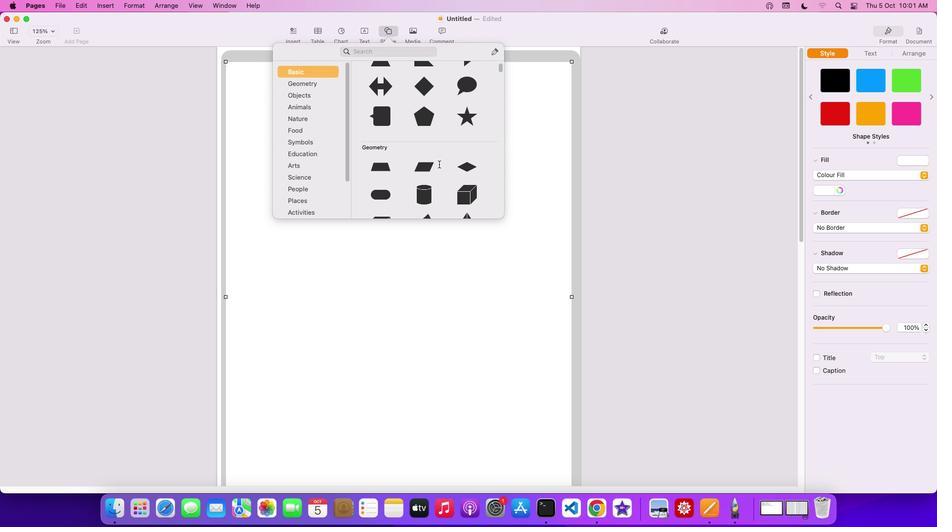 
Action: Mouse scrolled (438, 164) with delta (0, 0)
Screenshot: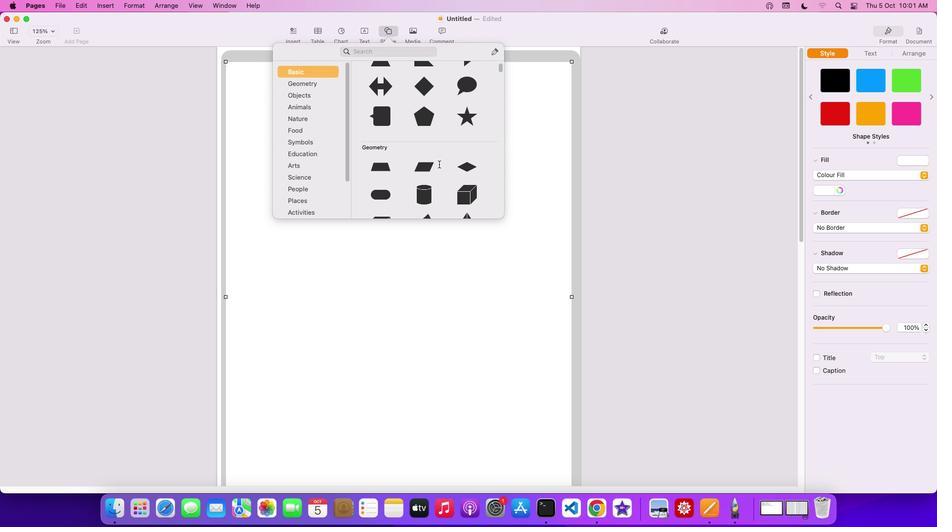 
Action: Mouse scrolled (438, 164) with delta (0, 1)
Screenshot: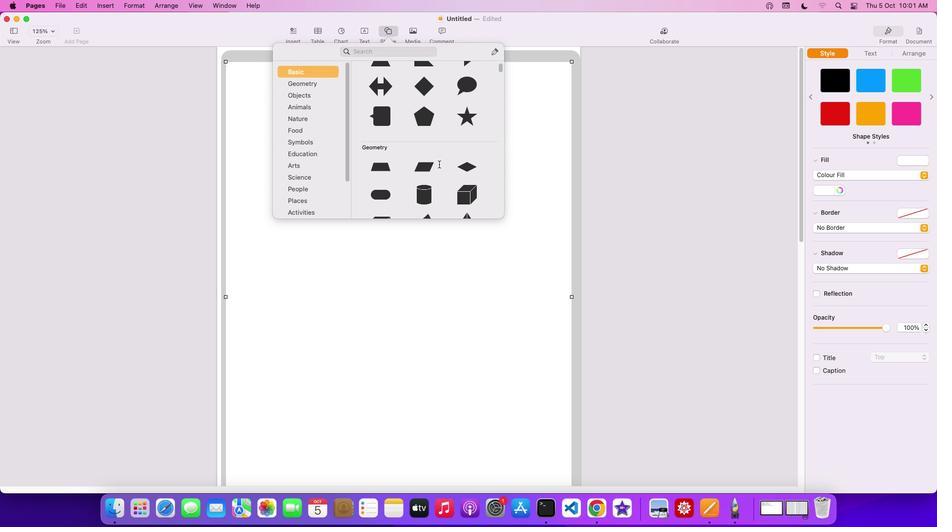 
Action: Mouse scrolled (438, 164) with delta (0, 2)
Screenshot: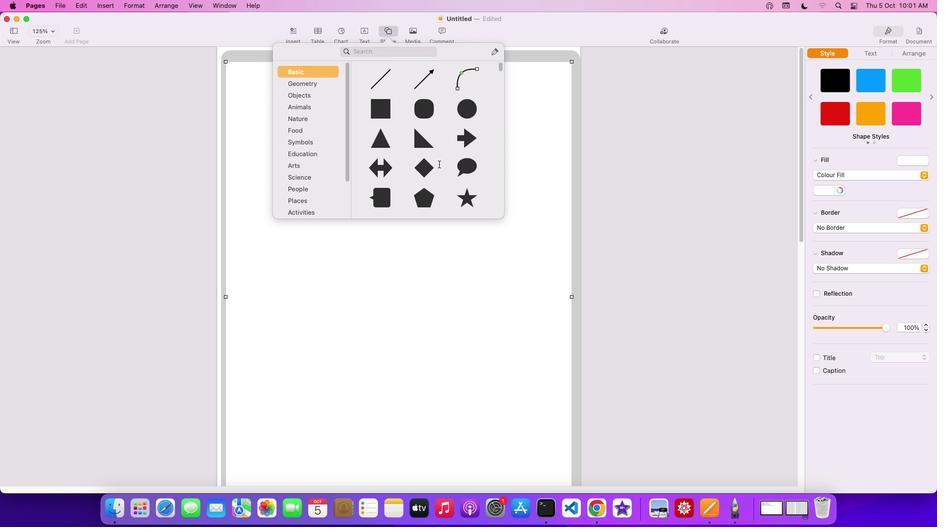 
Action: Mouse scrolled (438, 164) with delta (0, 2)
Screenshot: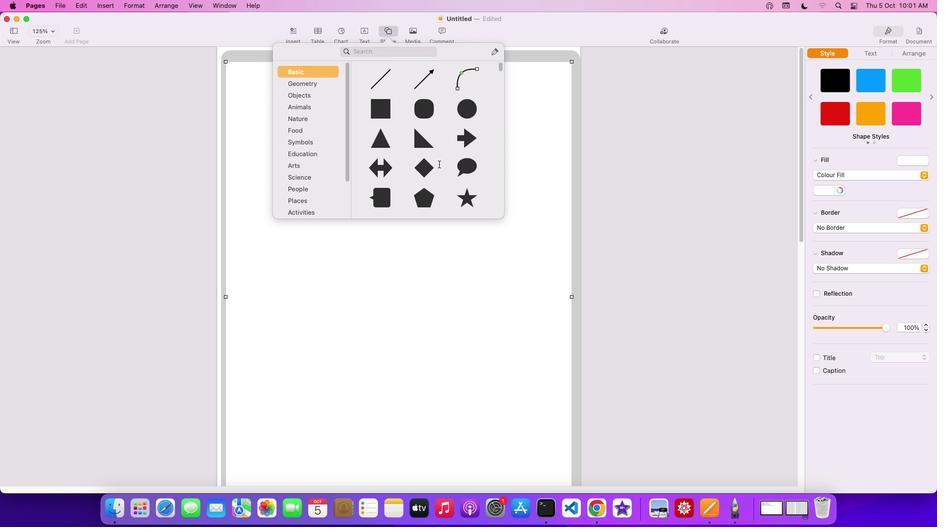 
Action: Mouse scrolled (438, 164) with delta (0, 3)
Screenshot: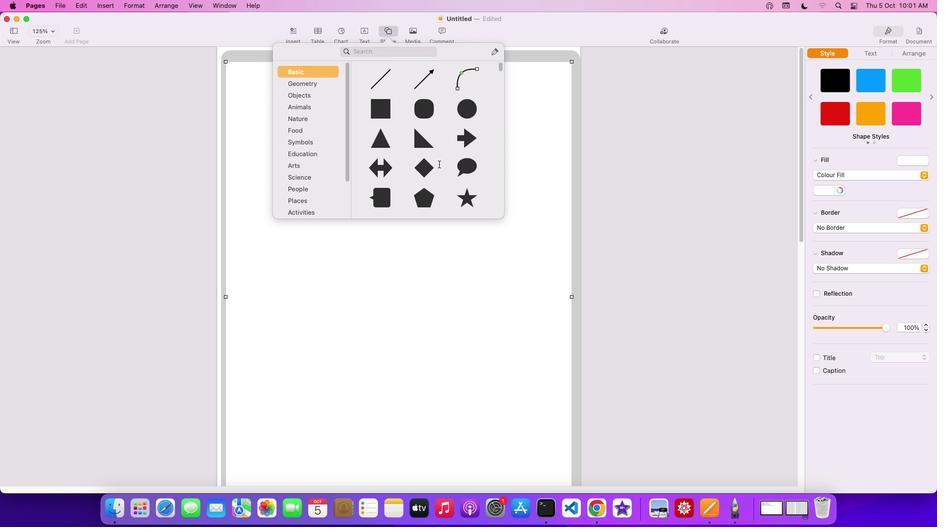 
Action: Mouse scrolled (438, 164) with delta (0, 0)
Screenshot: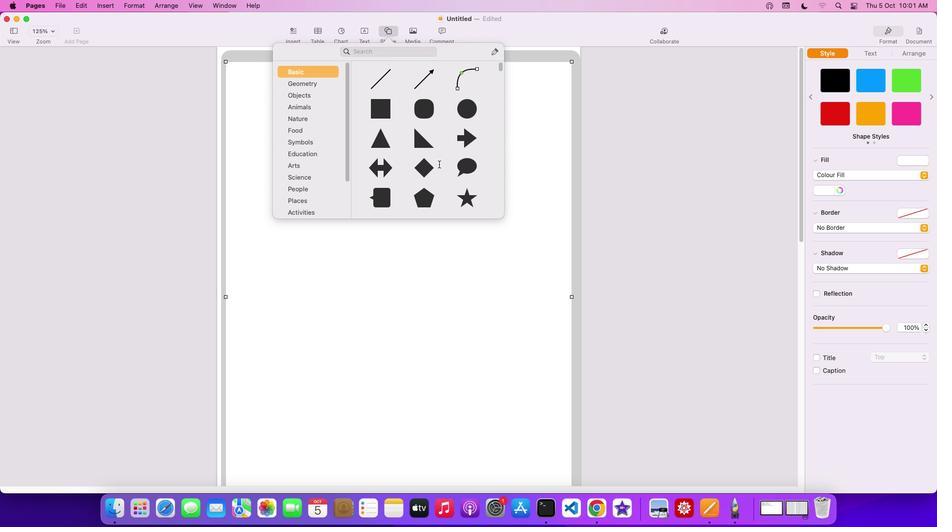 
Action: Mouse scrolled (438, 164) with delta (0, 0)
Screenshot: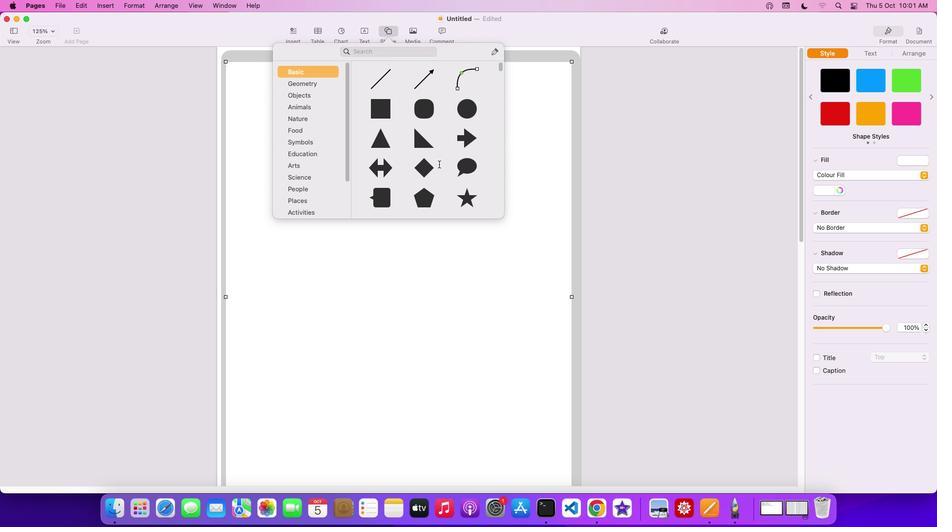 
Action: Mouse scrolled (438, 164) with delta (0, 1)
Screenshot: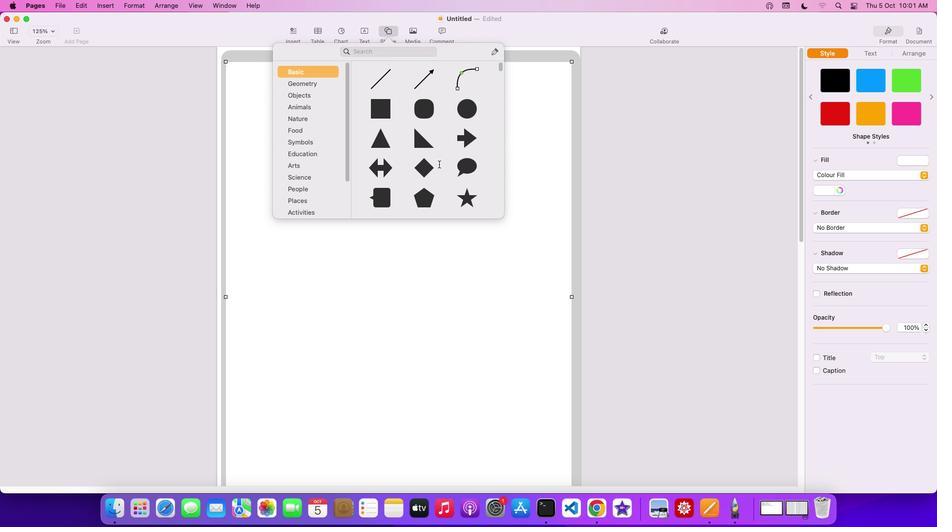 
Action: Mouse scrolled (438, 164) with delta (0, 2)
Screenshot: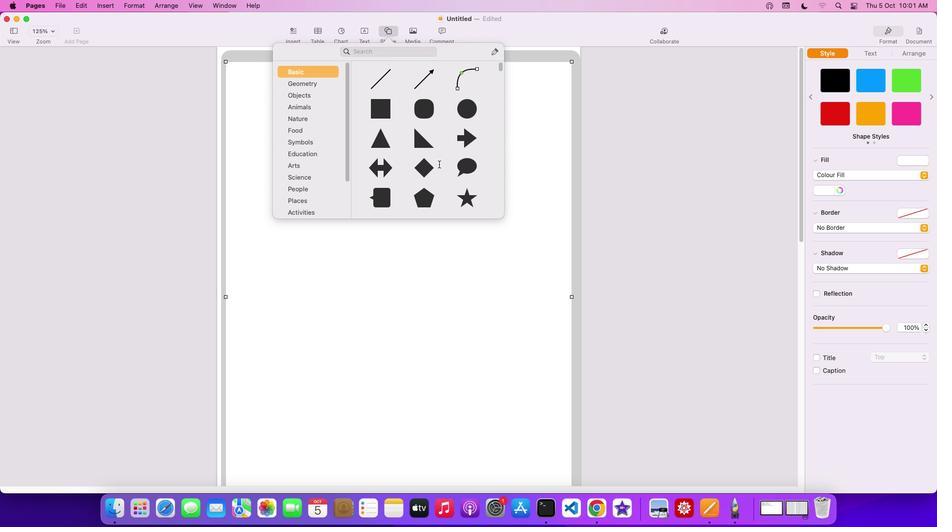 
Action: Mouse scrolled (438, 164) with delta (0, 2)
Screenshot: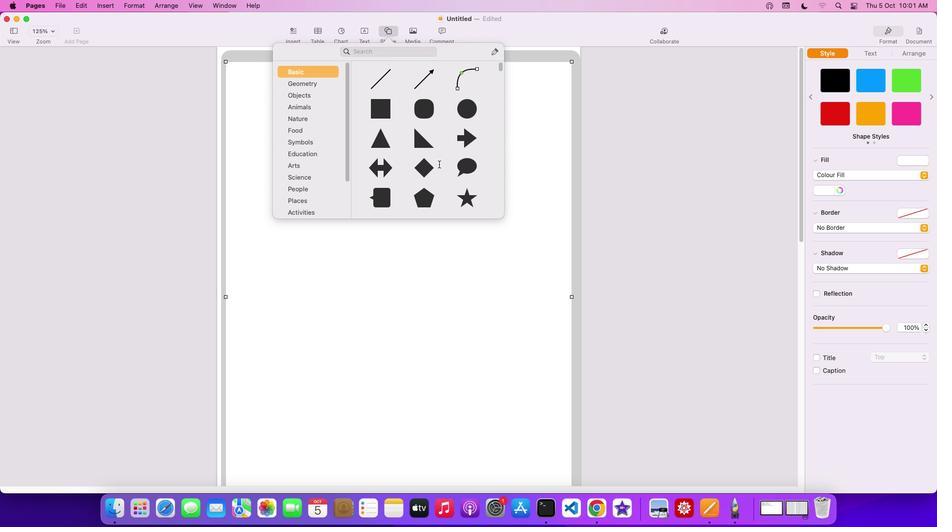 
Action: Mouse moved to (421, 136)
Screenshot: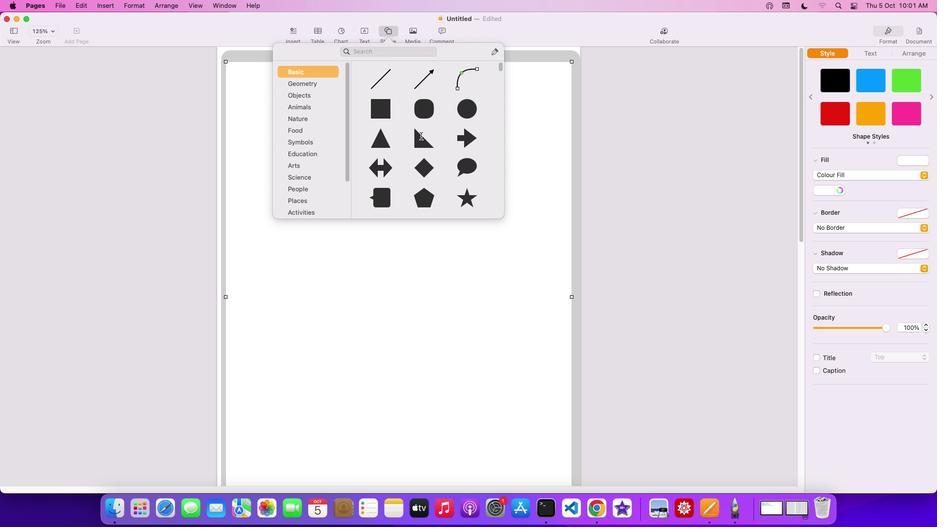 
Action: Mouse pressed left at (421, 136)
Screenshot: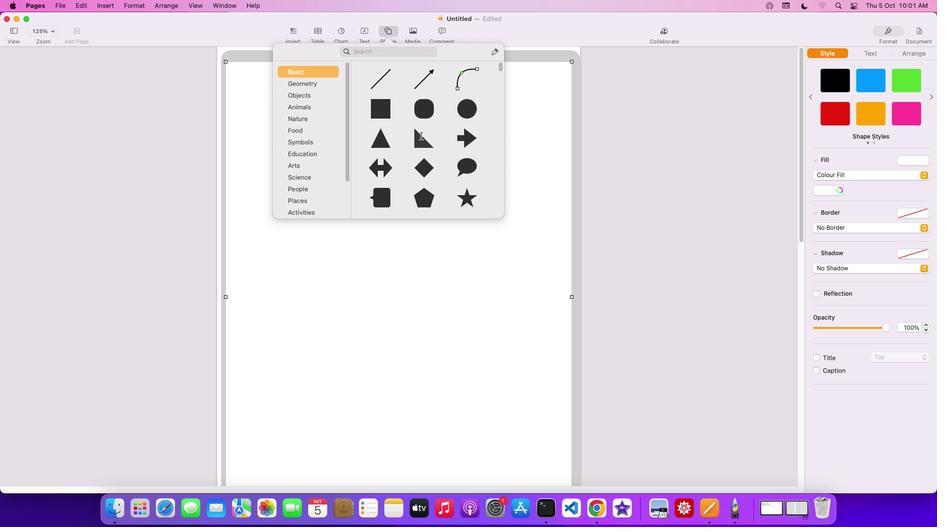 
Action: Mouse moved to (918, 51)
Screenshot: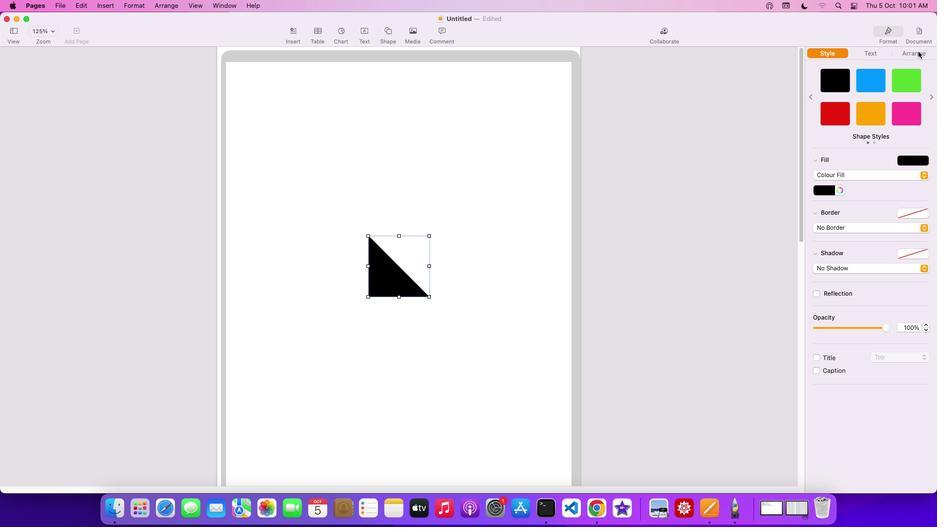 
Action: Mouse pressed left at (918, 51)
Screenshot: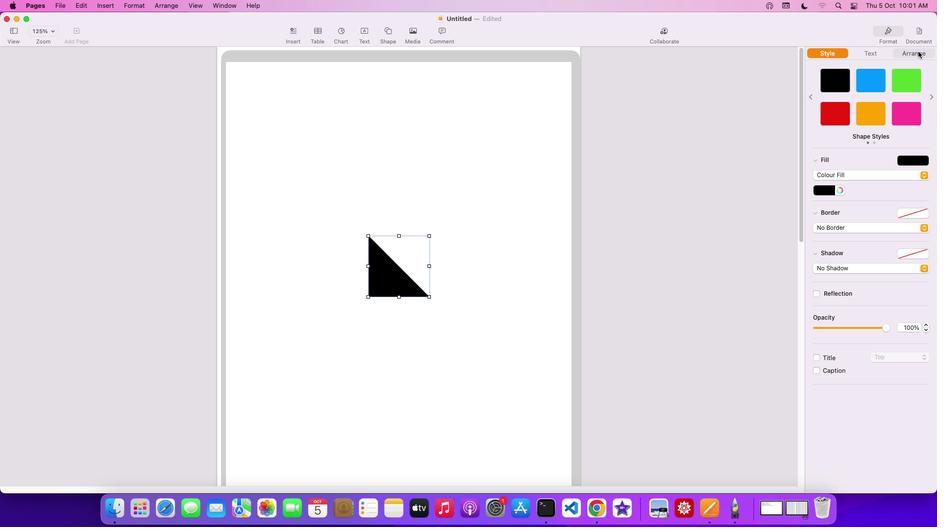
Action: Mouse moved to (918, 302)
Screenshot: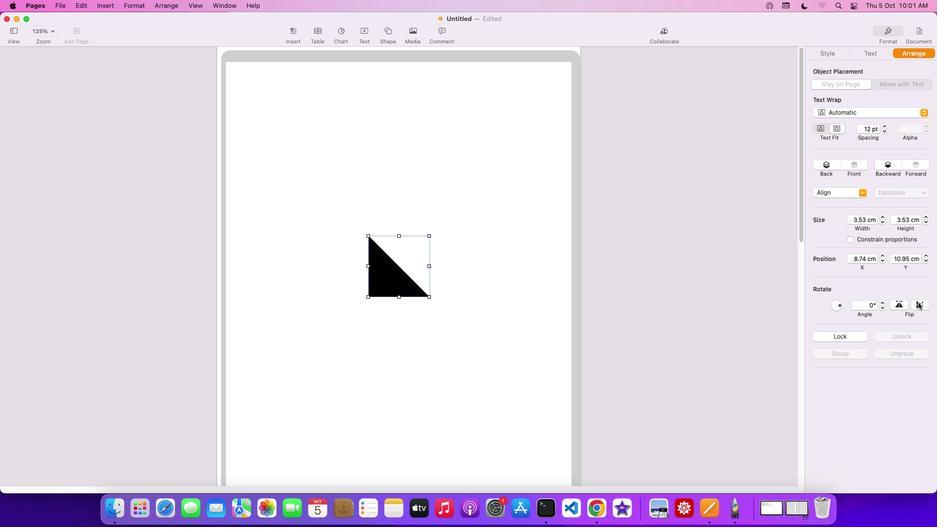 
Action: Mouse pressed left at (918, 302)
Screenshot: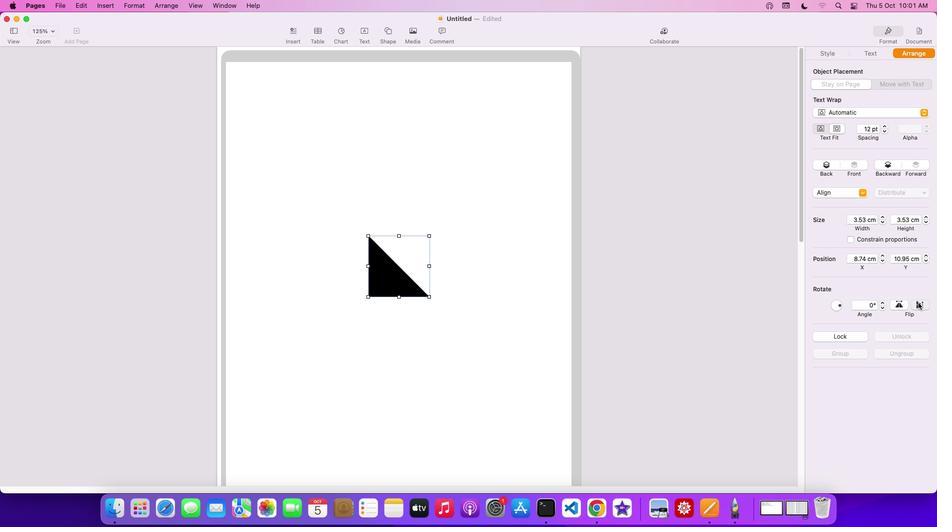 
Action: Mouse pressed left at (918, 302)
Screenshot: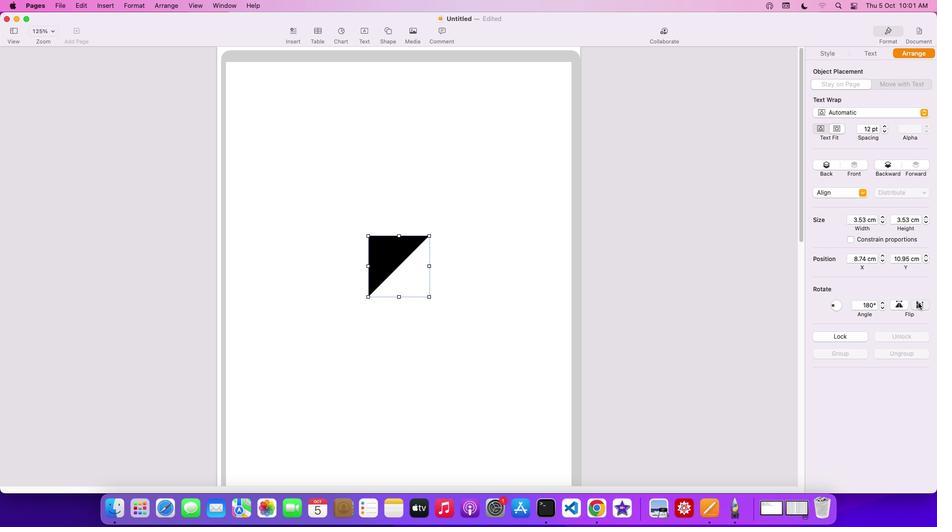 
Action: Mouse moved to (901, 310)
Screenshot: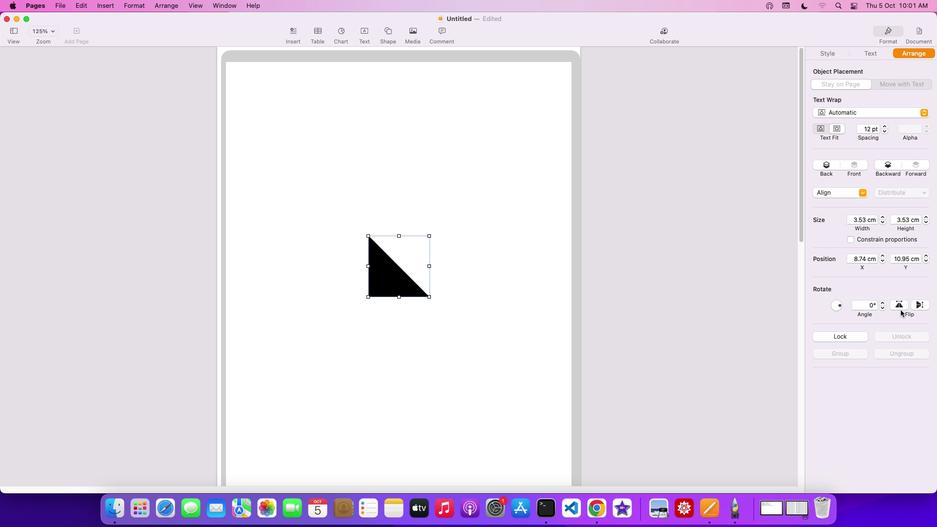 
Action: Mouse pressed left at (901, 310)
Screenshot: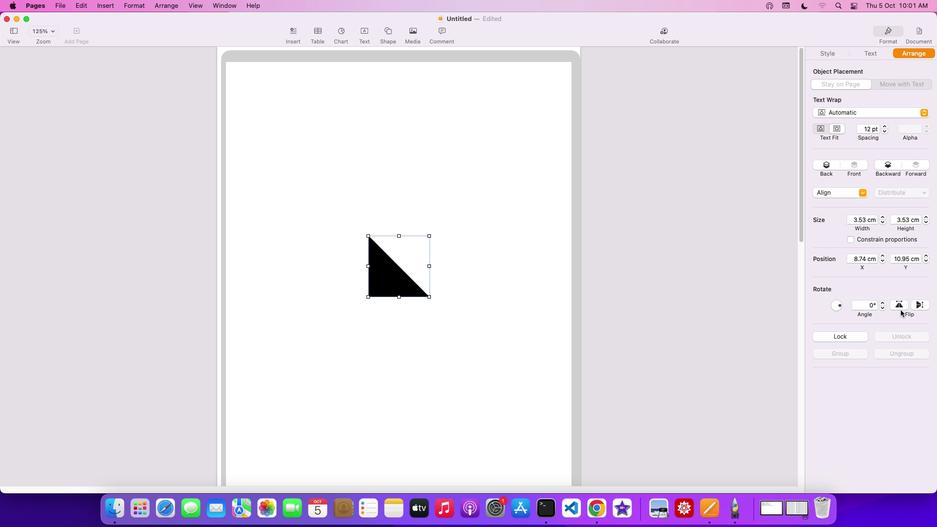 
Action: Mouse moved to (901, 309)
Screenshot: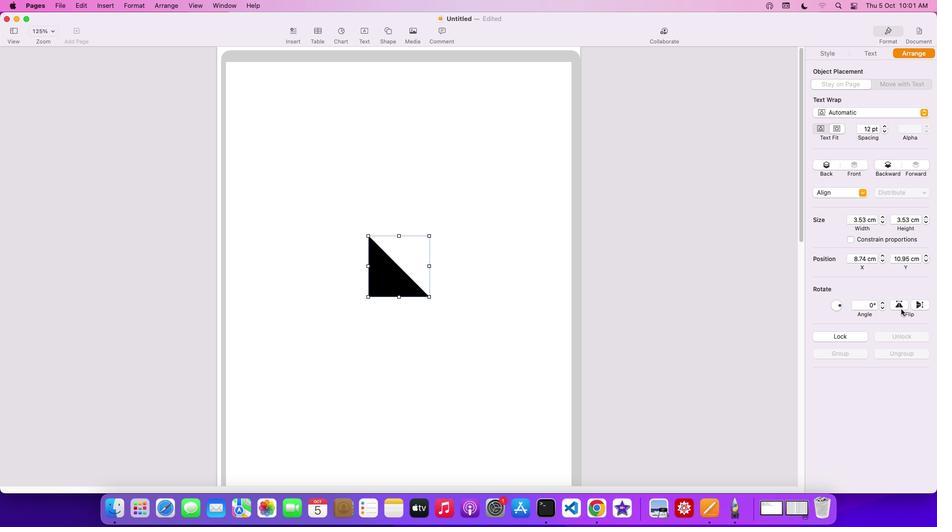 
Action: Mouse pressed left at (901, 309)
Screenshot: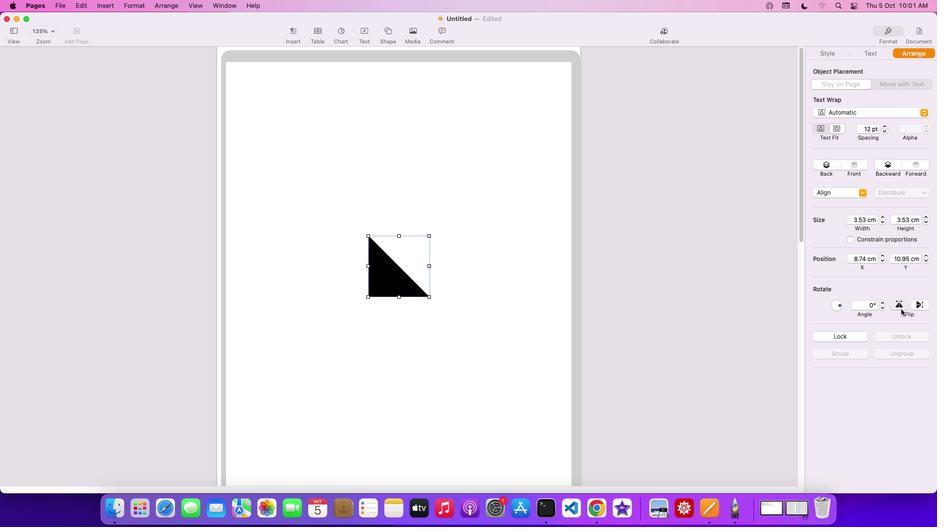 
Action: Mouse moved to (459, 285)
Screenshot: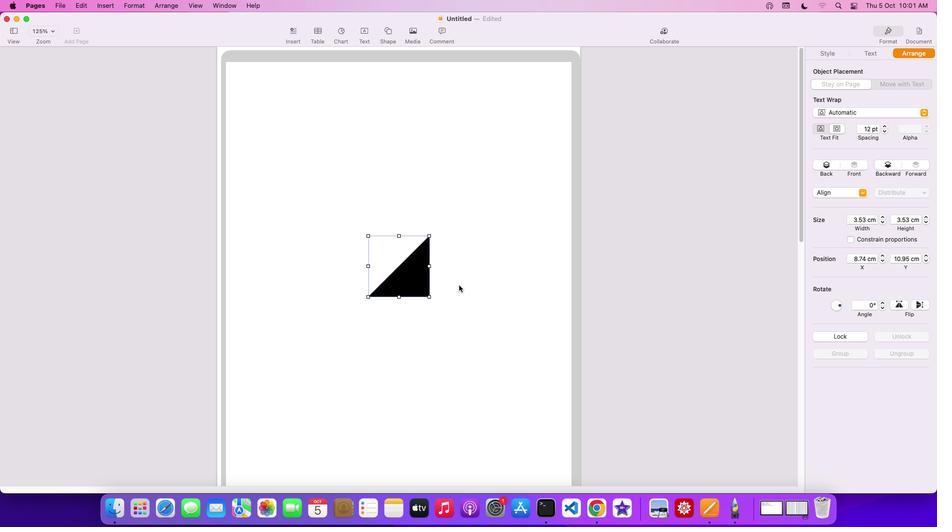 
Action: Mouse scrolled (459, 285) with delta (0, 0)
Screenshot: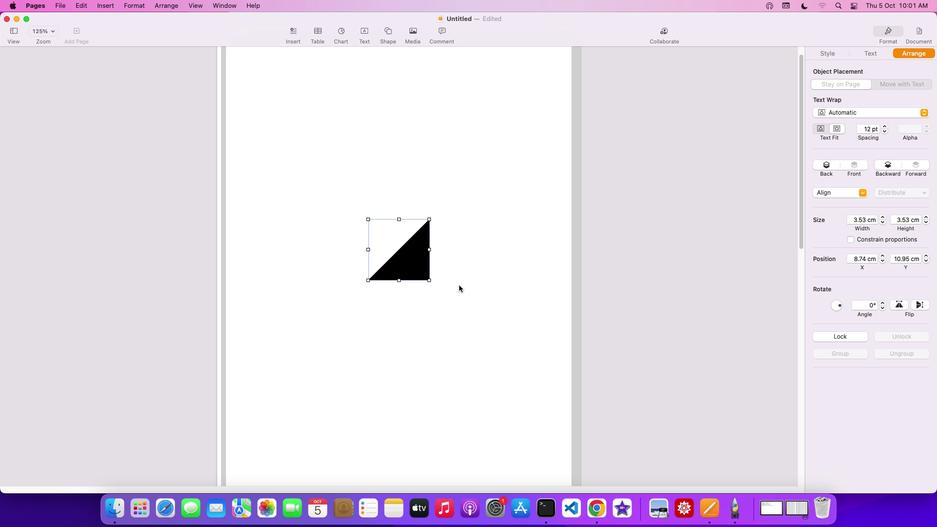 
Action: Mouse scrolled (459, 285) with delta (0, 0)
Screenshot: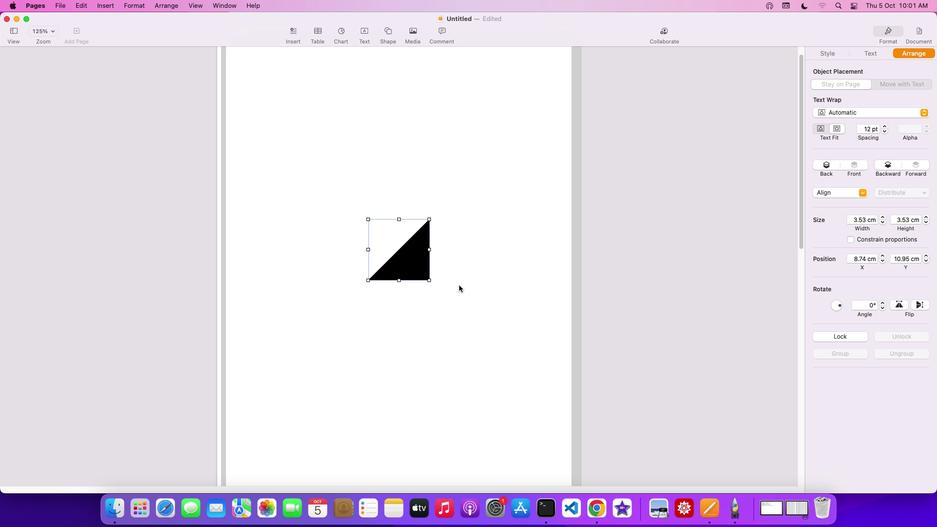 
Action: Mouse scrolled (459, 285) with delta (0, -1)
Screenshot: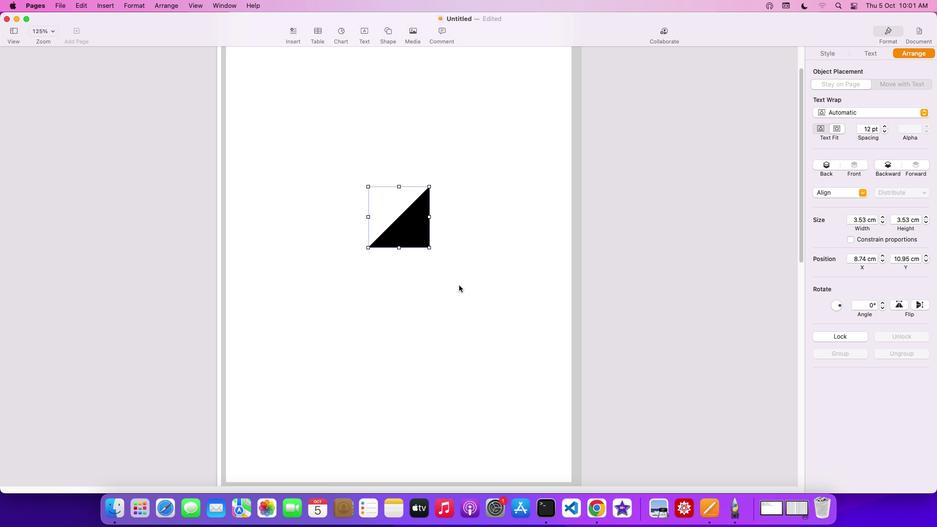 
Action: Mouse scrolled (459, 285) with delta (0, -2)
Screenshot: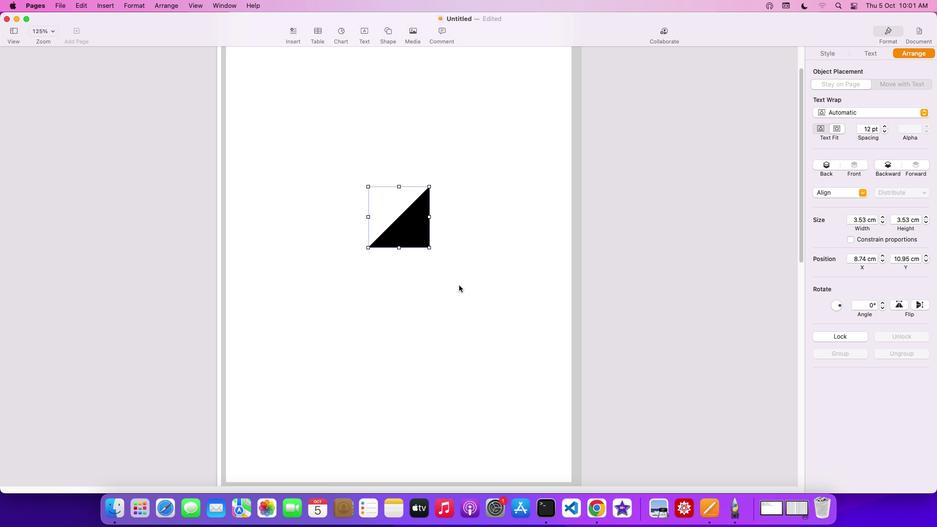 
Action: Mouse scrolled (459, 285) with delta (0, -2)
Screenshot: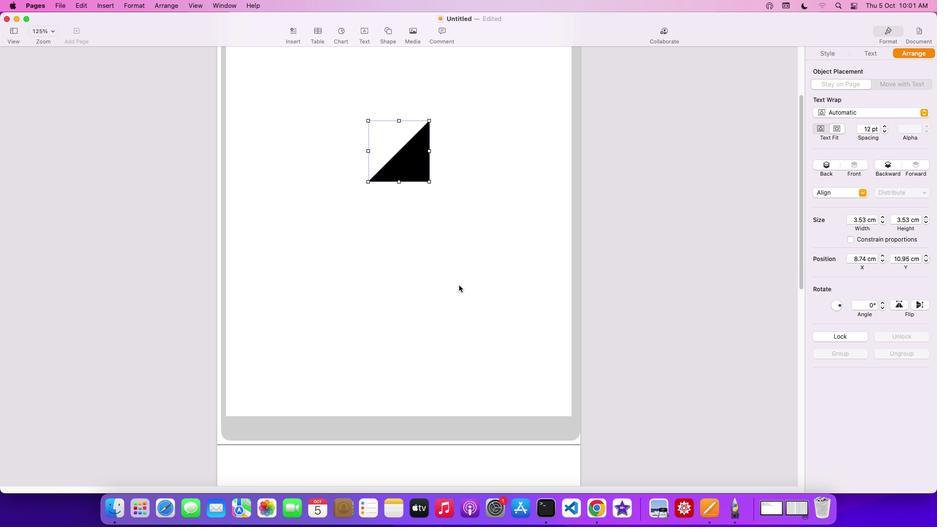 
Action: Mouse scrolled (459, 285) with delta (0, -2)
Screenshot: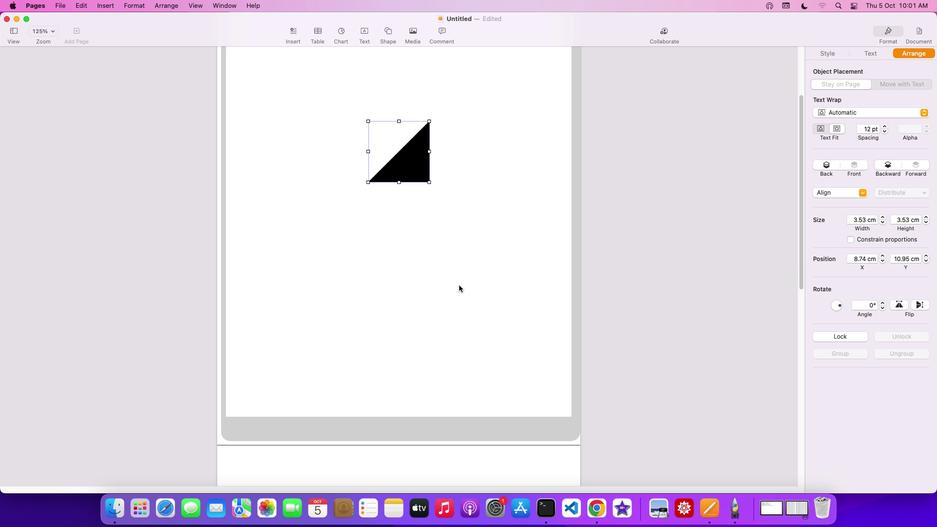 
Action: Mouse moved to (409, 166)
Screenshot: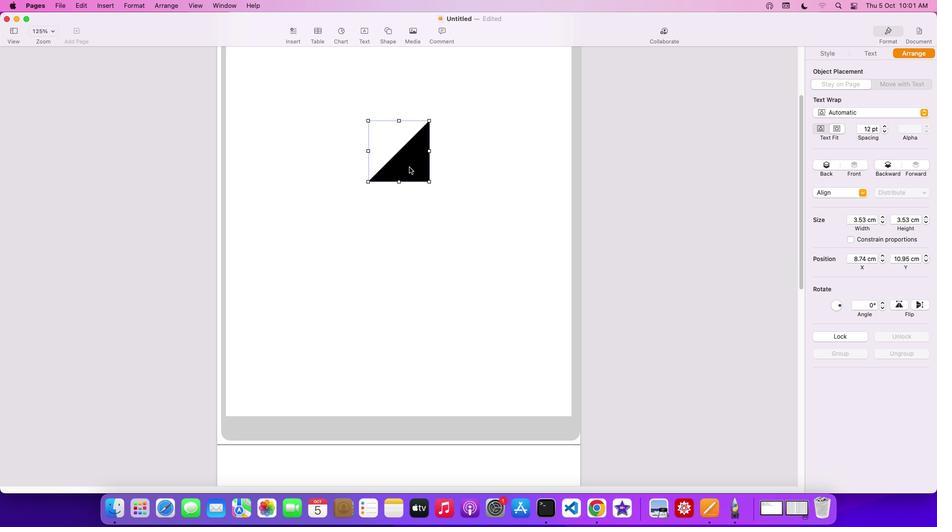 
Action: Mouse pressed left at (409, 166)
Screenshot: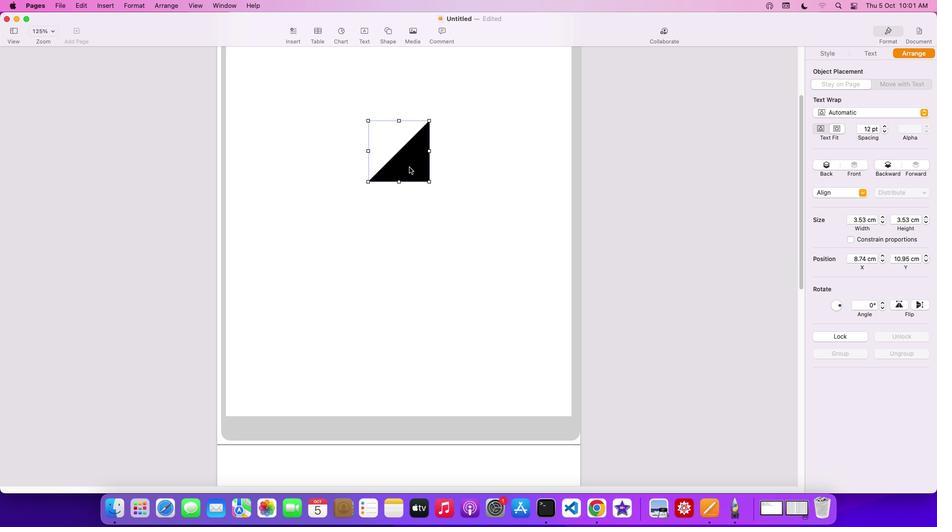 
Action: Mouse moved to (413, 161)
Screenshot: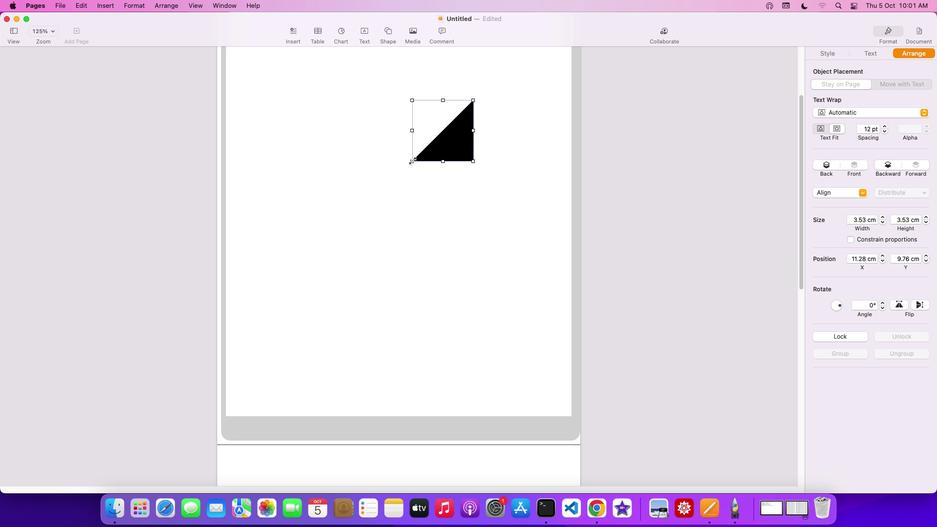 
Action: Mouse pressed left at (413, 161)
Screenshot: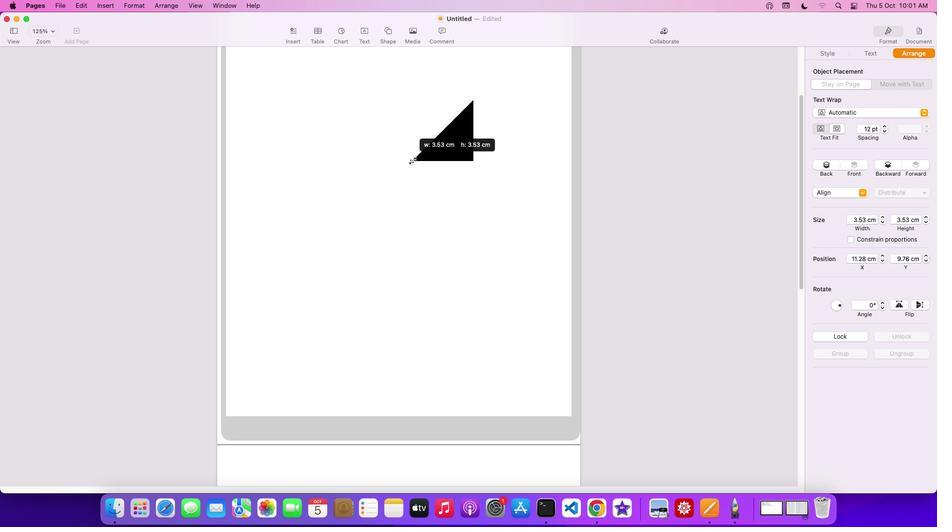
Action: Mouse moved to (473, 257)
Screenshot: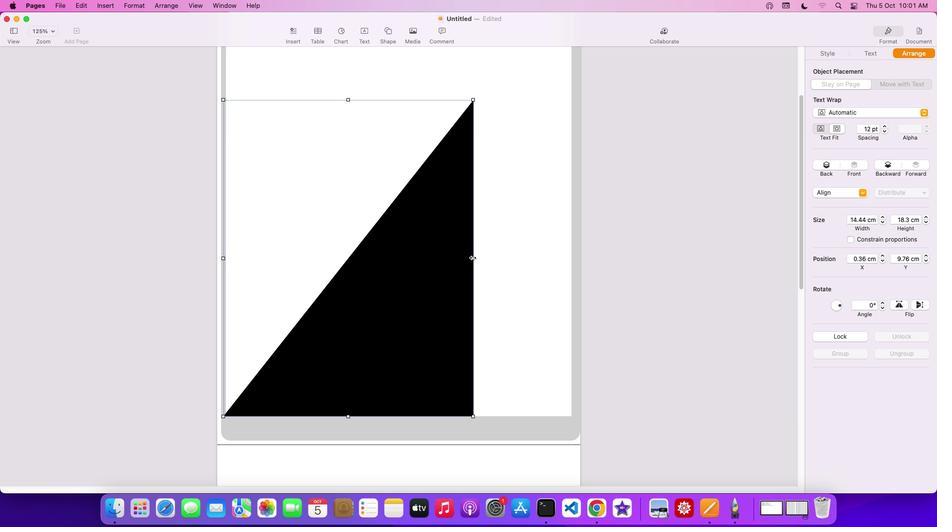 
Action: Mouse pressed left at (473, 257)
Screenshot: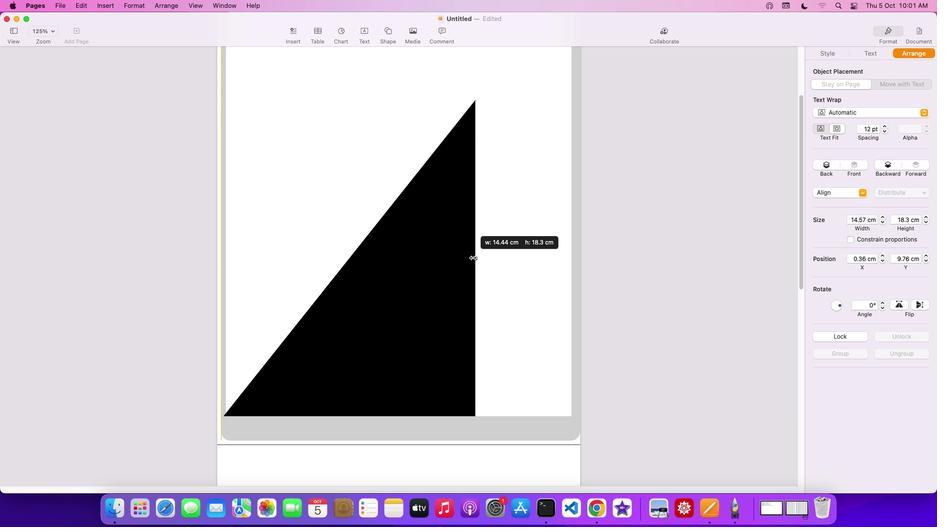 
Action: Mouse moved to (428, 252)
Screenshot: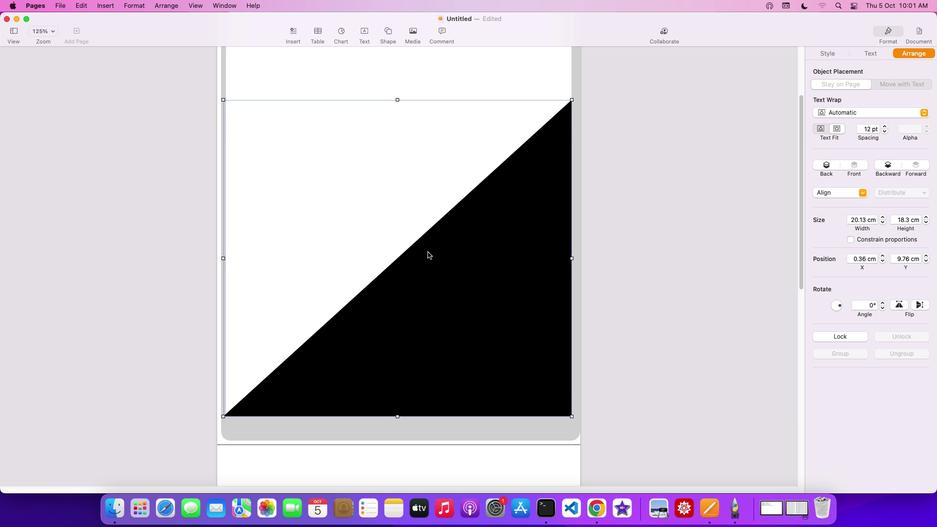 
Action: Mouse scrolled (428, 252) with delta (0, 0)
Screenshot: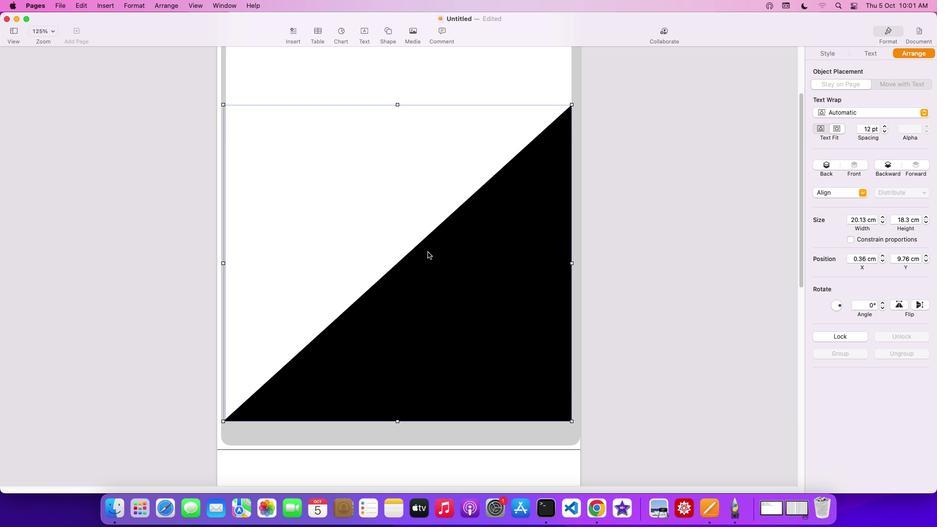 
Action: Mouse scrolled (428, 252) with delta (0, 0)
Screenshot: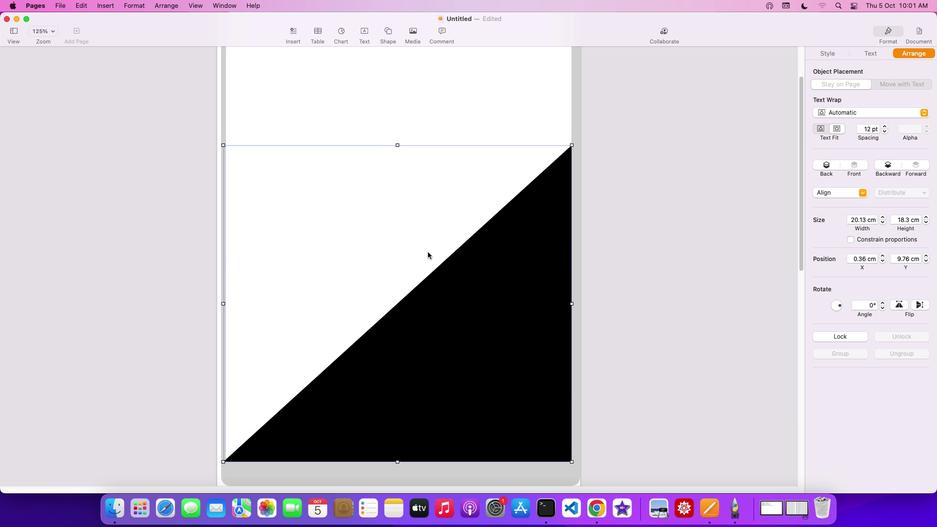 
Action: Mouse scrolled (428, 252) with delta (0, 1)
Screenshot: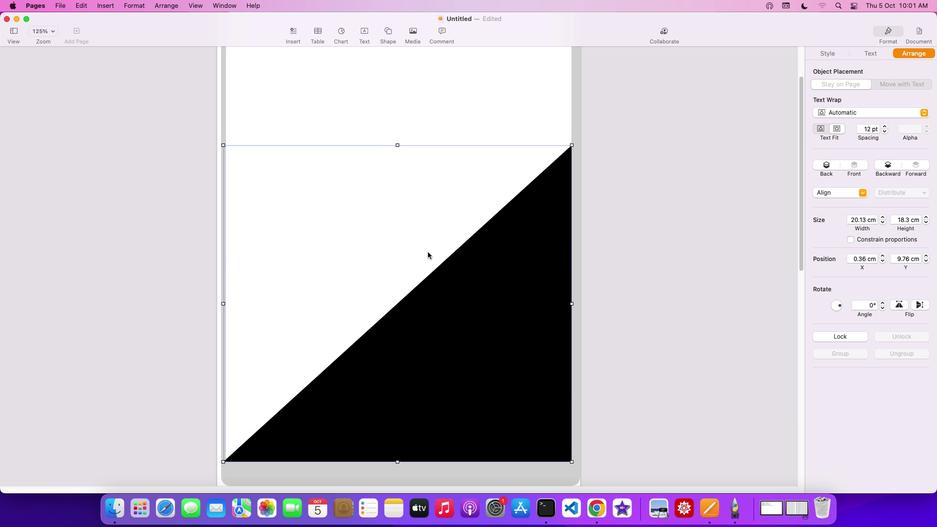 
Action: Mouse scrolled (428, 252) with delta (0, 2)
Screenshot: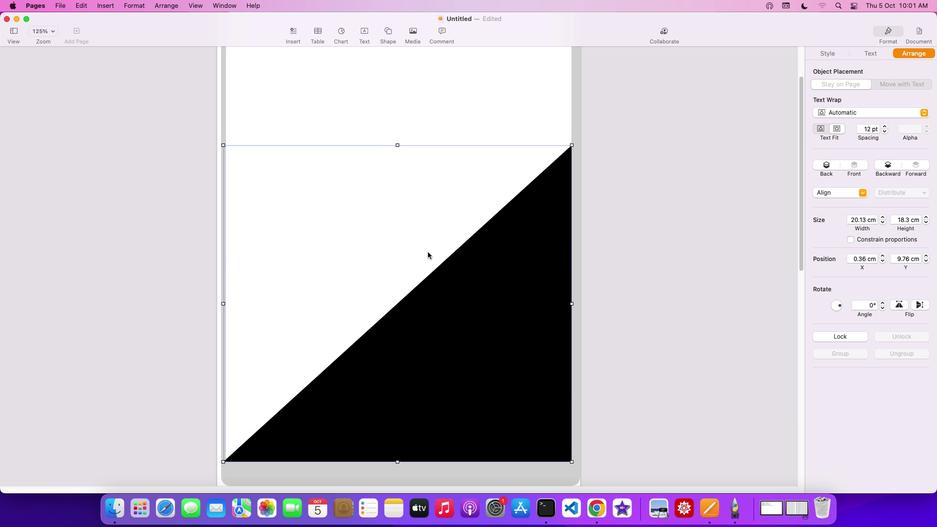
Action: Mouse scrolled (428, 252) with delta (0, 2)
Screenshot: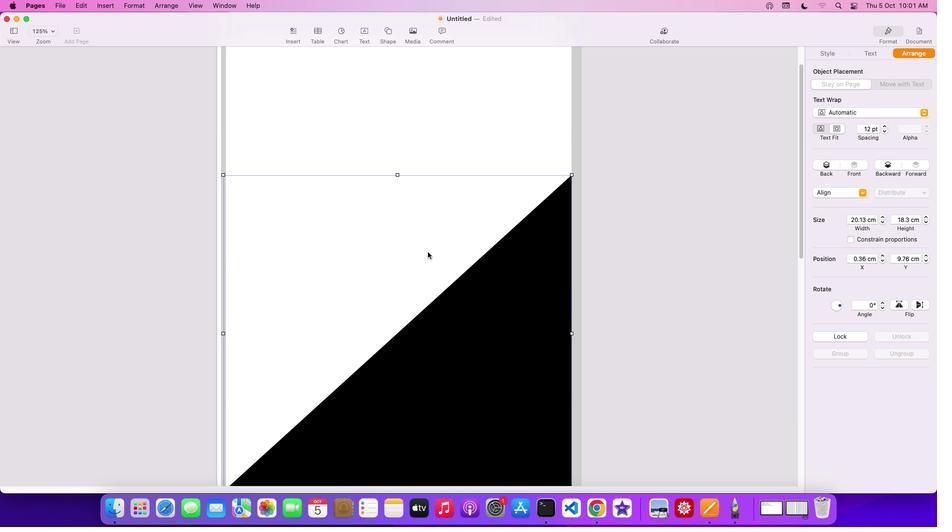 
Action: Mouse scrolled (428, 252) with delta (0, 0)
Screenshot: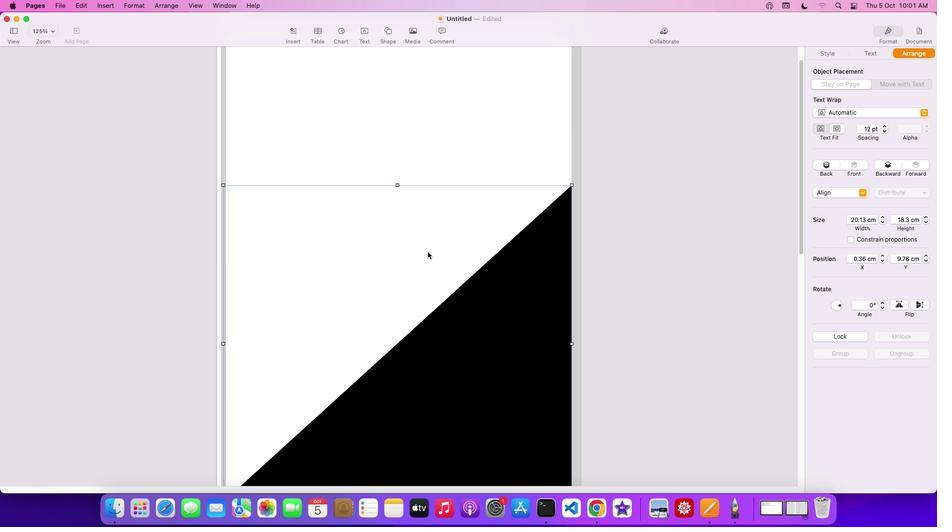 
Action: Mouse scrolled (428, 252) with delta (0, 0)
Screenshot: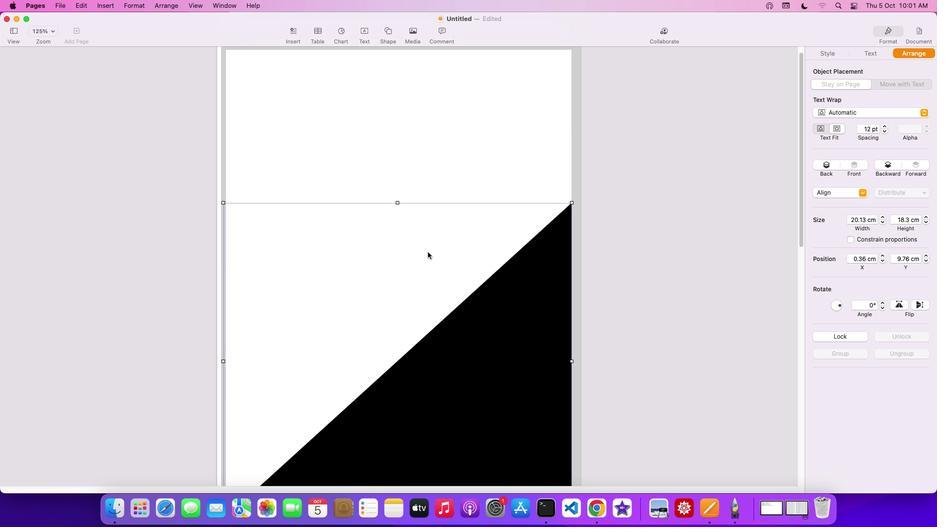 
Action: Mouse scrolled (428, 252) with delta (0, 1)
Screenshot: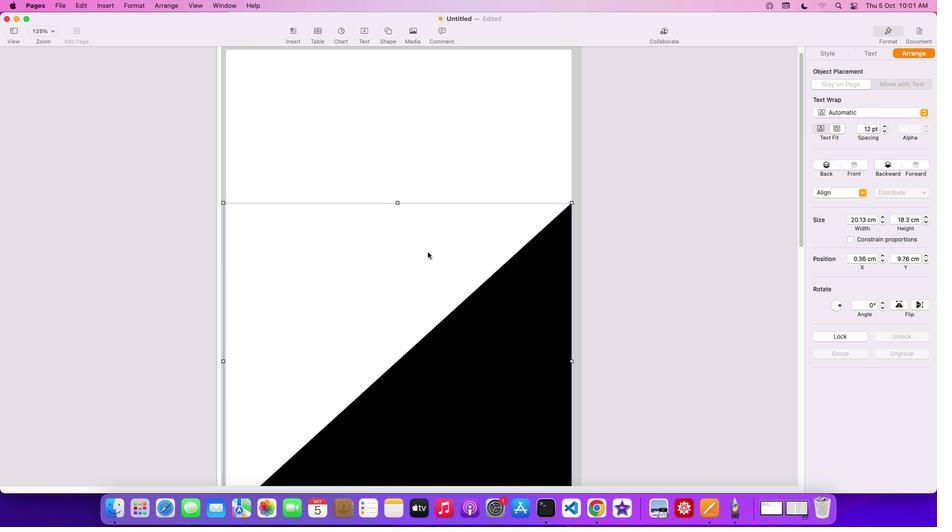 
Action: Mouse scrolled (428, 252) with delta (0, 0)
Screenshot: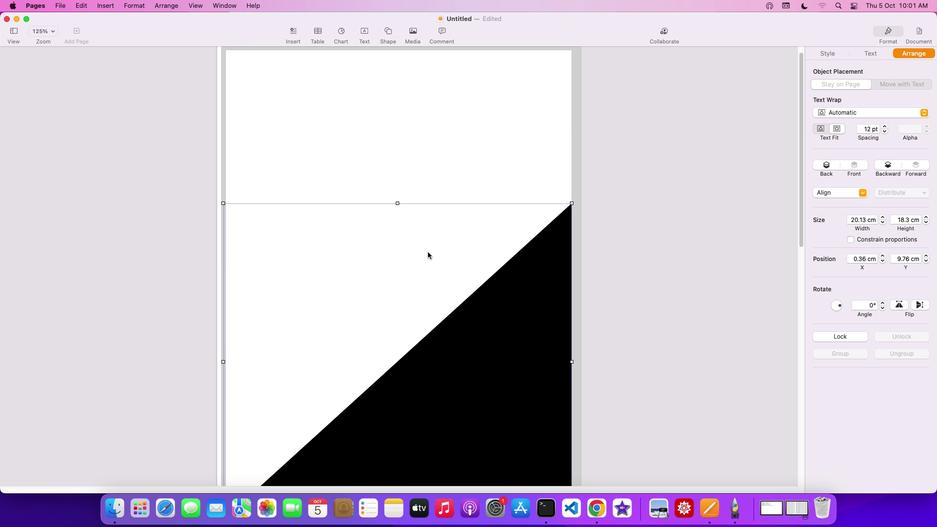 
Action: Mouse scrolled (428, 252) with delta (0, 0)
Screenshot: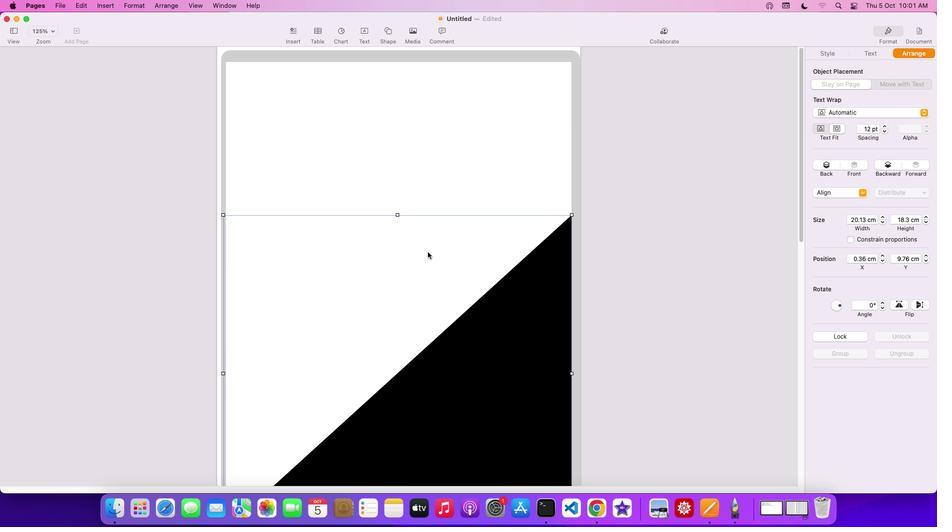 
Action: Mouse scrolled (428, 252) with delta (0, 1)
Screenshot: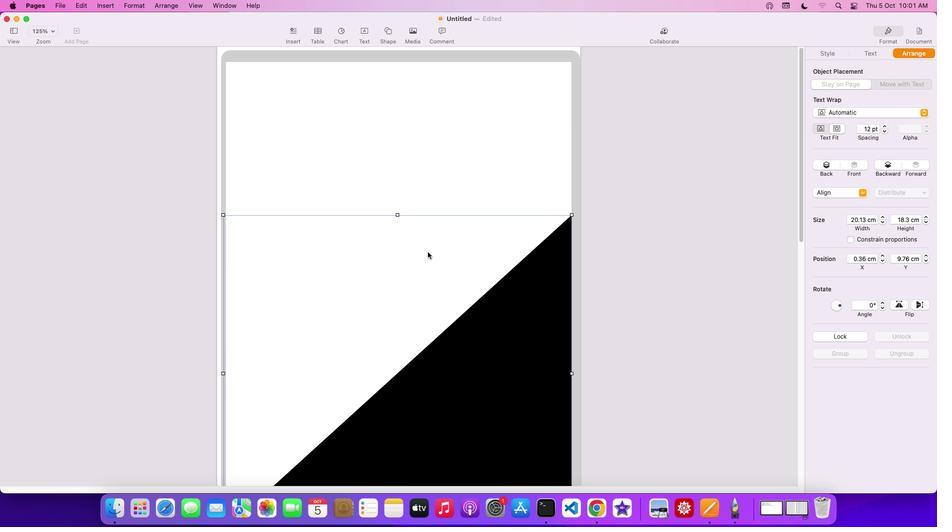 
Action: Mouse scrolled (428, 252) with delta (0, 2)
Screenshot: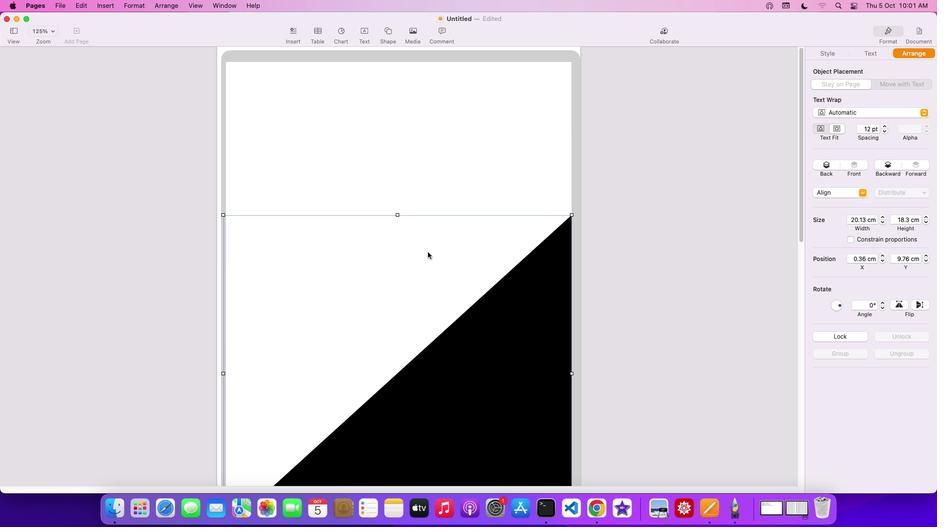 
Action: Mouse moved to (398, 215)
Screenshot: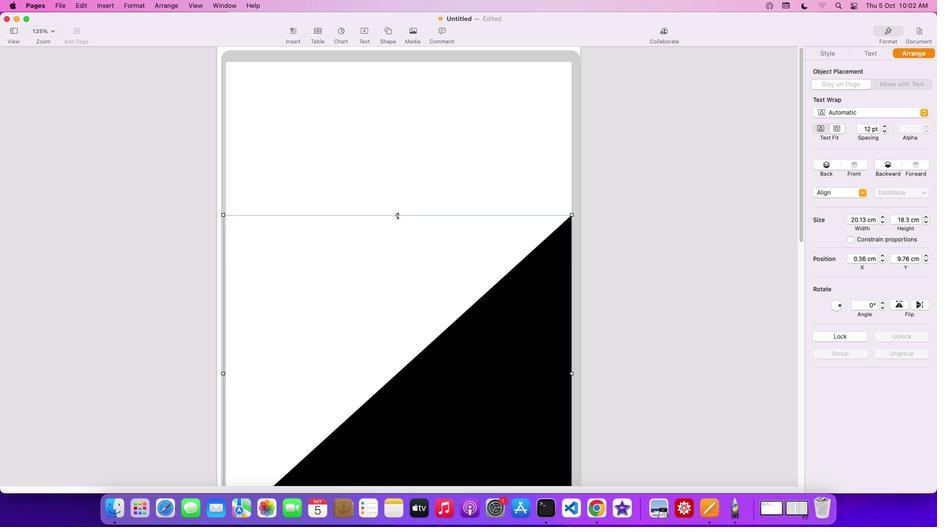 
Action: Mouse pressed left at (398, 215)
Screenshot: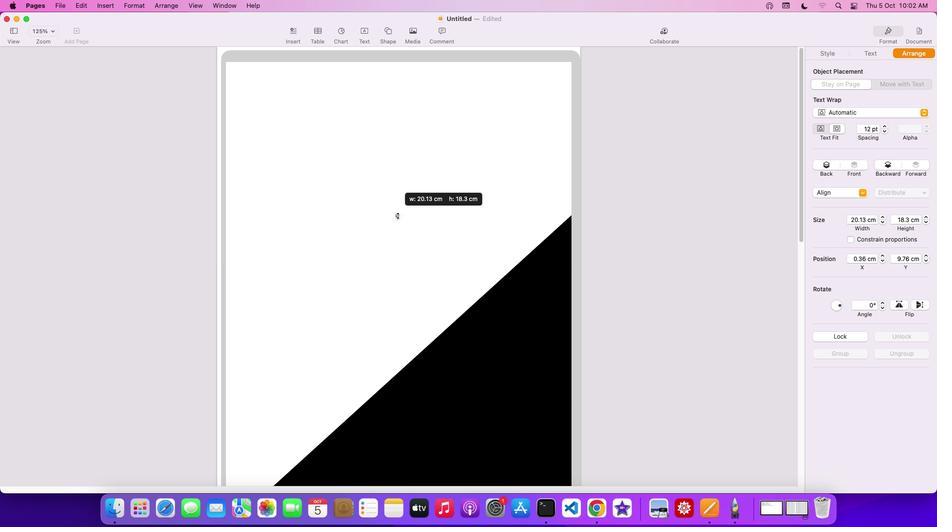 
Action: Mouse moved to (413, 240)
Screenshot: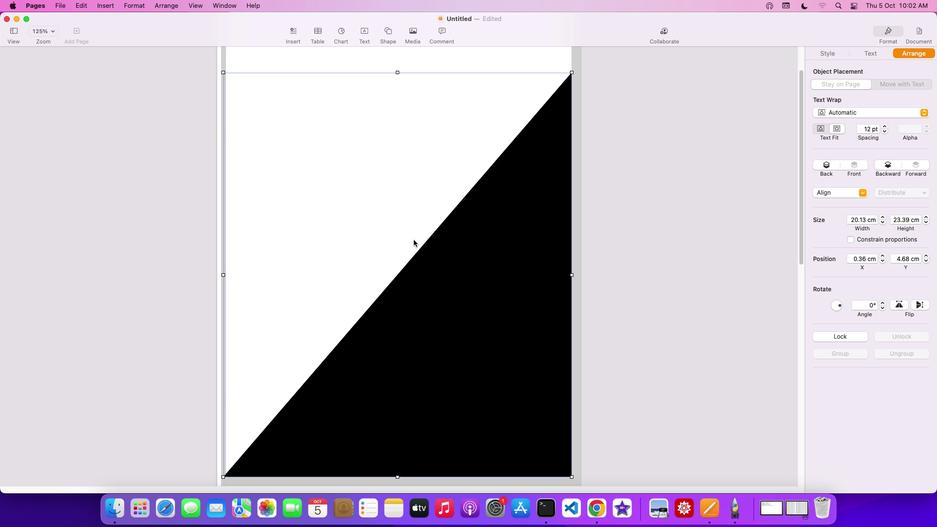 
Action: Mouse scrolled (413, 240) with delta (0, 0)
Screenshot: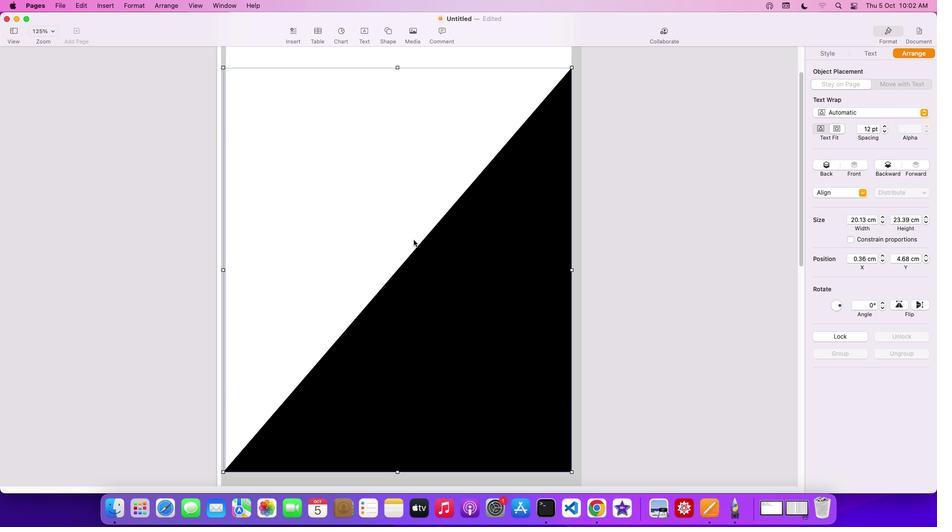 
Action: Mouse scrolled (413, 240) with delta (0, 0)
Screenshot: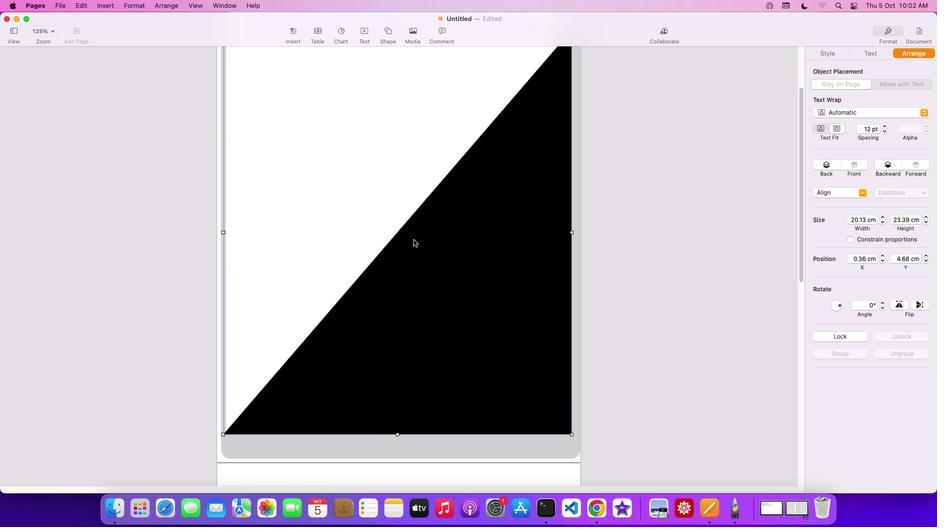
Action: Mouse scrolled (413, 240) with delta (0, -1)
Screenshot: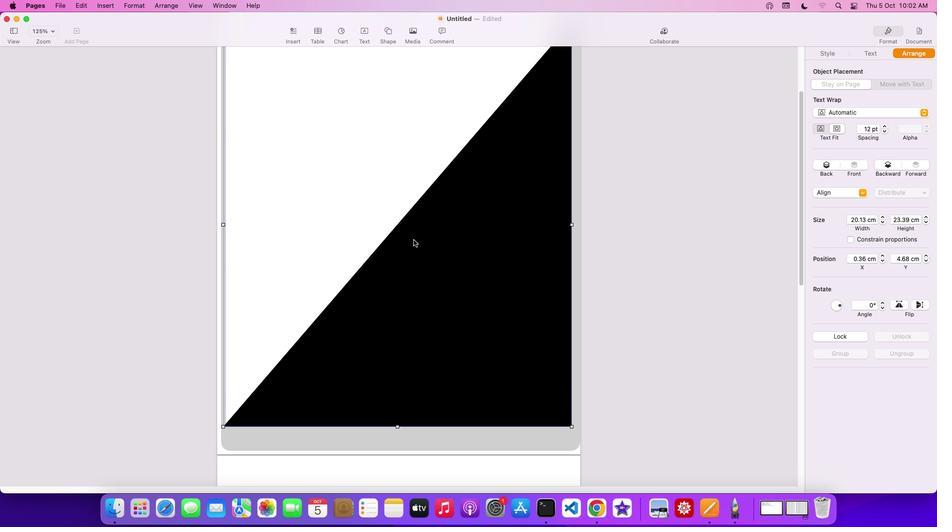 
Action: Mouse scrolled (413, 240) with delta (0, -2)
Screenshot: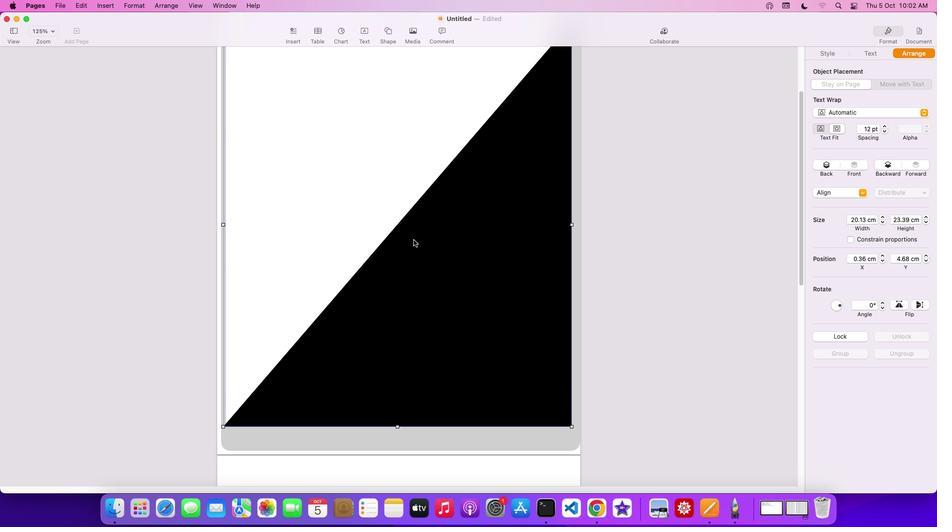 
Action: Mouse scrolled (413, 240) with delta (0, -2)
Screenshot: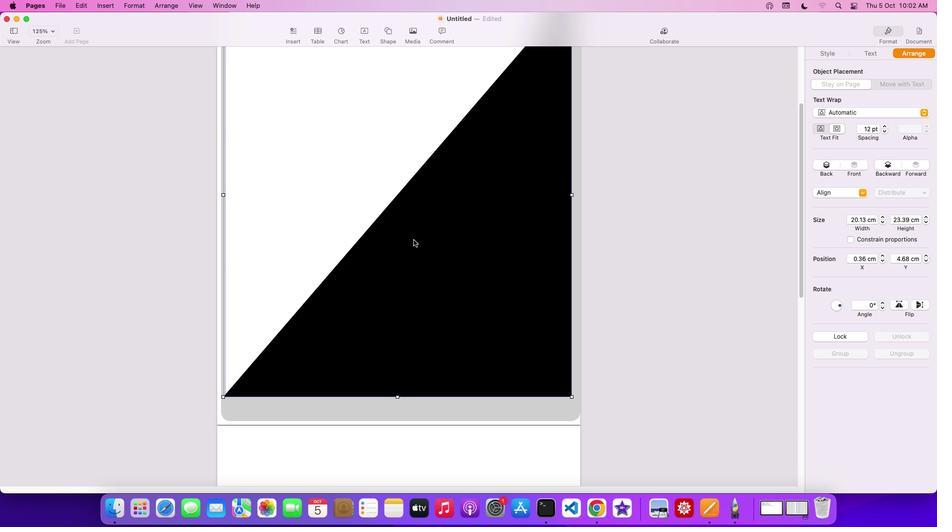 
Action: Mouse scrolled (413, 240) with delta (0, 0)
Screenshot: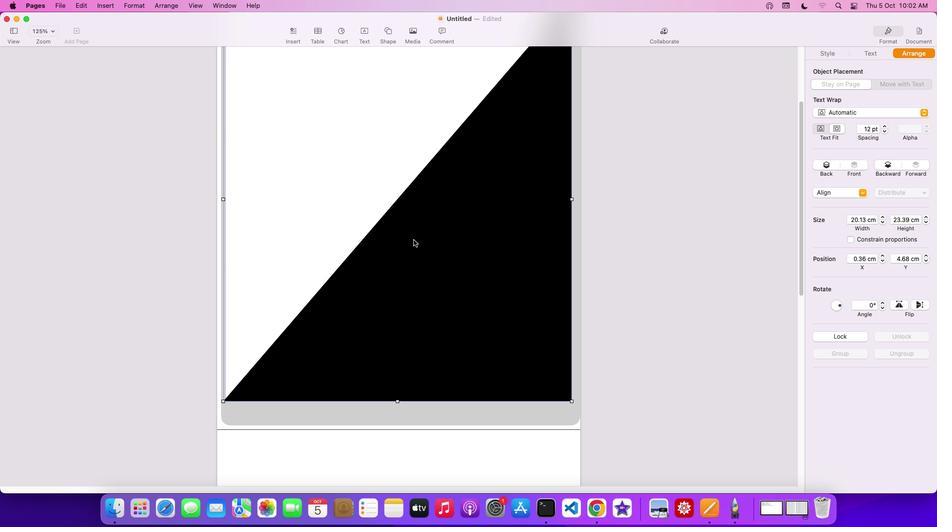 
Action: Mouse scrolled (413, 240) with delta (0, 0)
Screenshot: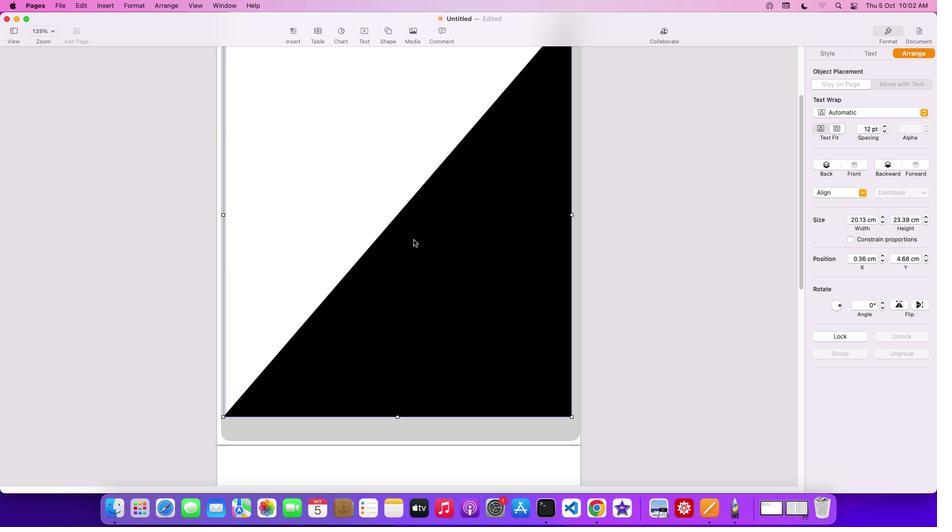 
Action: Mouse scrolled (413, 240) with delta (0, 1)
Screenshot: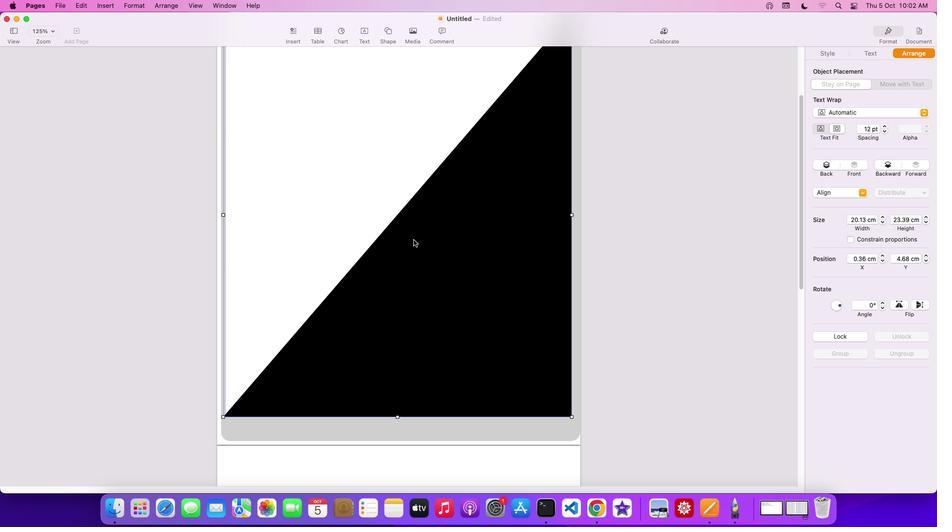 
Action: Mouse scrolled (413, 240) with delta (0, 1)
Screenshot: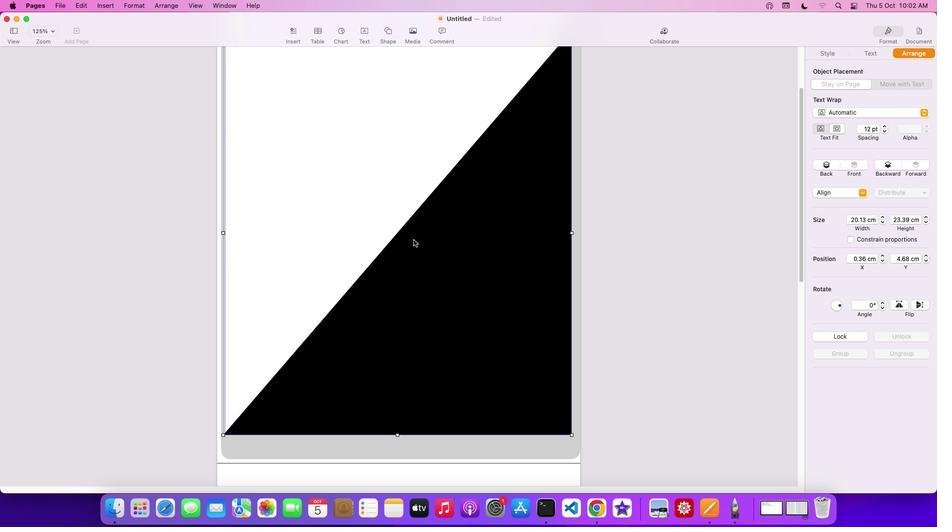 
Action: Mouse scrolled (413, 240) with delta (0, 0)
Screenshot: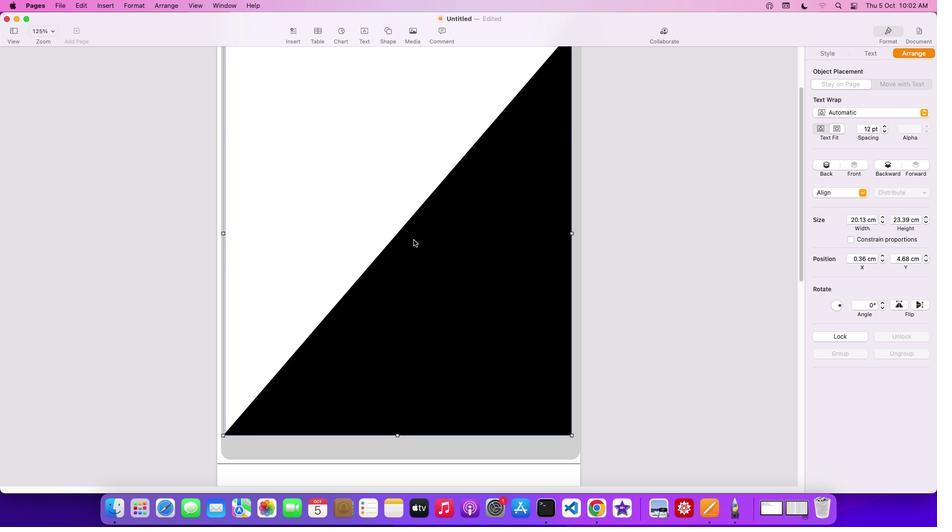 
Action: Mouse moved to (224, 435)
Screenshot: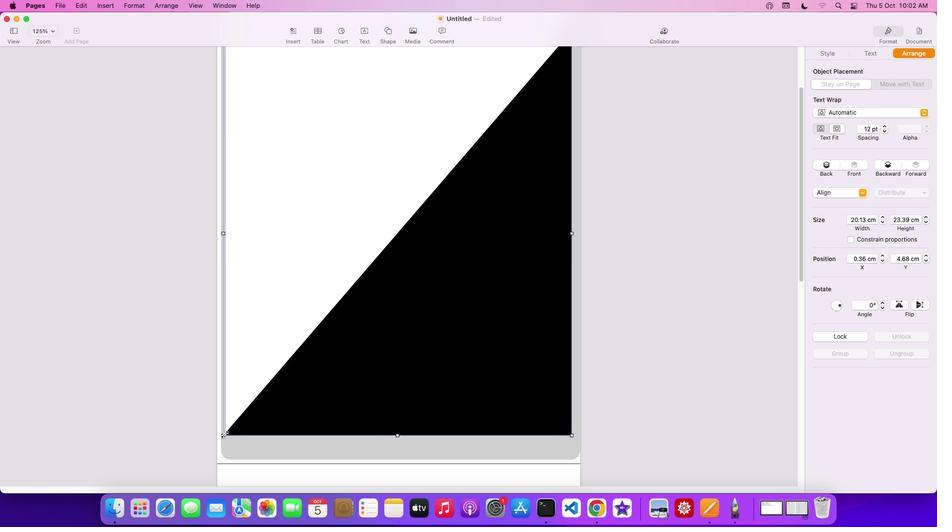 
Action: Mouse pressed left at (224, 435)
Screenshot: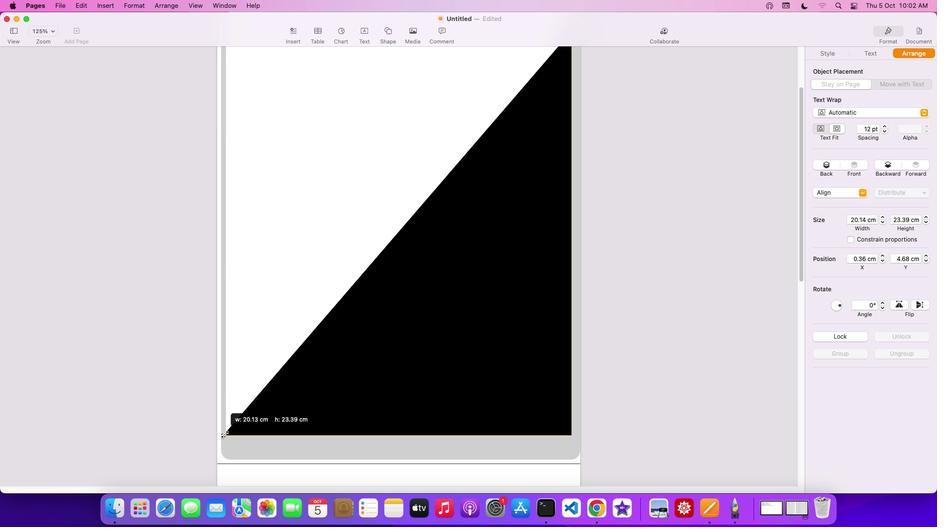 
Action: Mouse moved to (454, 394)
Screenshot: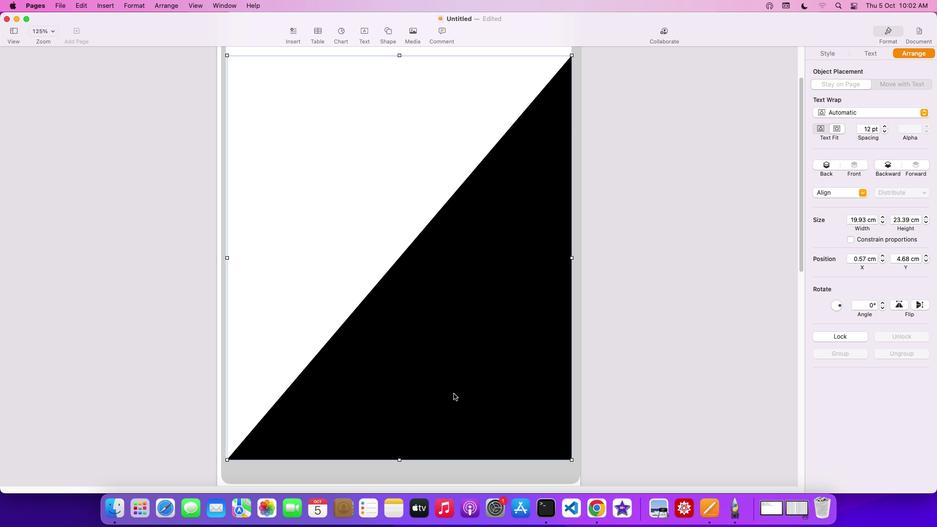 
Action: Mouse scrolled (454, 394) with delta (0, 0)
Screenshot: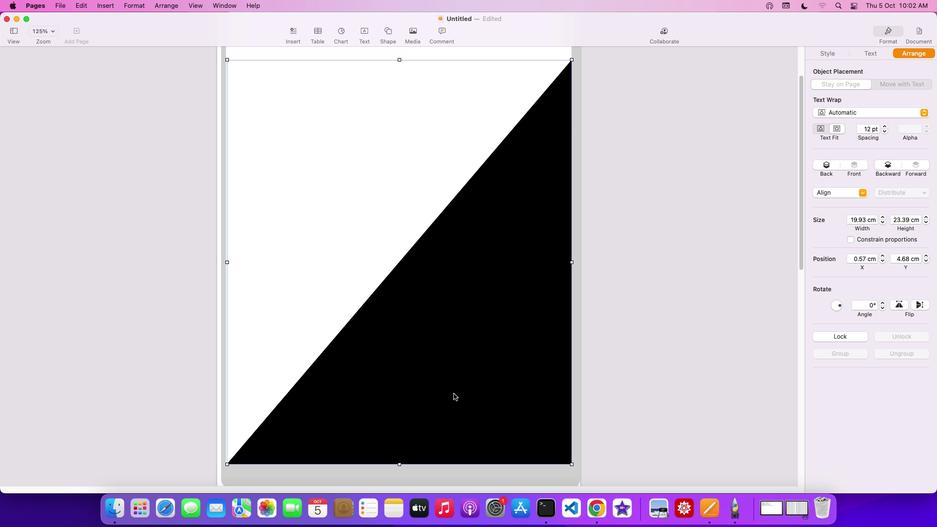 
Action: Mouse scrolled (454, 394) with delta (0, 0)
Screenshot: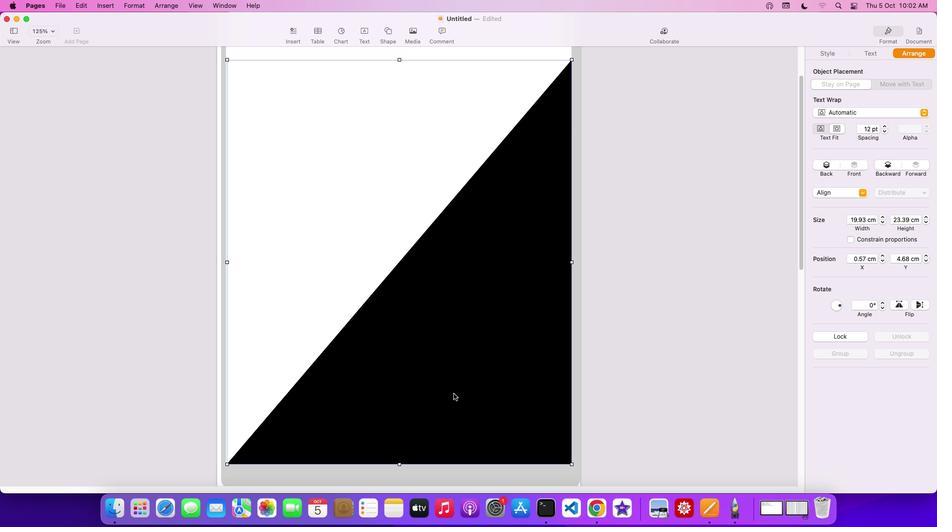 
Action: Mouse scrolled (454, 394) with delta (0, 0)
Screenshot: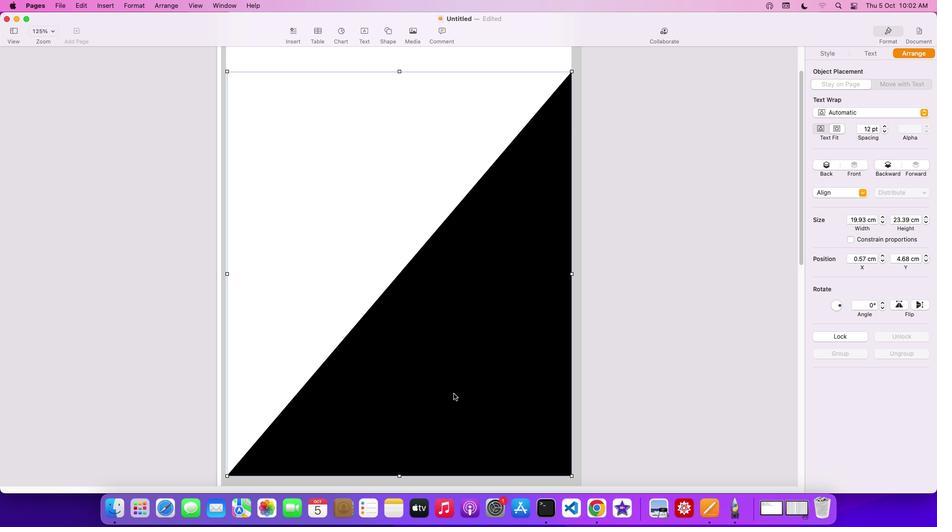 
Action: Mouse scrolled (454, 394) with delta (0, 0)
Screenshot: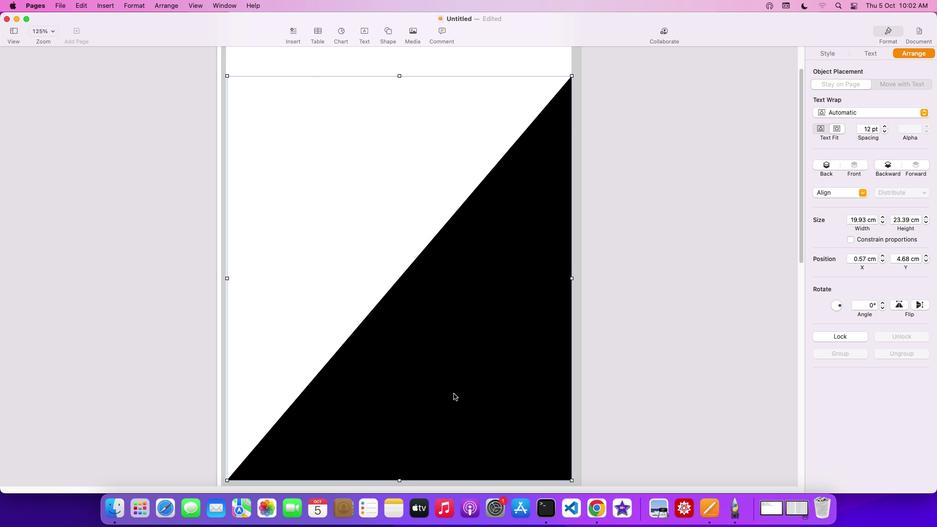 
Action: Mouse scrolled (454, 394) with delta (0, 0)
Screenshot: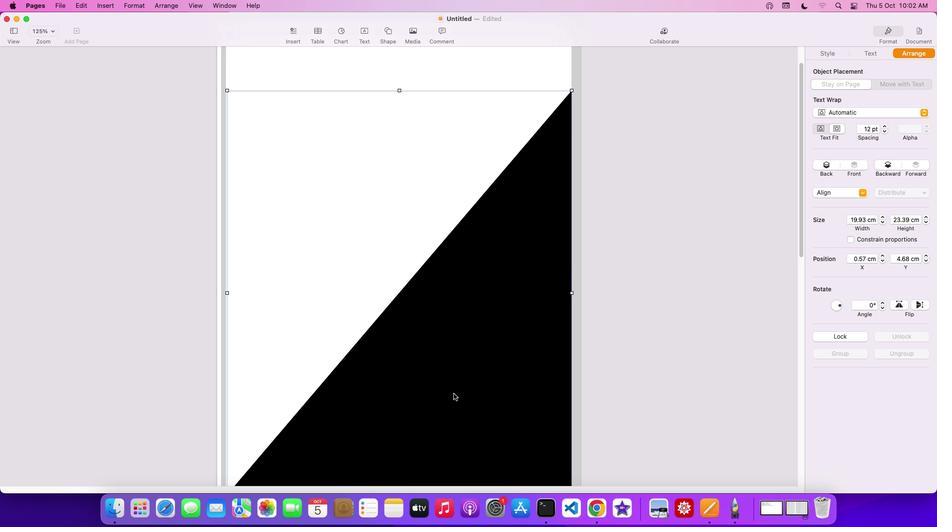 
Action: Mouse scrolled (454, 394) with delta (0, 0)
Screenshot: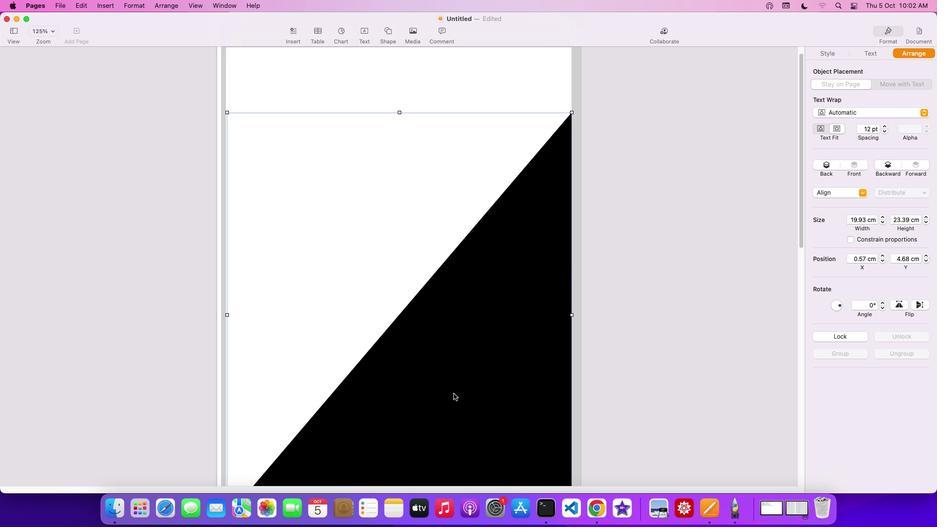 
Action: Mouse scrolled (454, 394) with delta (0, 1)
Screenshot: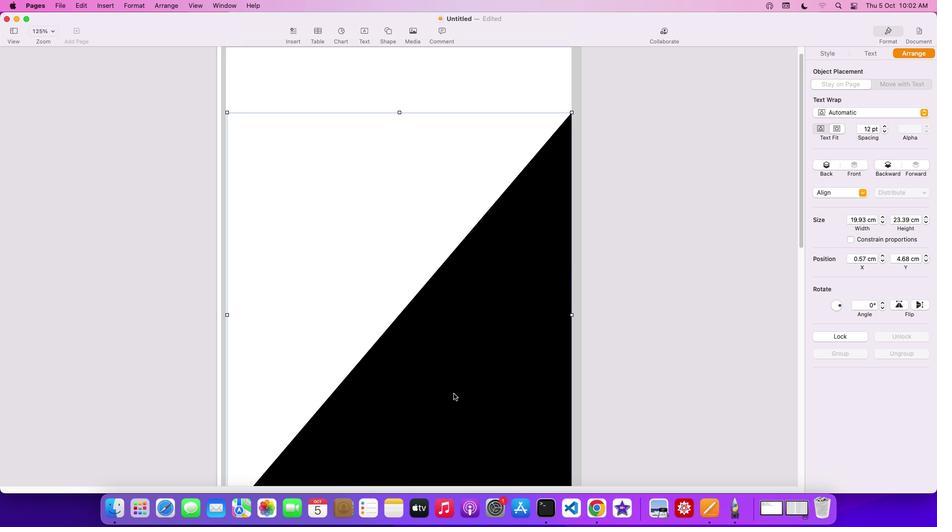 
Action: Mouse moved to (368, 230)
Screenshot: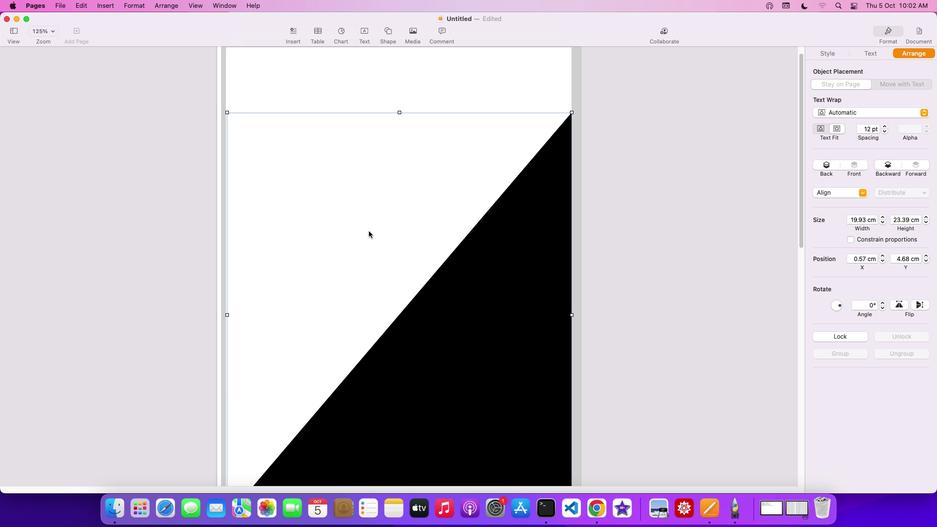 
Action: Mouse pressed left at (368, 230)
Screenshot: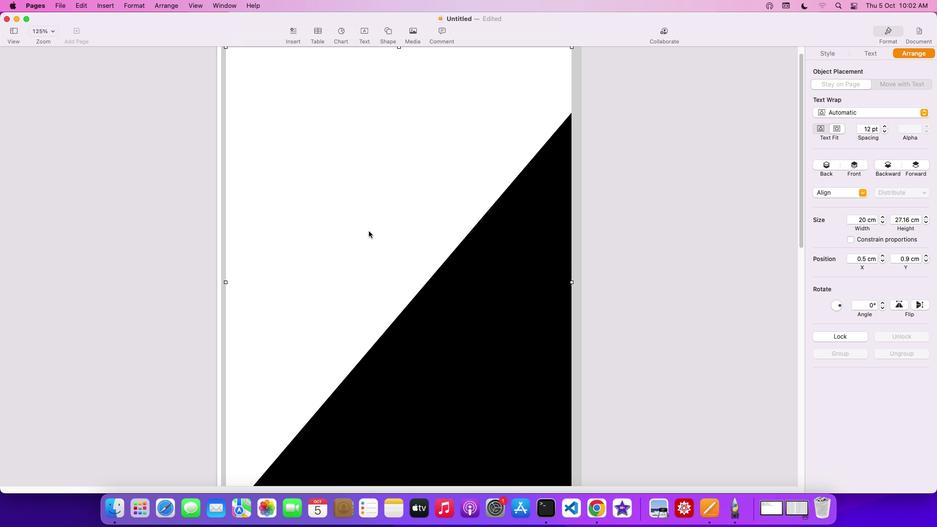 
Action: Mouse scrolled (368, 230) with delta (0, 0)
Screenshot: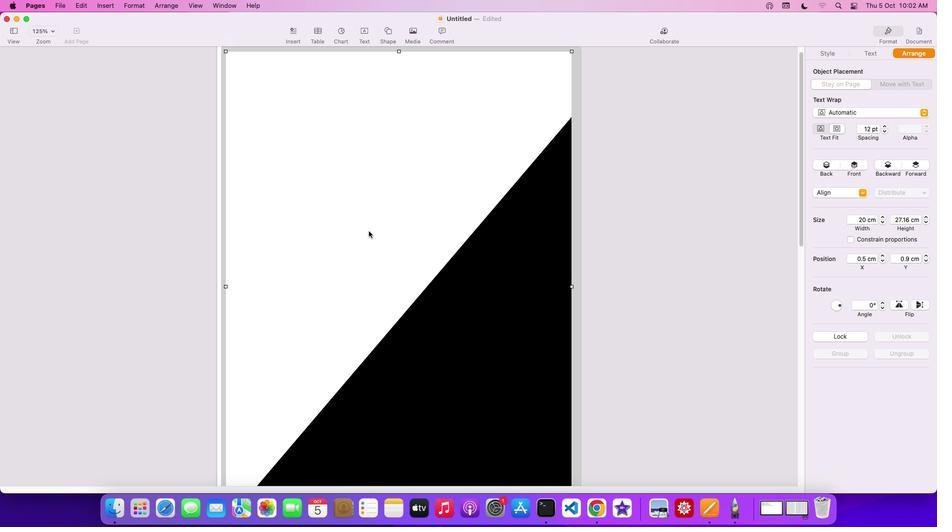 
Action: Mouse scrolled (368, 230) with delta (0, 0)
Screenshot: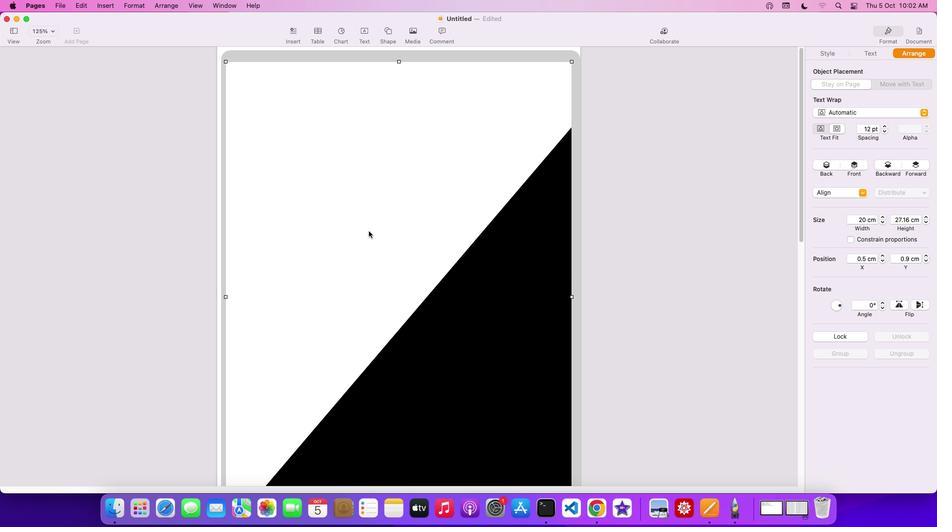 
Action: Mouse scrolled (368, 230) with delta (0, 1)
Screenshot: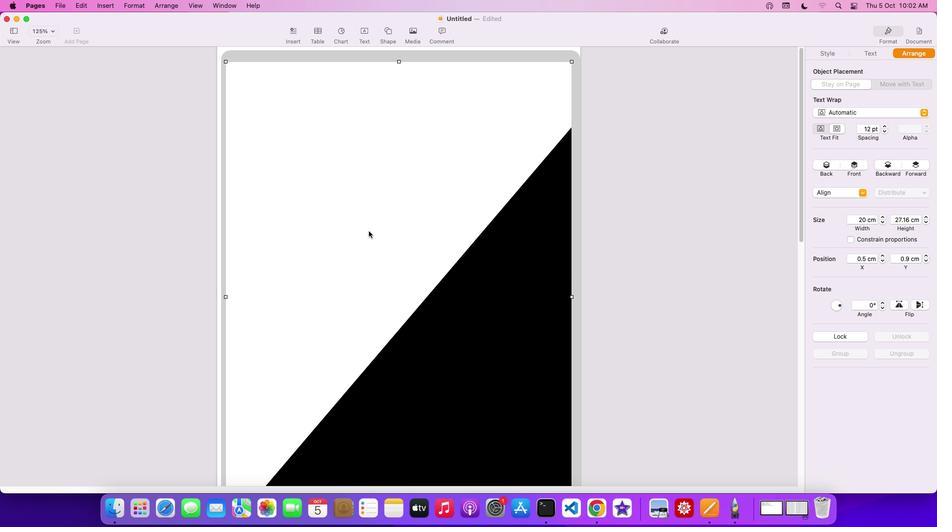 
Action: Mouse scrolled (368, 230) with delta (0, 2)
Screenshot: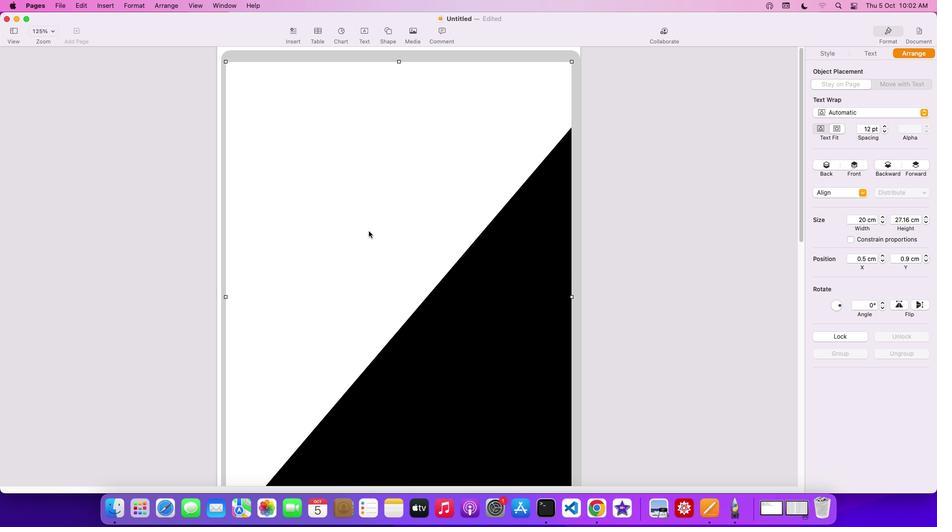 
Action: Mouse scrolled (368, 230) with delta (0, 0)
Screenshot: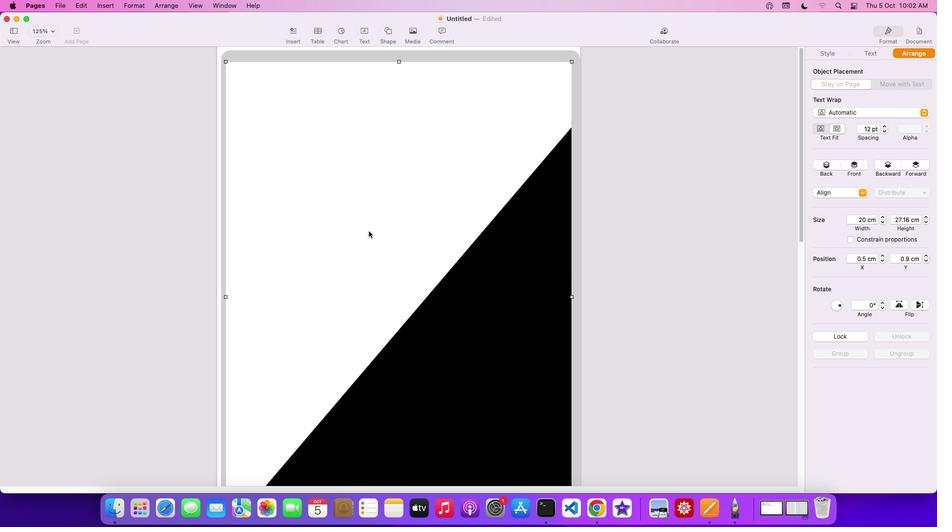 
Action: Mouse moved to (473, 334)
Screenshot: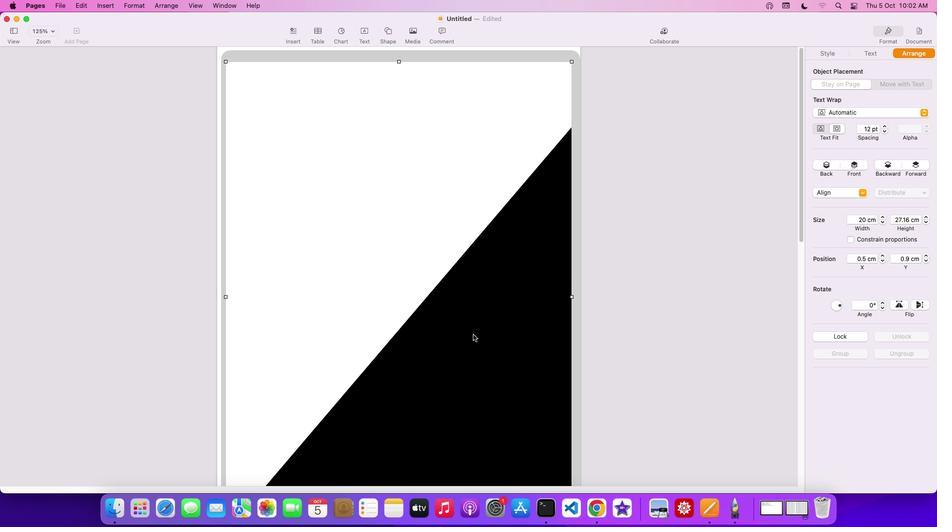 
Action: Mouse pressed left at (473, 334)
Screenshot: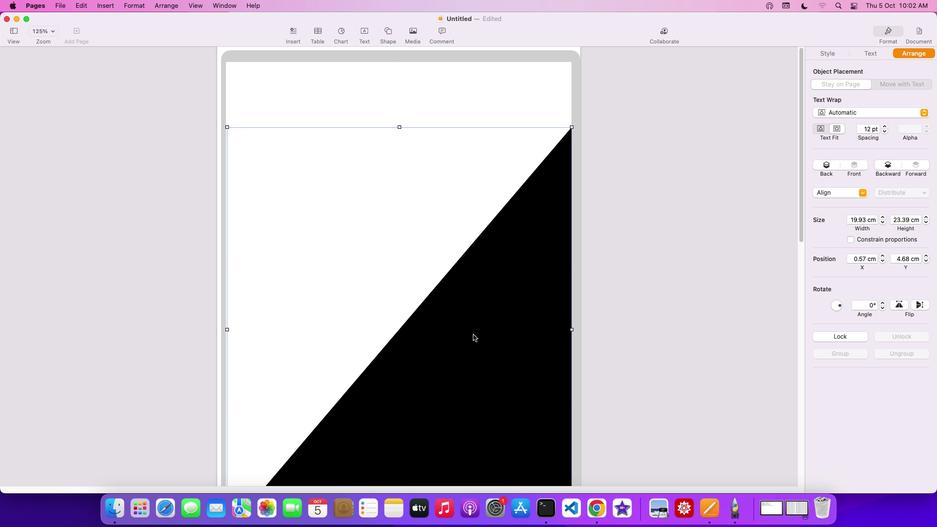 
Action: Mouse moved to (516, 303)
Screenshot: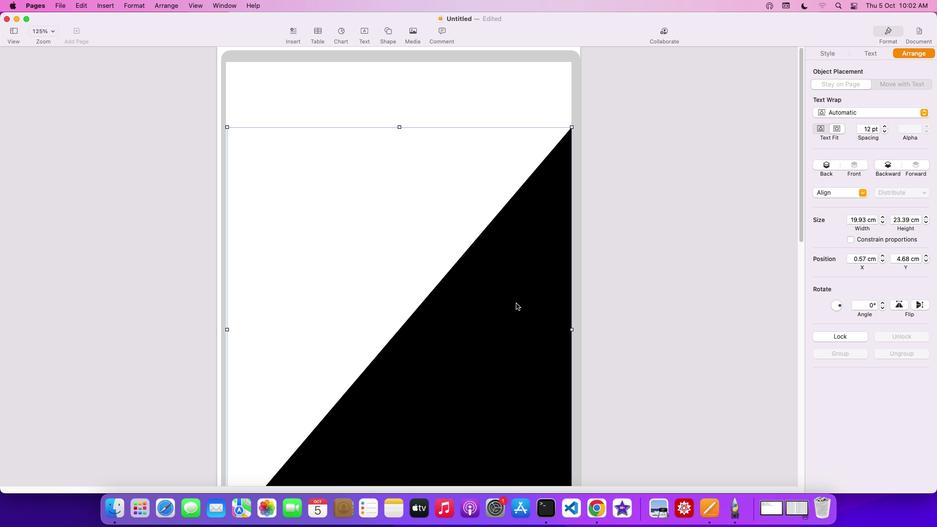 
Action: Mouse pressed left at (516, 303)
Screenshot: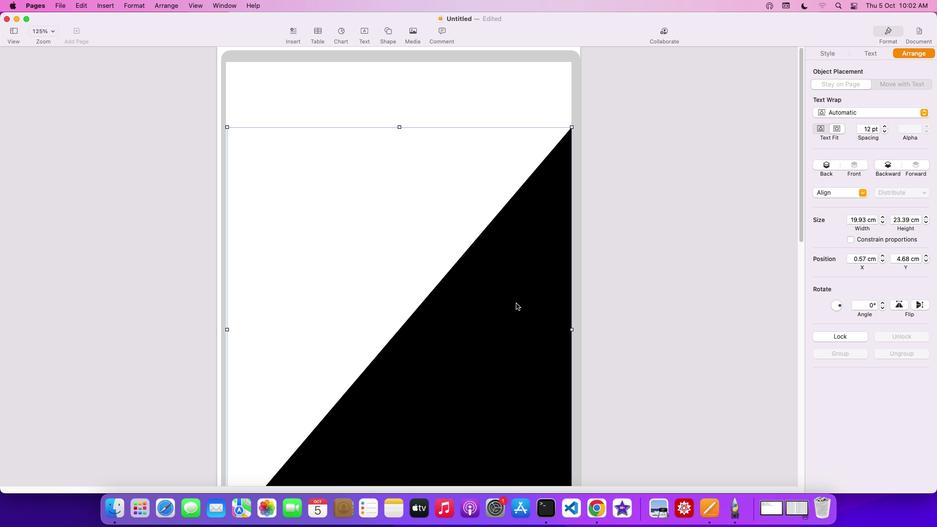 
Action: Mouse moved to (419, 112)
Screenshot: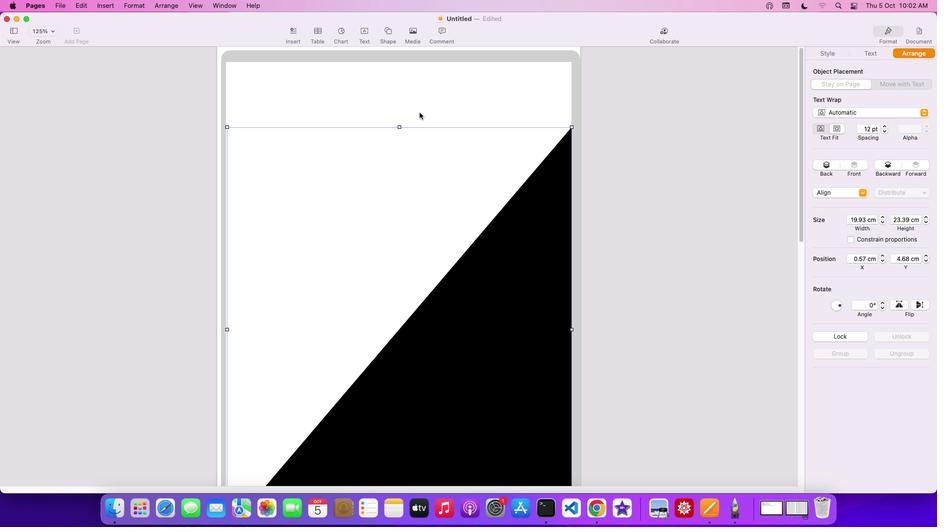 
Action: Mouse pressed left at (419, 112)
Screenshot: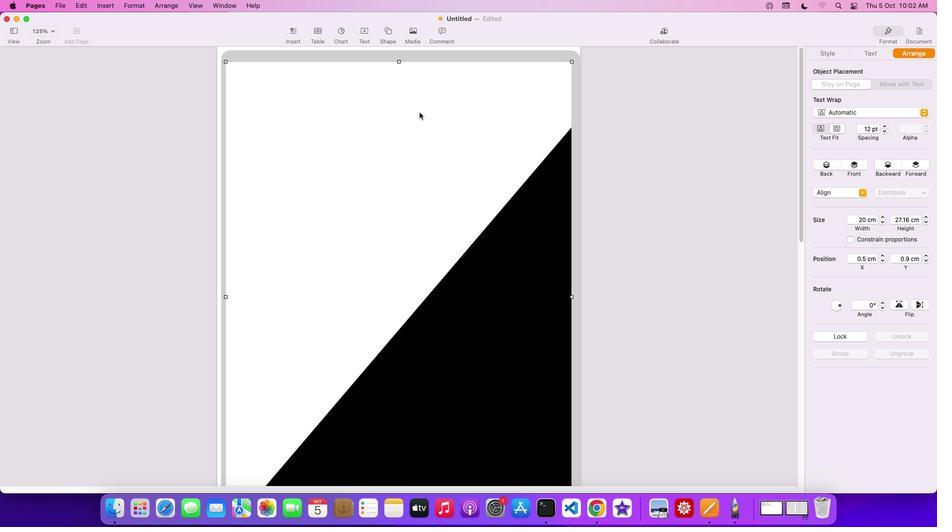 
Action: Mouse moved to (547, 253)
Screenshot: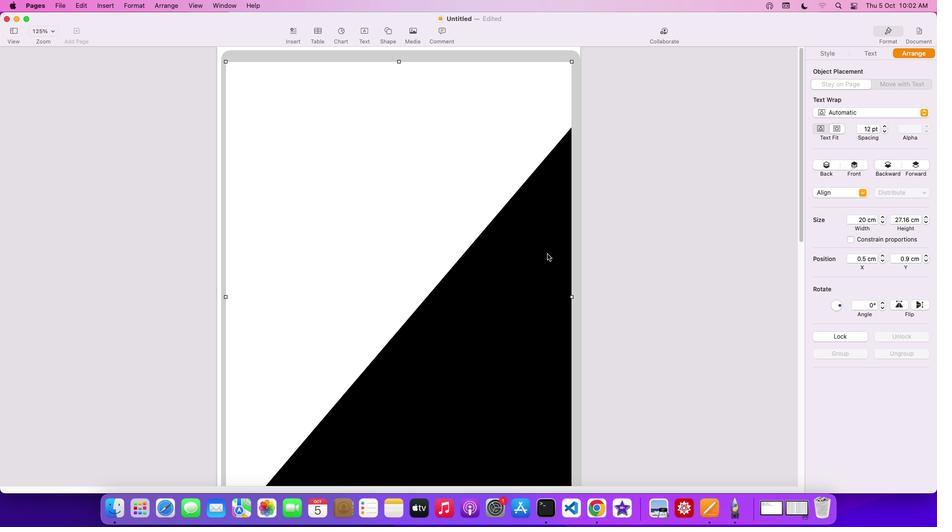 
Action: Mouse pressed left at (547, 253)
Screenshot: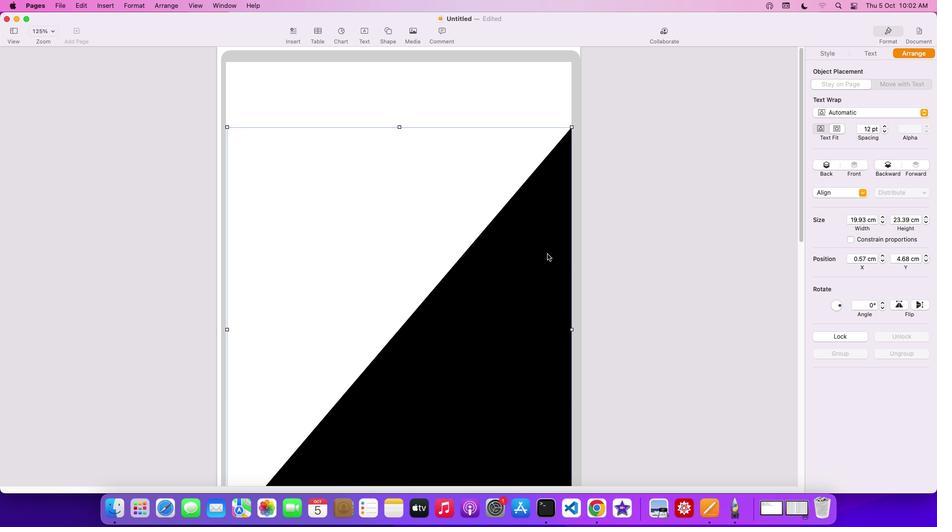 
Action: Mouse moved to (474, 318)
Screenshot: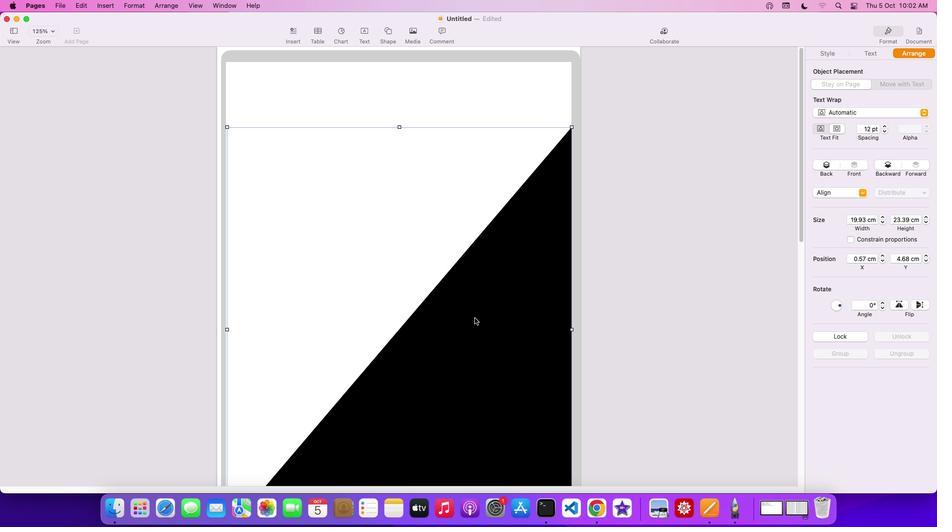 
Action: Mouse pressed right at (474, 318)
Screenshot: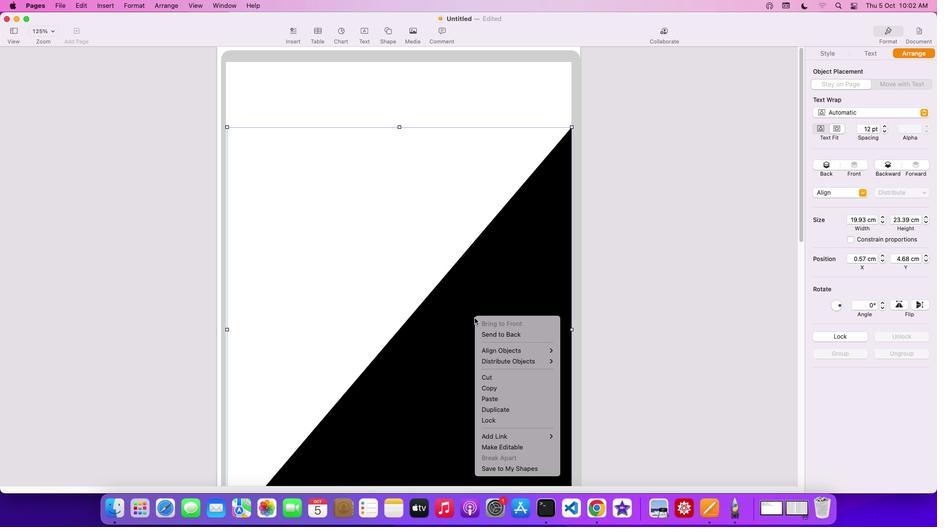 
Action: Mouse moved to (442, 276)
Screenshot: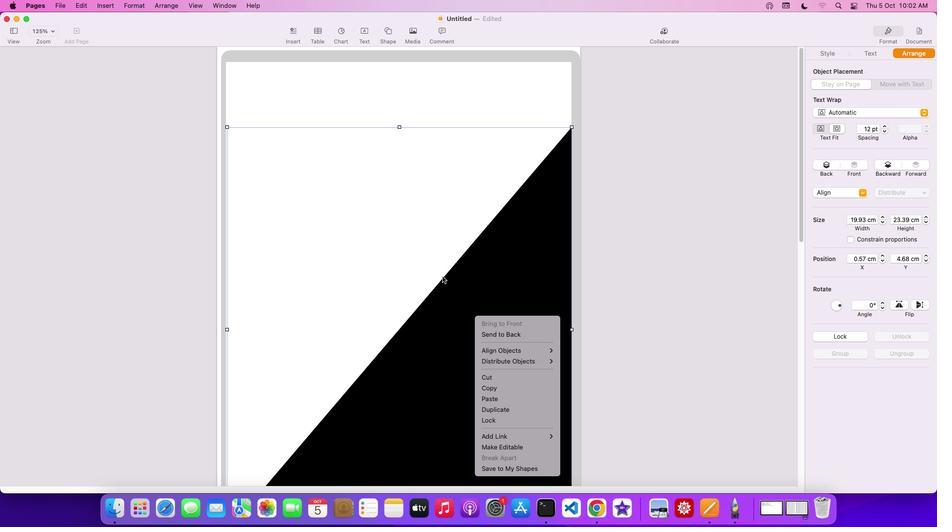 
Action: Mouse pressed left at (442, 276)
Screenshot: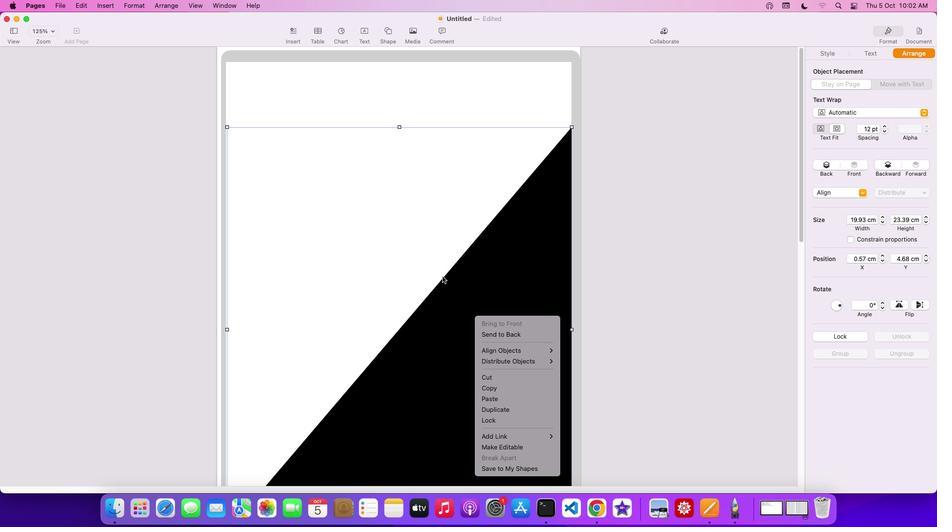 
Action: Mouse moved to (839, 58)
Screenshot: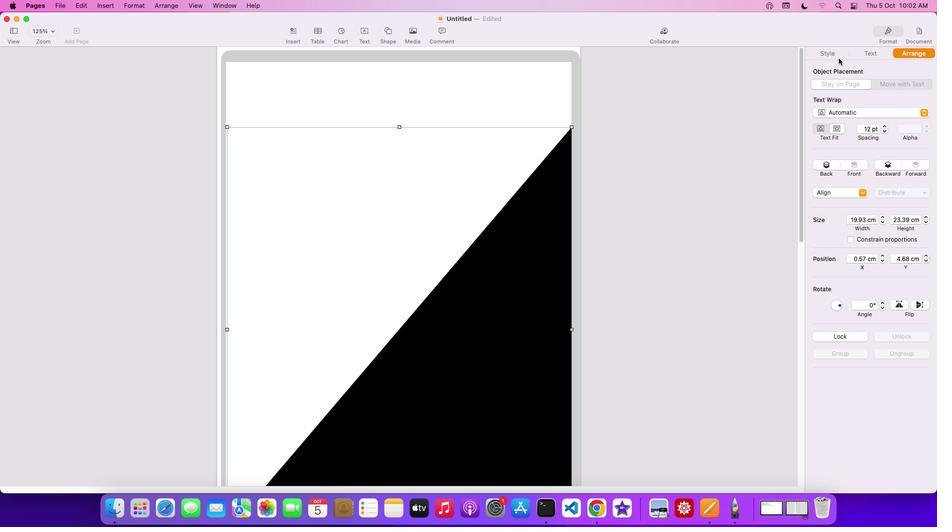 
Action: Mouse pressed left at (839, 58)
Screenshot: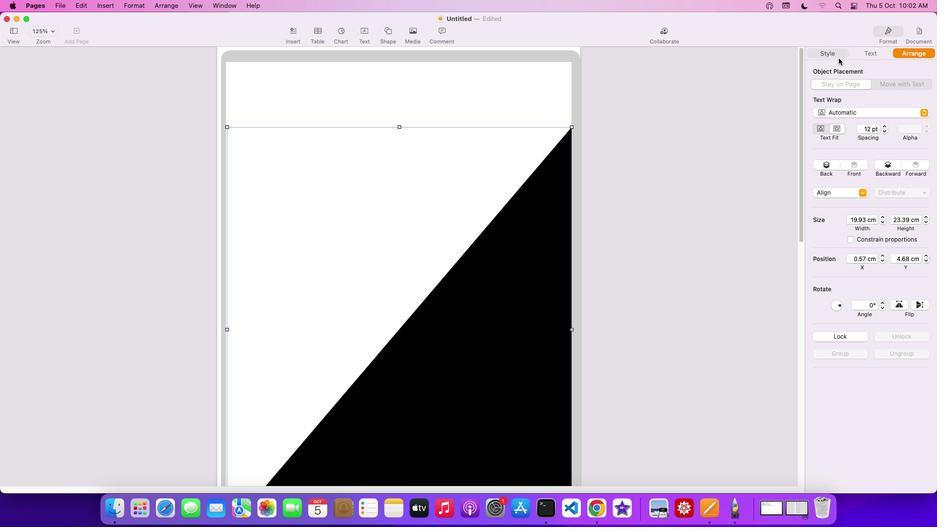 
Action: Mouse moved to (929, 174)
Screenshot: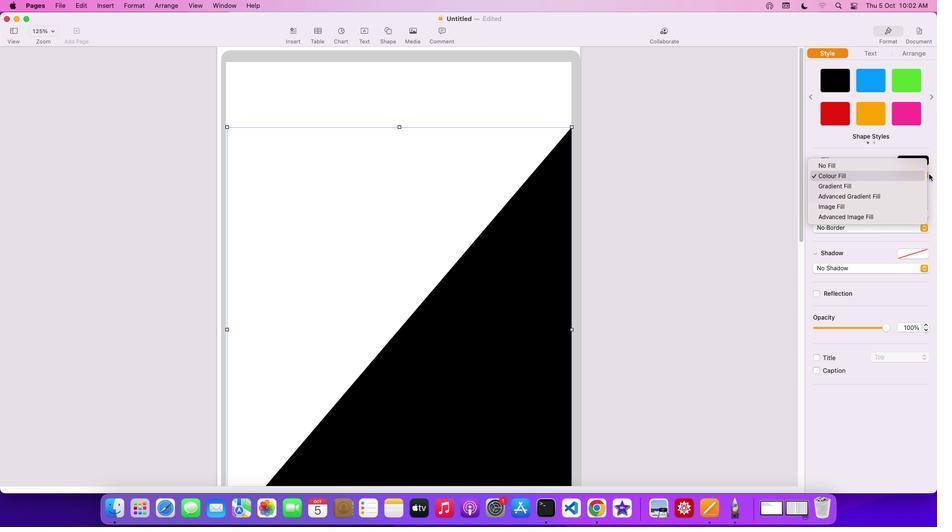 
Action: Mouse pressed left at (929, 174)
Screenshot: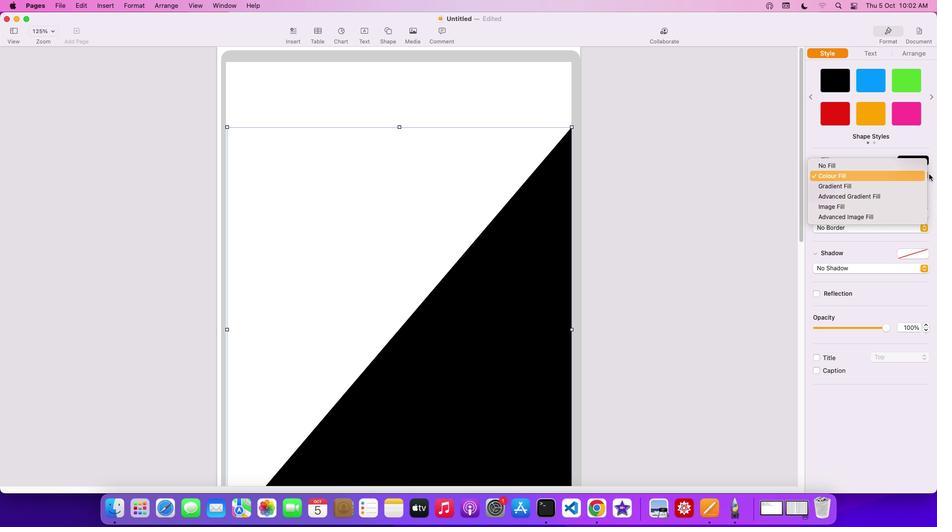 
Action: Mouse moved to (911, 184)
Screenshot: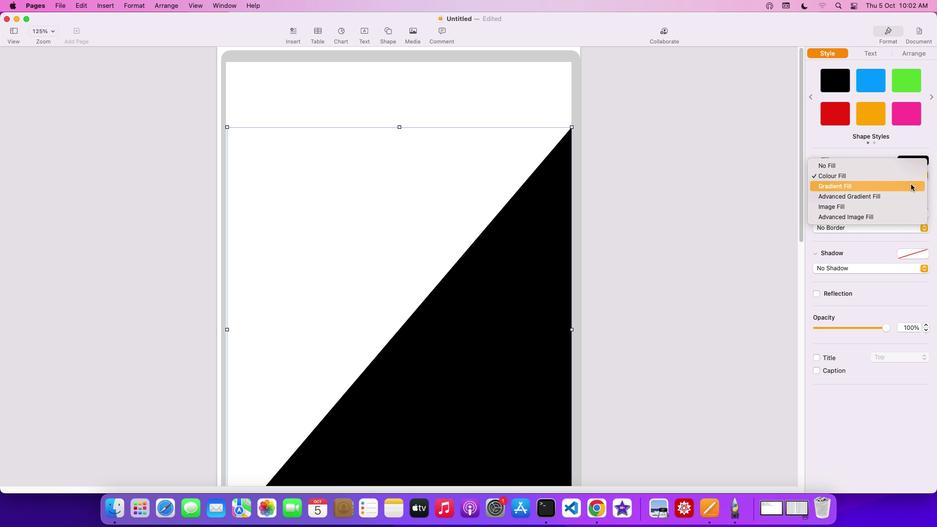
Action: Mouse pressed left at (911, 184)
Screenshot: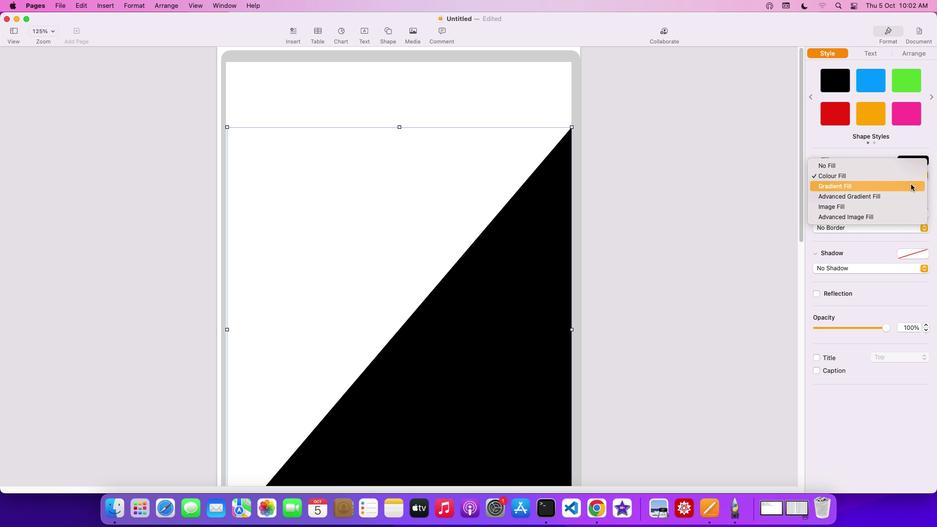 
Action: Mouse moved to (825, 193)
Screenshot: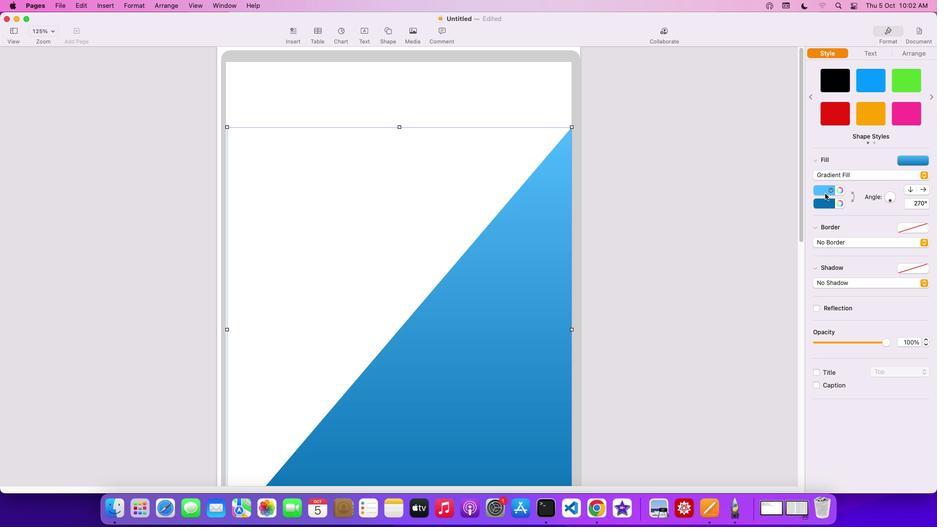 
Action: Mouse pressed left at (825, 193)
Screenshot: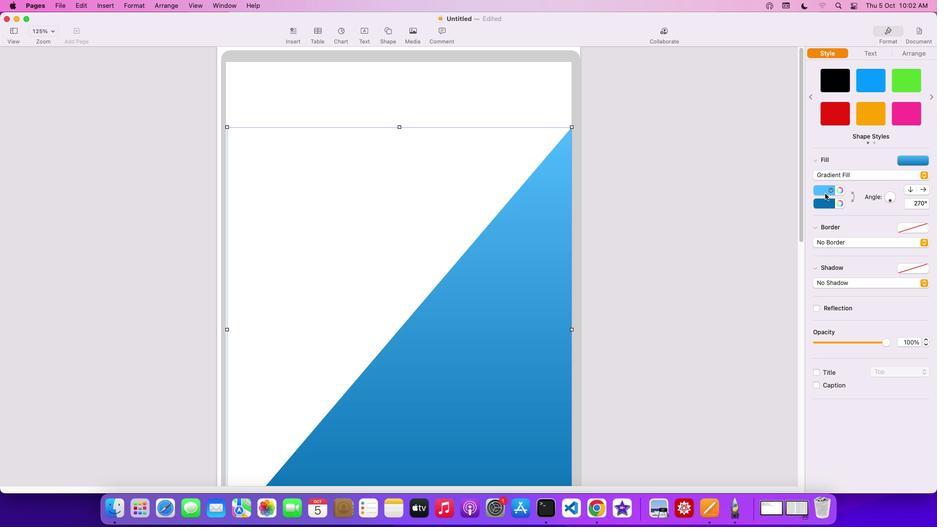 
Action: Mouse moved to (860, 229)
Screenshot: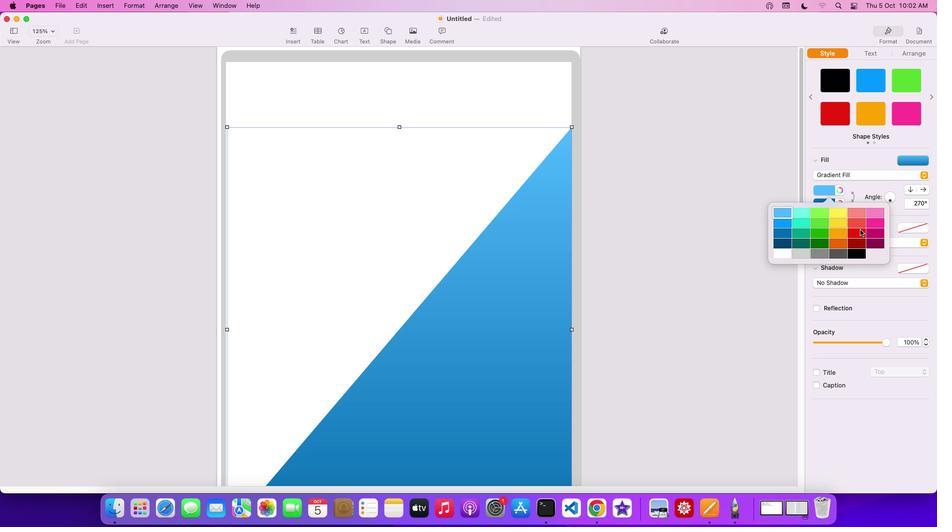 
Action: Mouse pressed left at (860, 229)
Screenshot: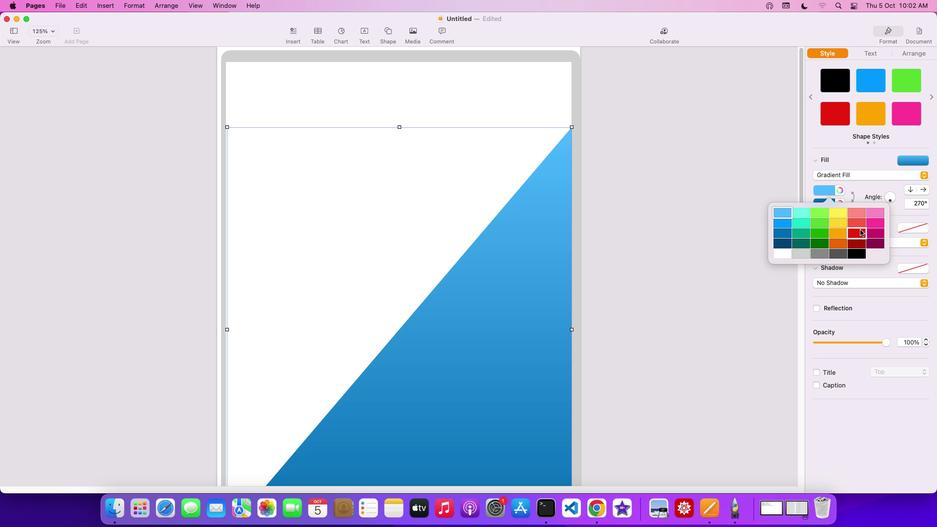 
Action: Mouse moved to (829, 201)
Screenshot: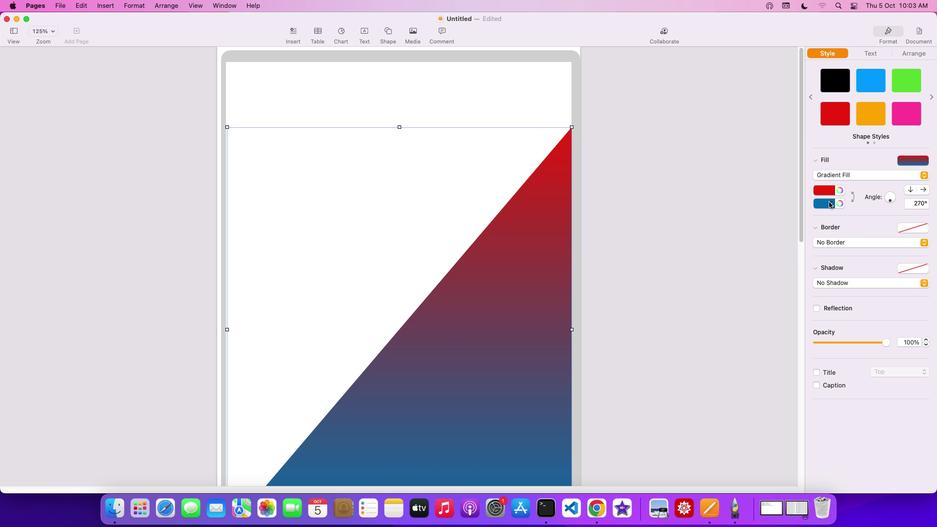 
Action: Mouse pressed left at (829, 201)
Screenshot: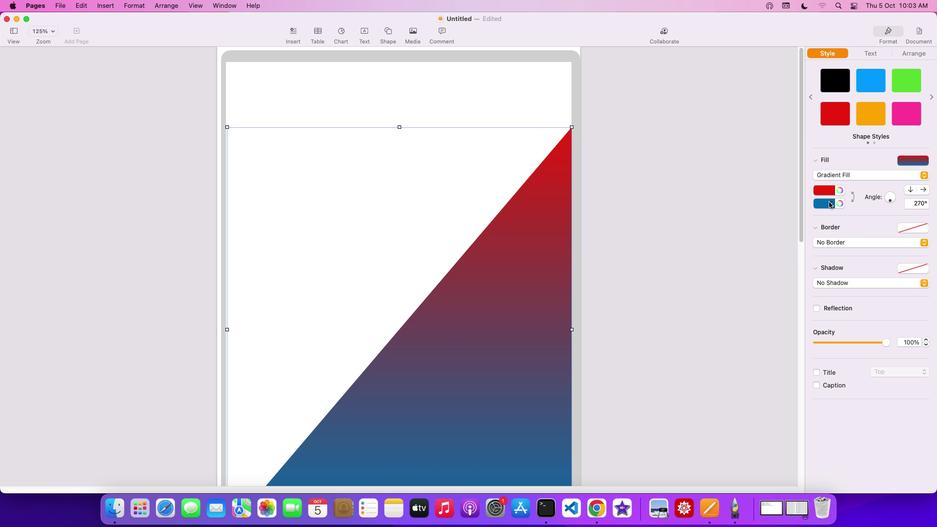 
Action: Mouse moved to (785, 268)
Screenshot: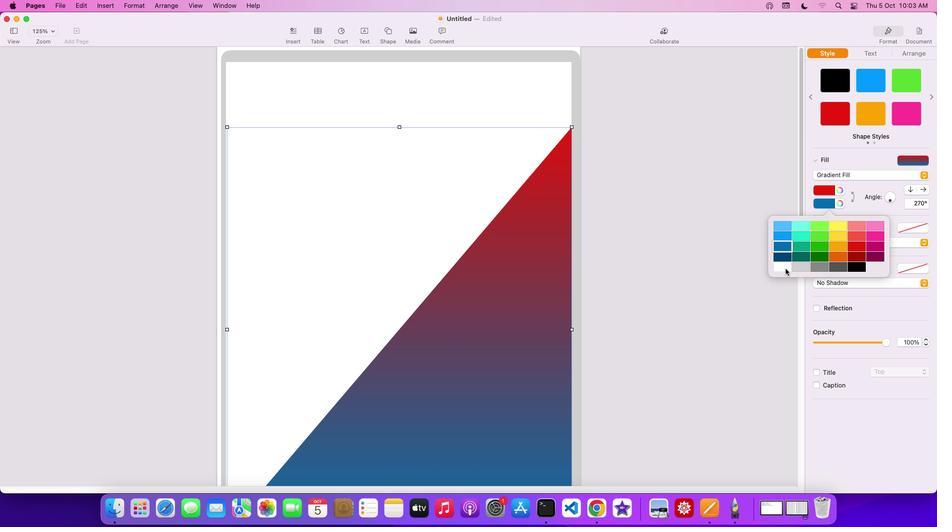 
Action: Mouse pressed left at (785, 268)
Screenshot: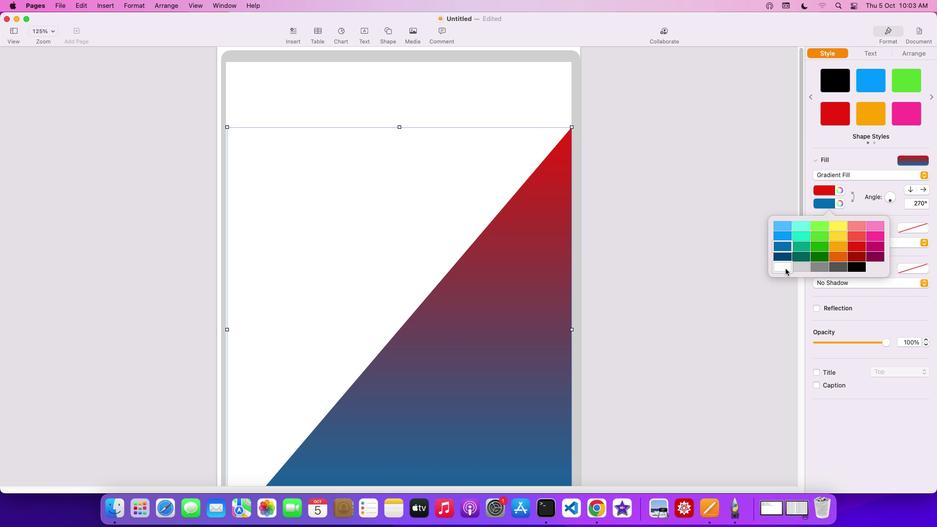 
Action: Mouse moved to (672, 219)
Screenshot: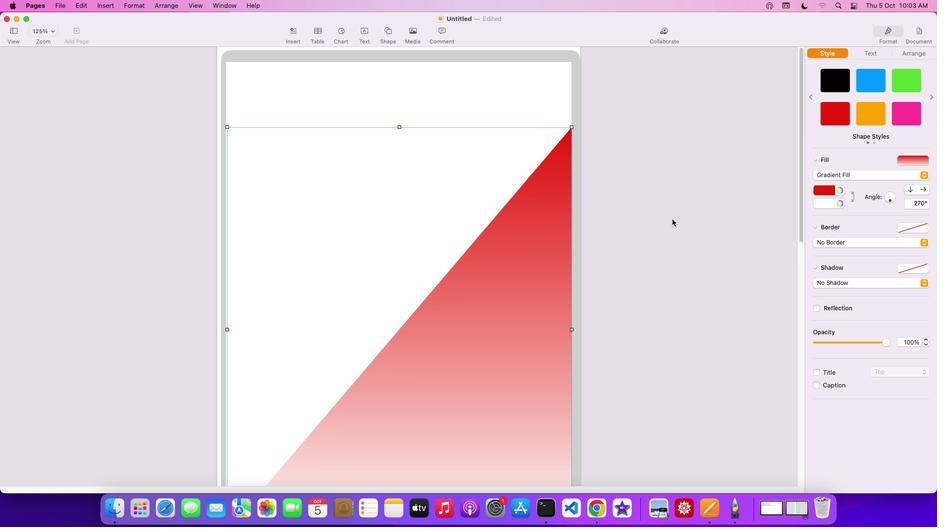 
Action: Mouse scrolled (672, 219) with delta (0, 0)
Screenshot: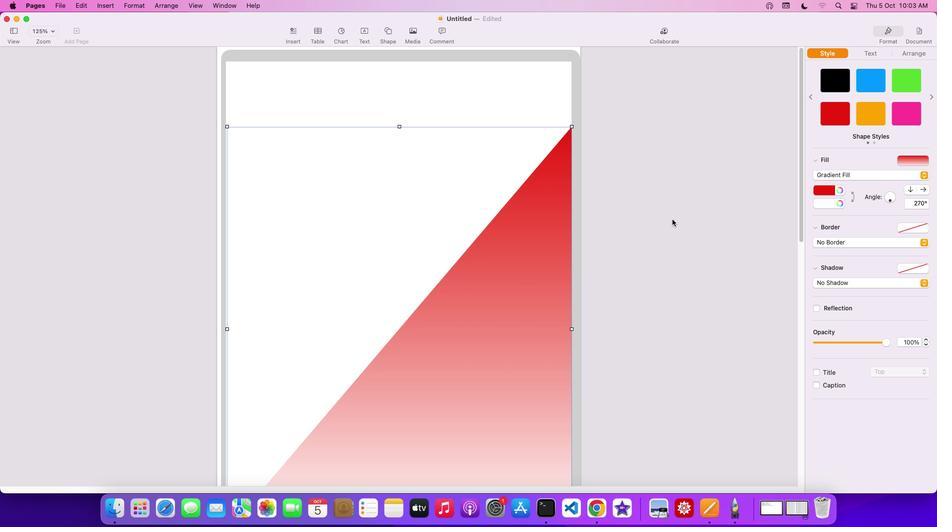 
Action: Mouse scrolled (672, 219) with delta (0, 0)
Screenshot: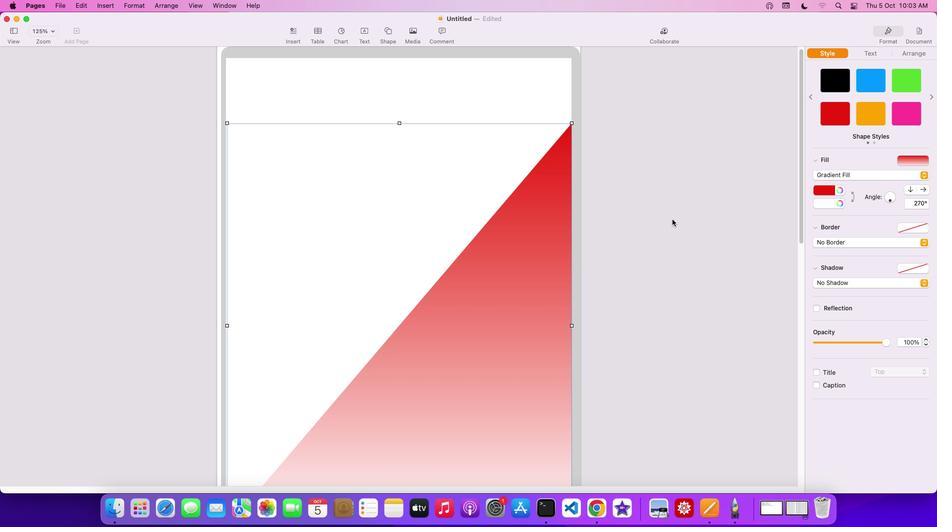 
Action: Mouse scrolled (672, 219) with delta (0, 0)
Screenshot: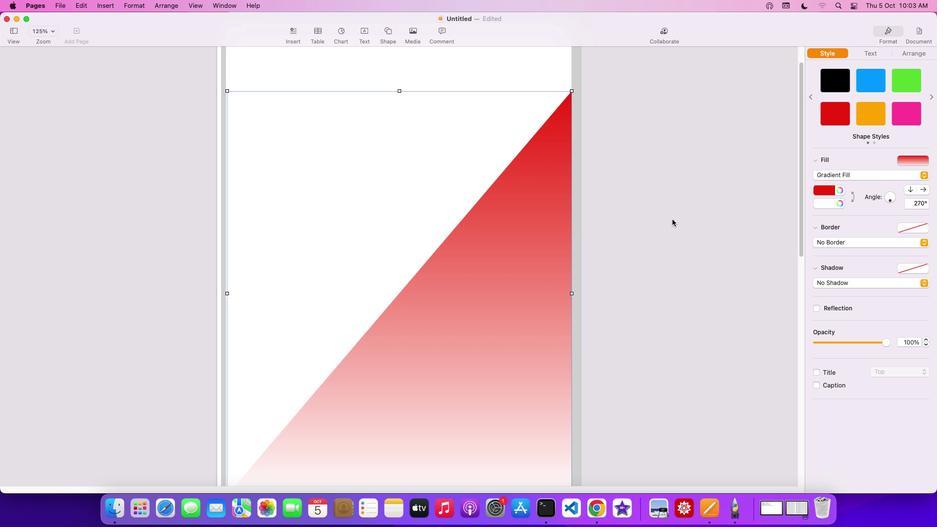 
Action: Mouse scrolled (672, 219) with delta (0, -1)
Screenshot: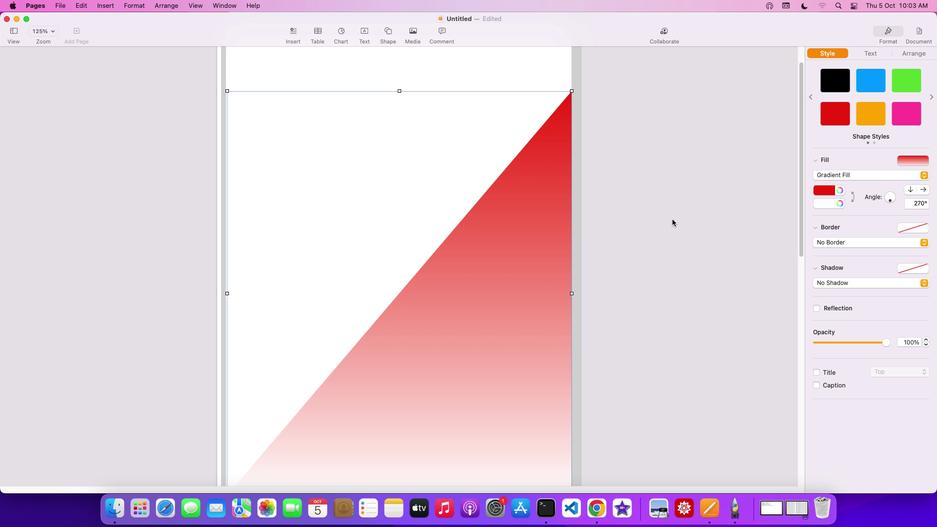 
Action: Mouse scrolled (672, 219) with delta (0, 0)
Screenshot: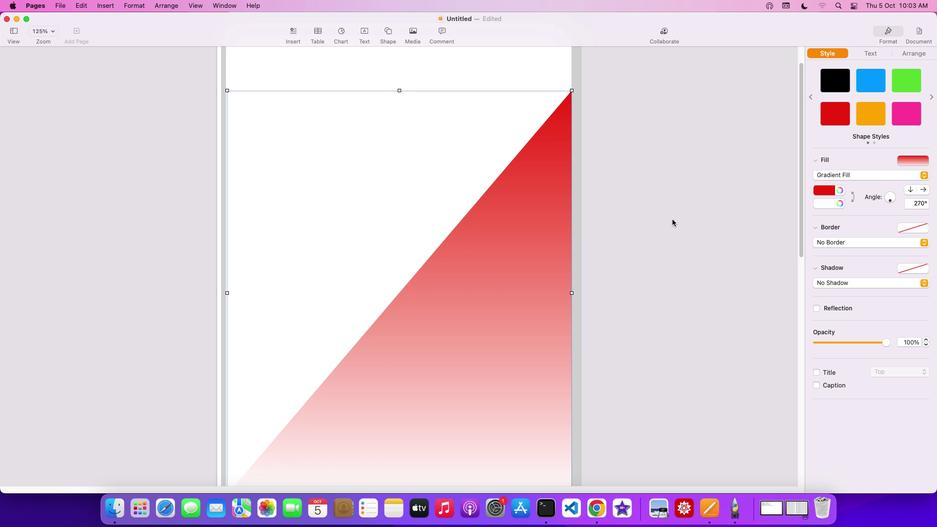 
Action: Mouse scrolled (672, 219) with delta (0, 0)
Screenshot: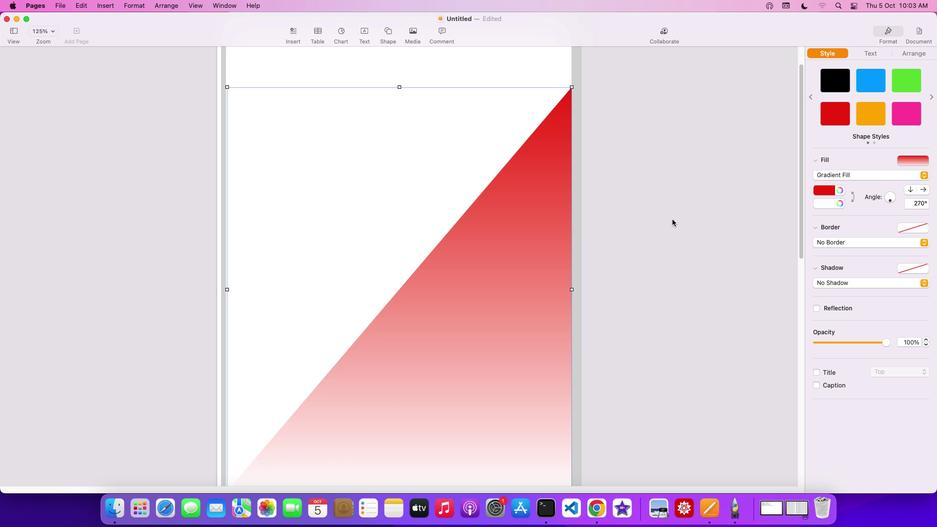
Action: Mouse scrolled (672, 219) with delta (0, 0)
